 Task: Look for space in Bender, Moldova from 5th September, 2023 to 12th September, 2023 for 2 adults in price range Rs.10000 to Rs.15000.  With 1  bedroom having 1 bed and 1 bathroom. Property type can be house, flat, guest house, hotel. Booking option can be shelf check-in. Required host language is English.
Action: Mouse moved to (597, 88)
Screenshot: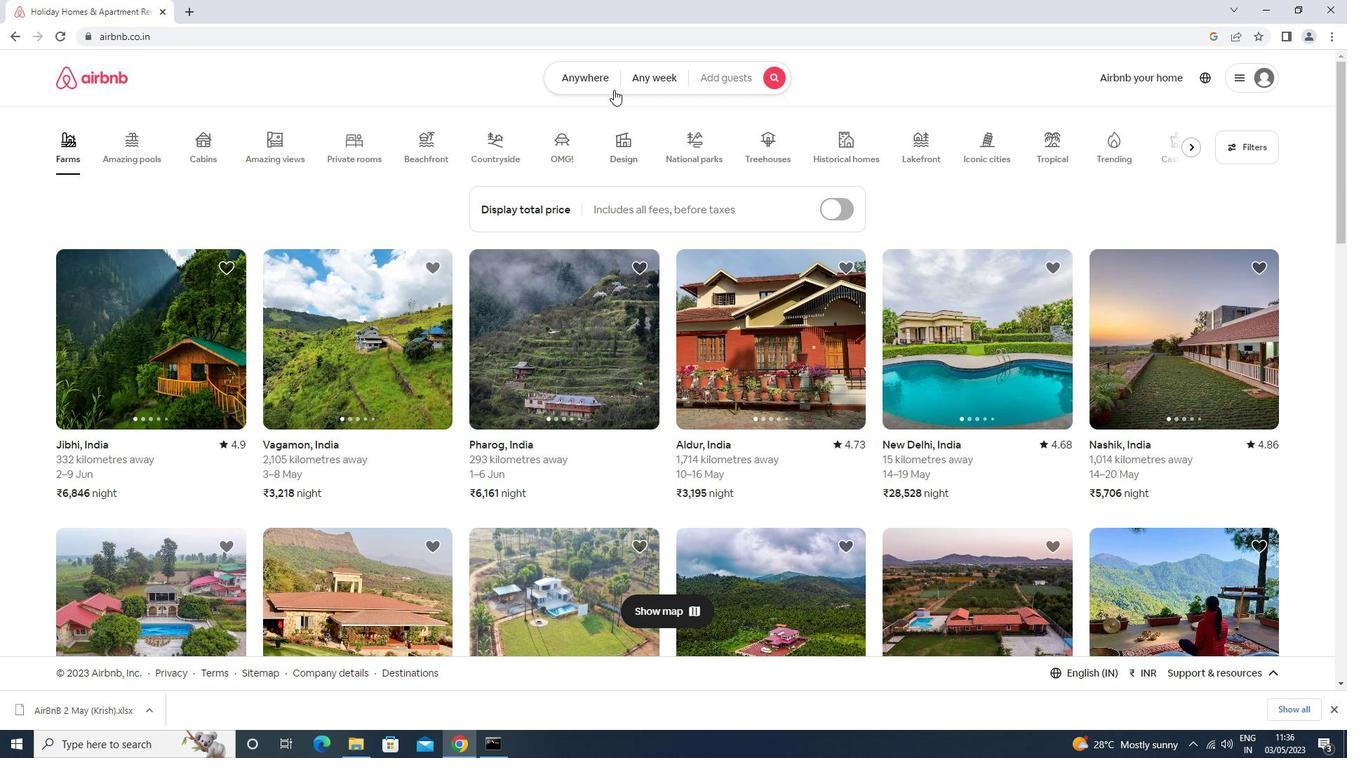 
Action: Mouse pressed left at (597, 88)
Screenshot: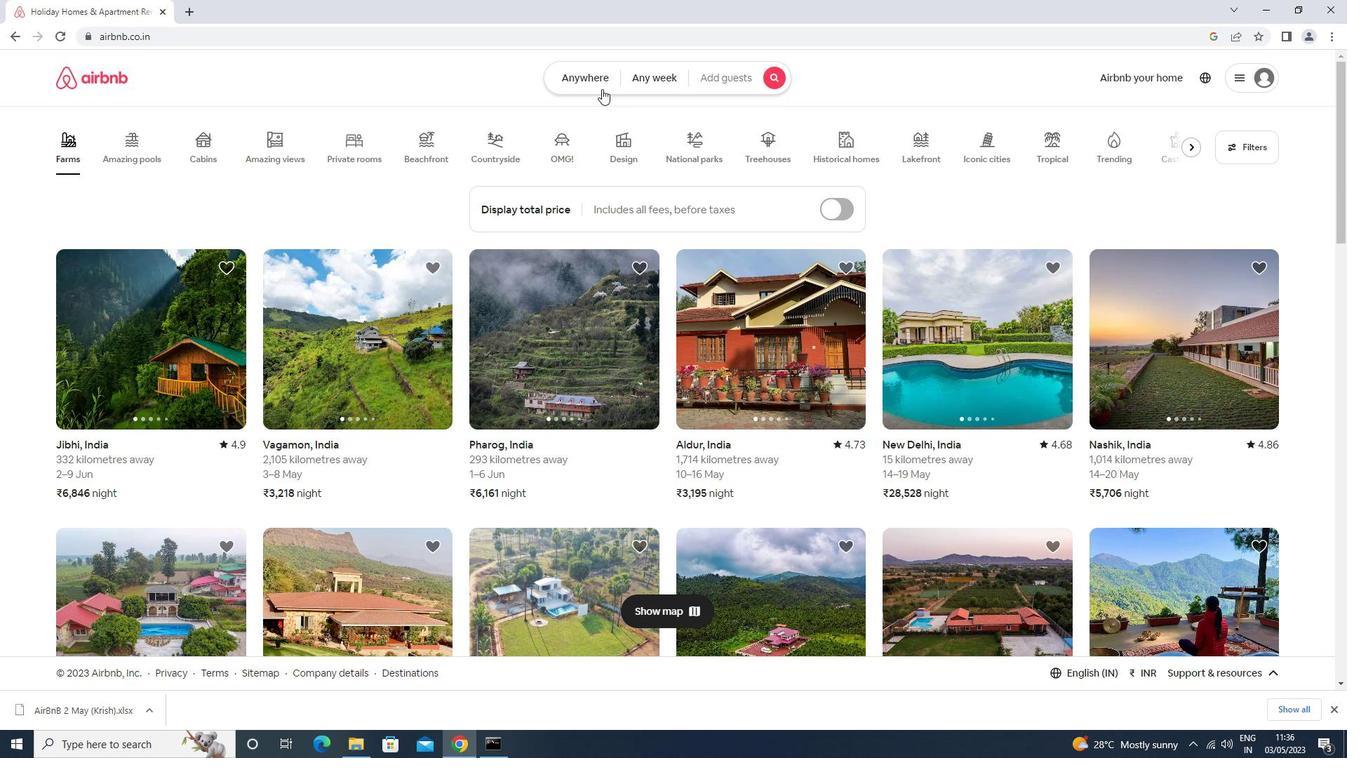 
Action: Mouse moved to (546, 128)
Screenshot: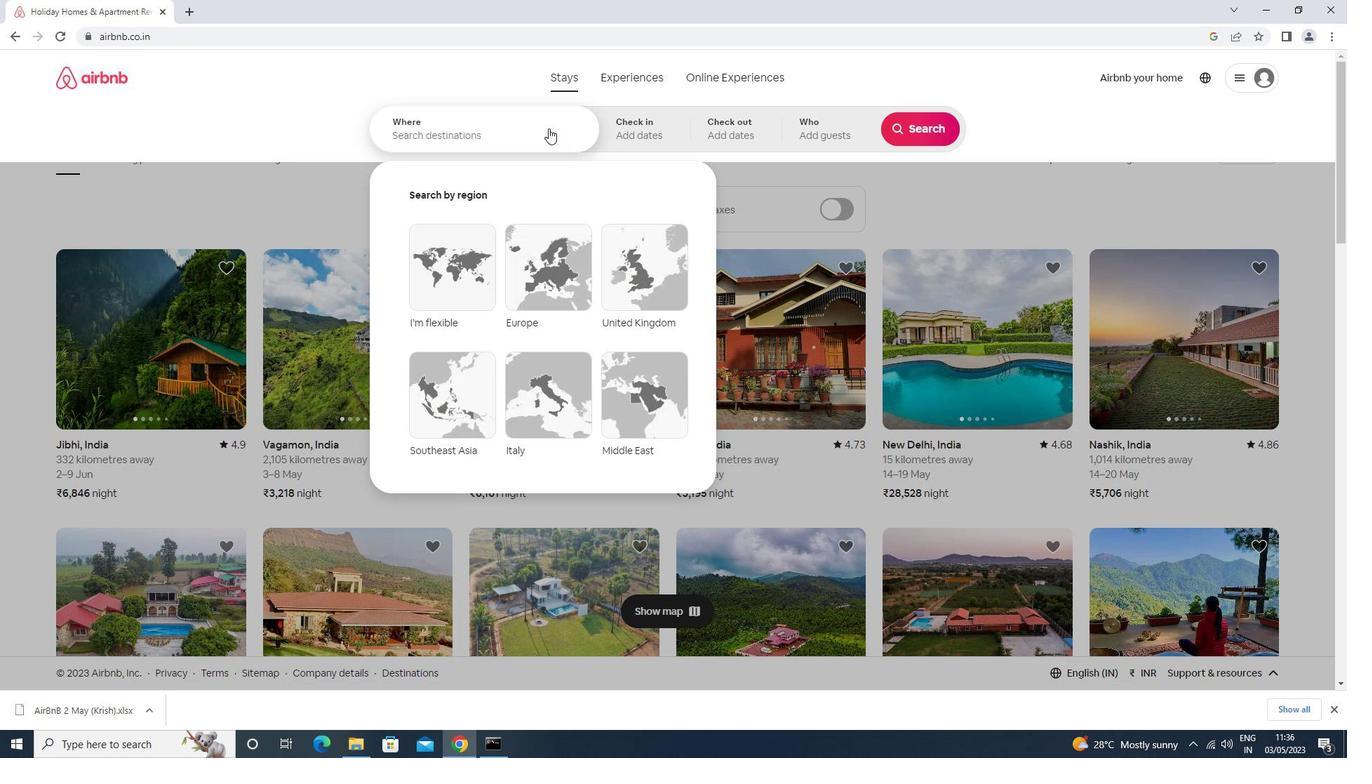 
Action: Mouse pressed left at (546, 128)
Screenshot: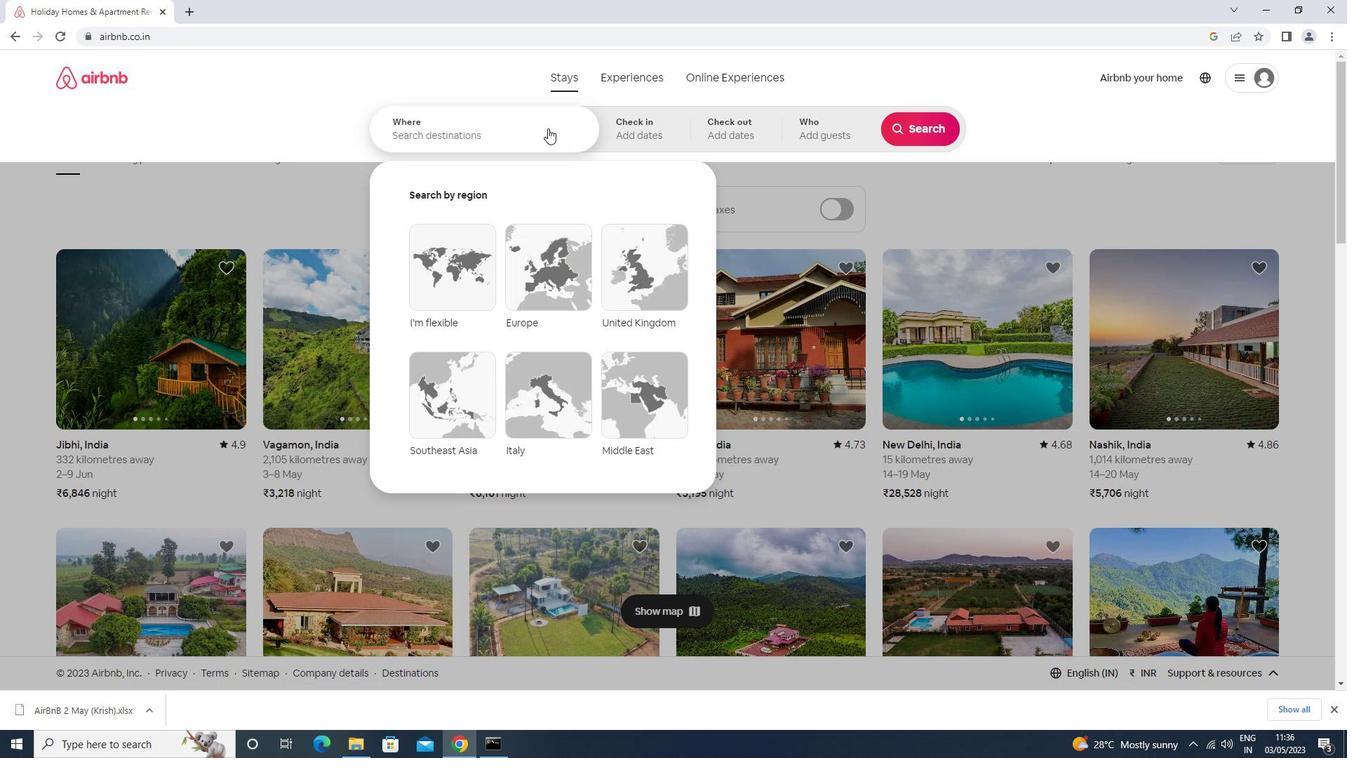 
Action: Mouse moved to (546, 134)
Screenshot: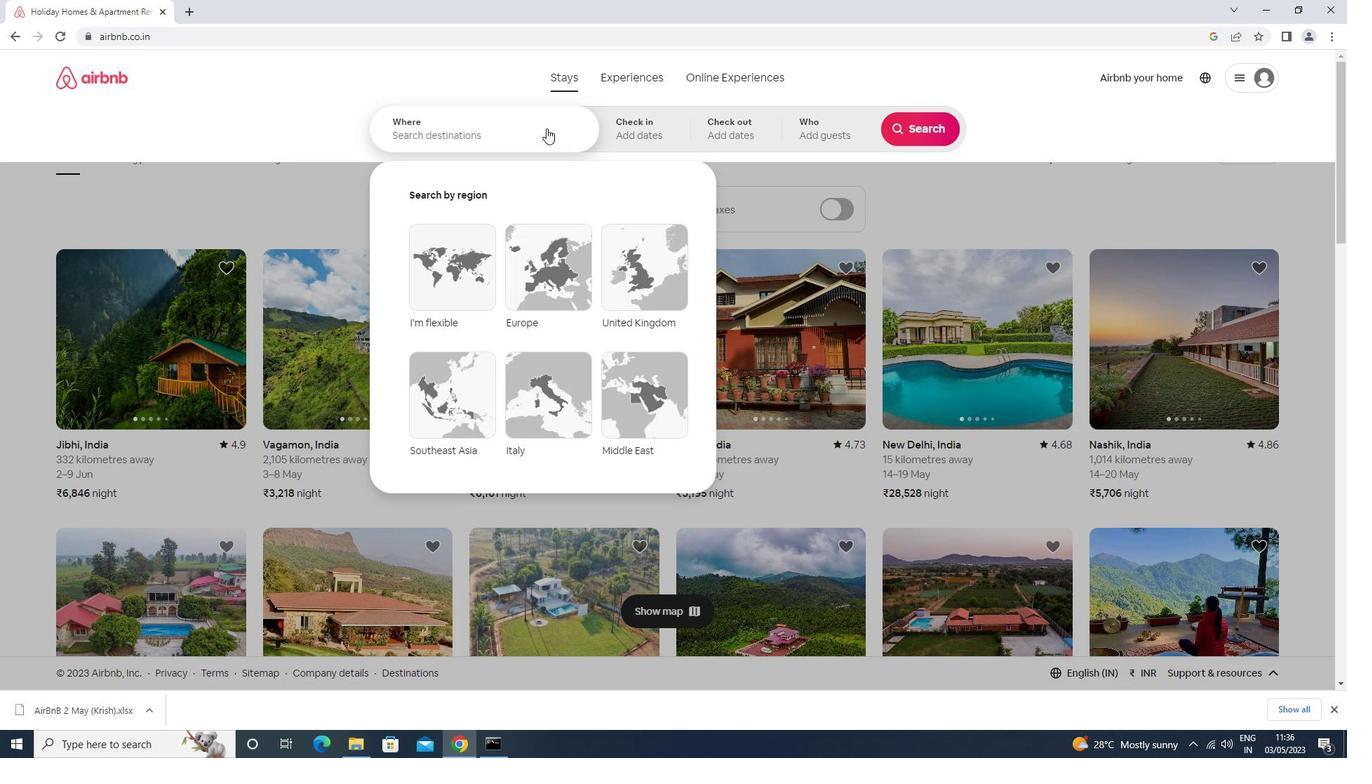 
Action: Key pressed b<Key.caps_lock>ender<Key.down><Key.down><Key.enter>
Screenshot: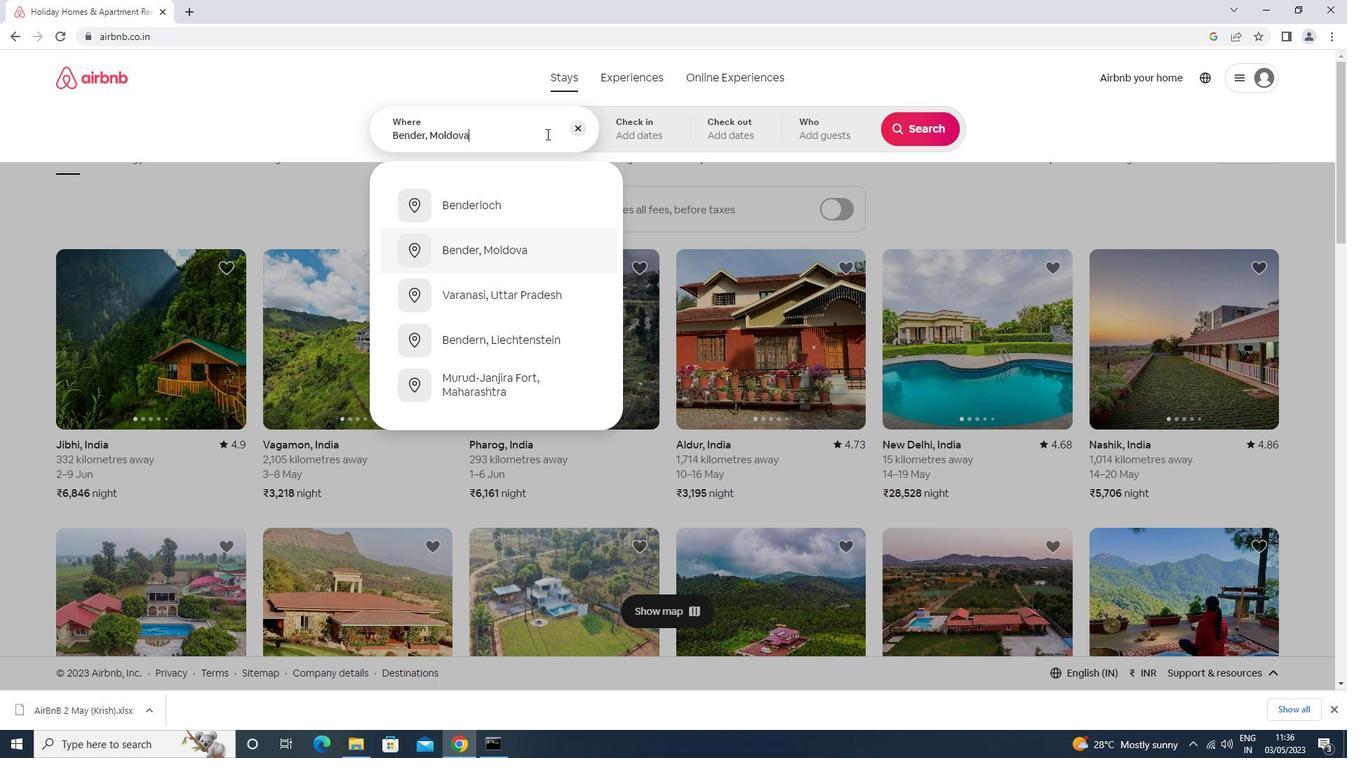 
Action: Mouse moved to (919, 239)
Screenshot: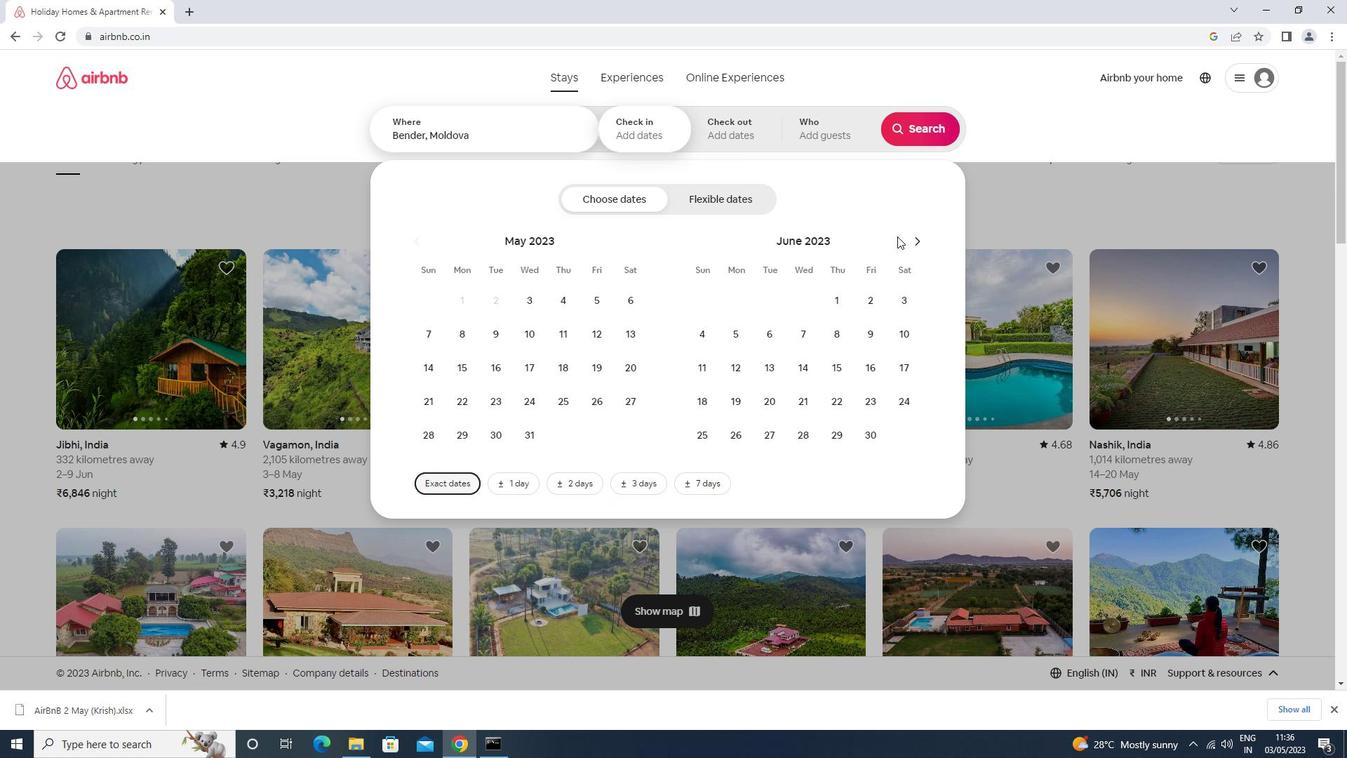 
Action: Mouse pressed left at (919, 239)
Screenshot: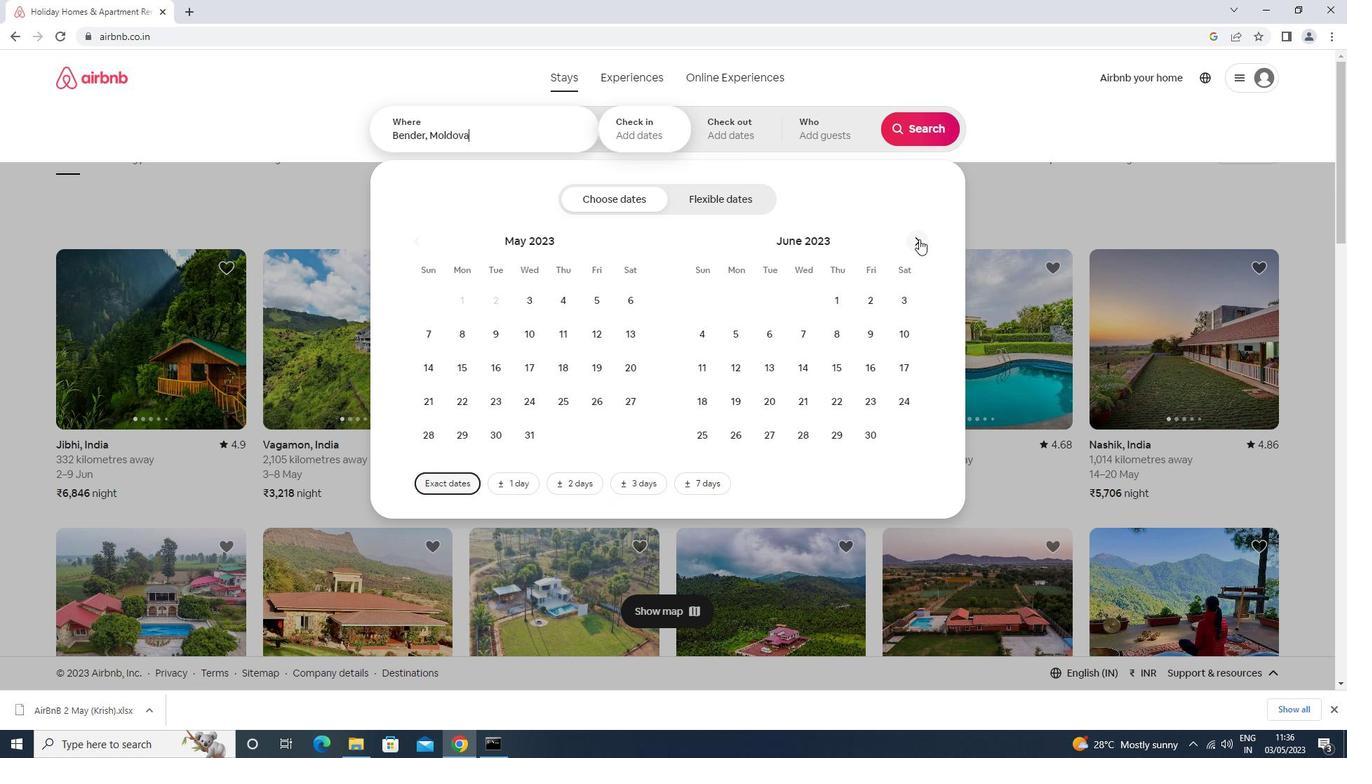 
Action: Mouse pressed left at (919, 239)
Screenshot: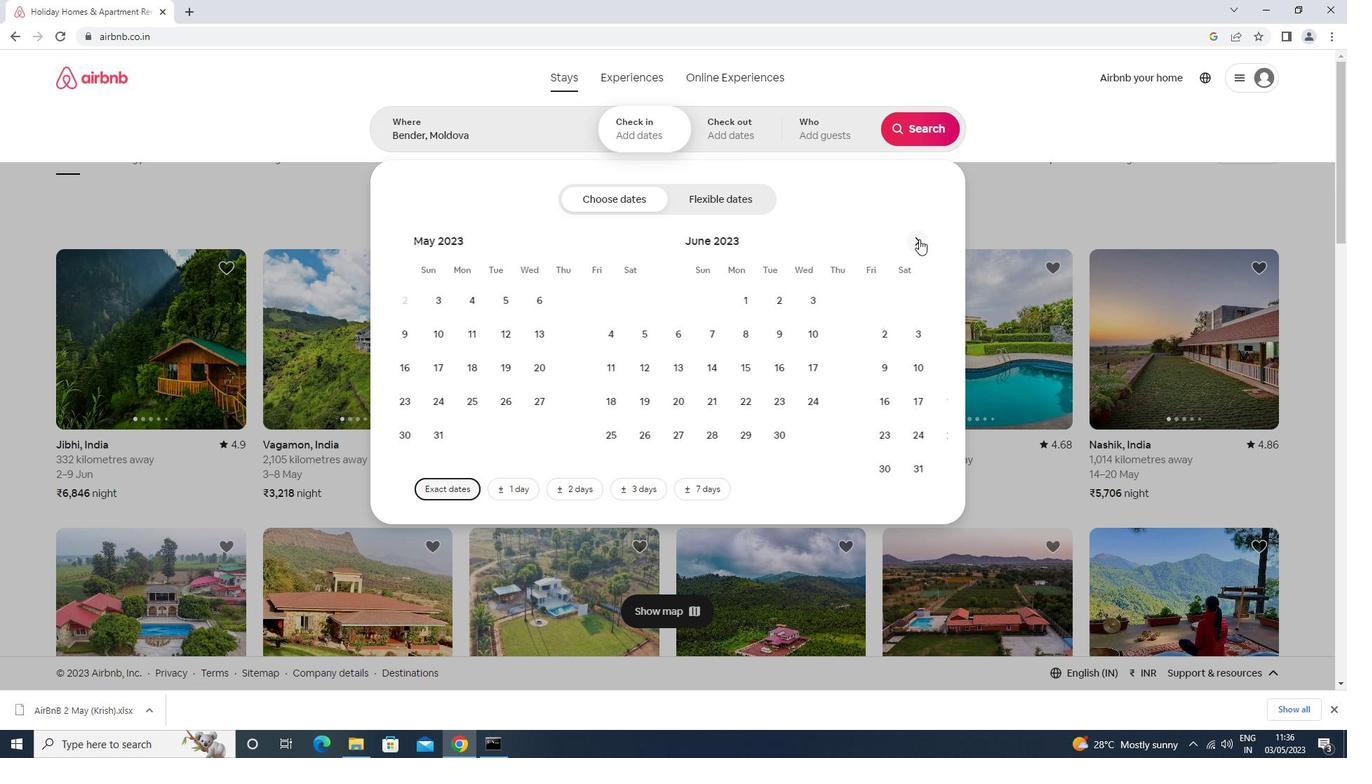 
Action: Mouse pressed left at (919, 239)
Screenshot: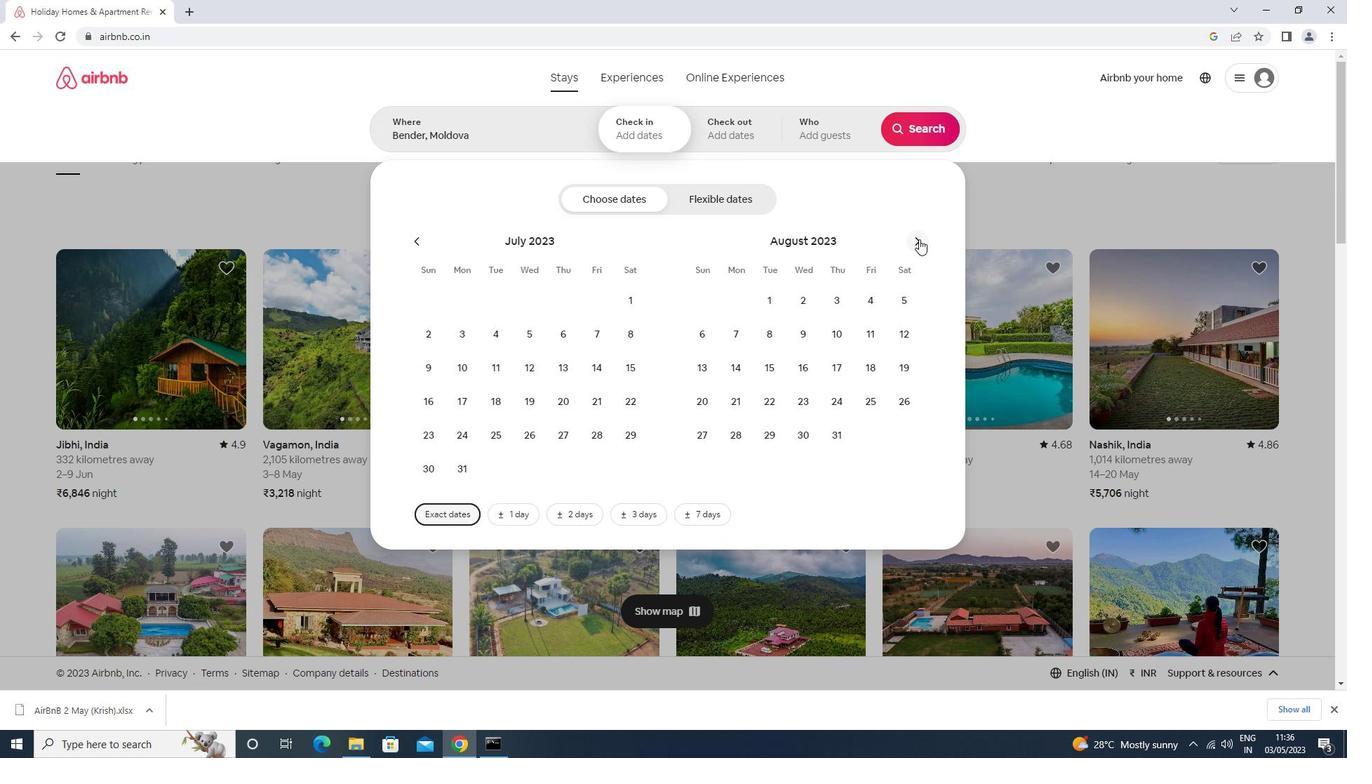 
Action: Mouse moved to (774, 335)
Screenshot: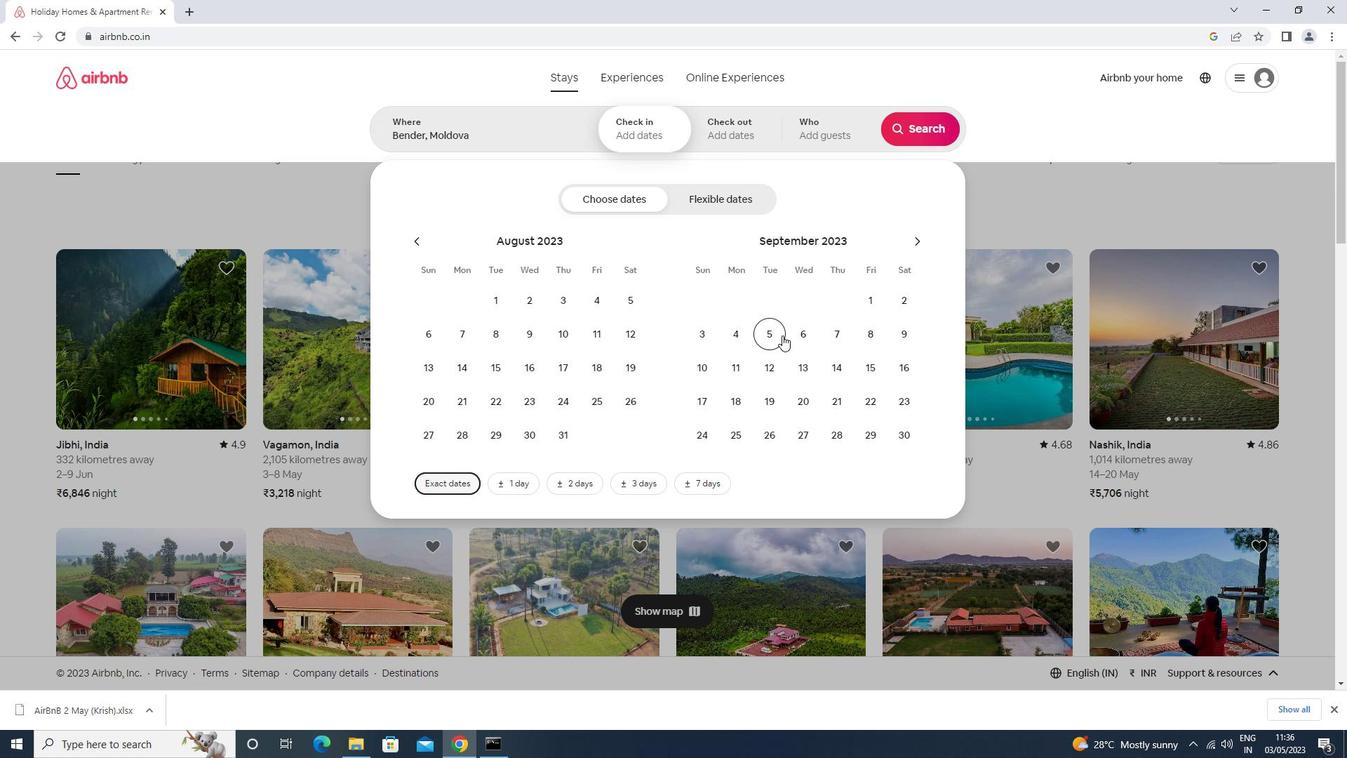 
Action: Mouse pressed left at (774, 335)
Screenshot: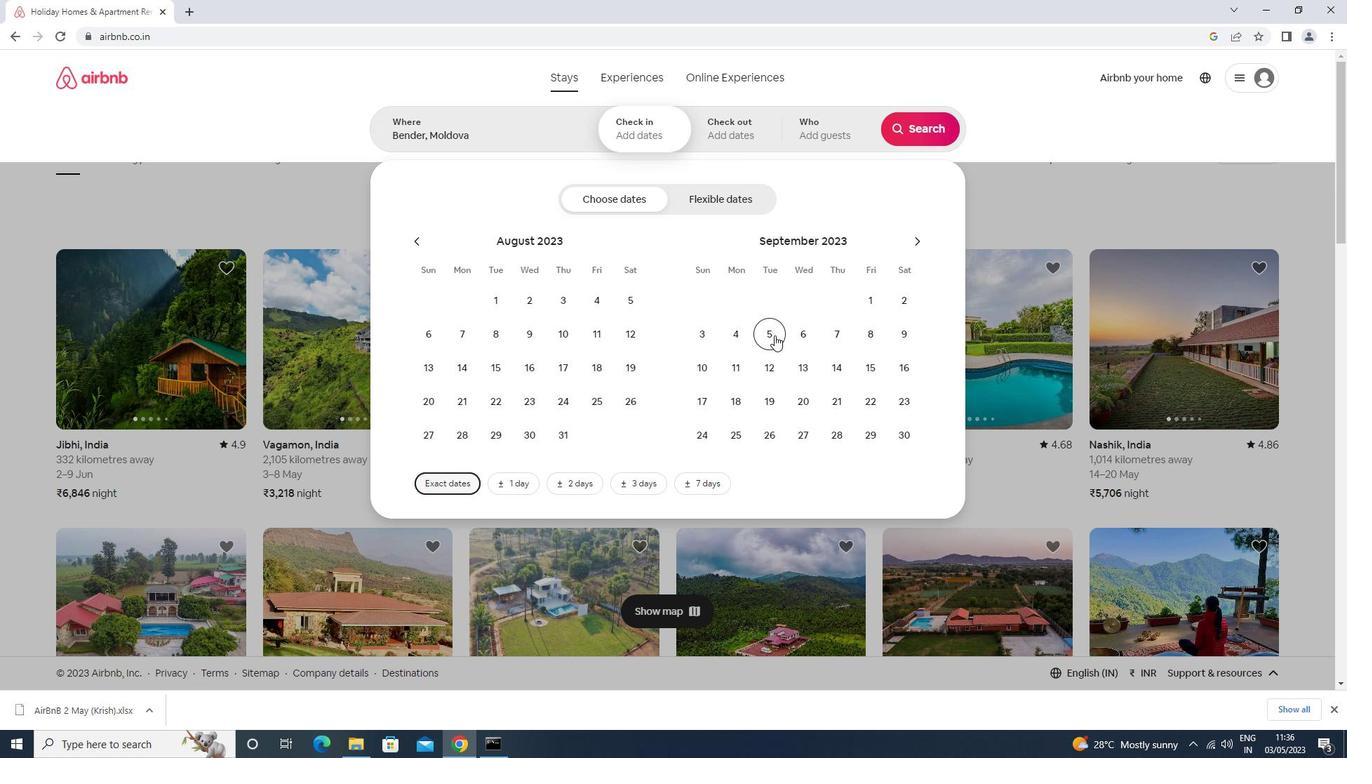 
Action: Mouse moved to (765, 364)
Screenshot: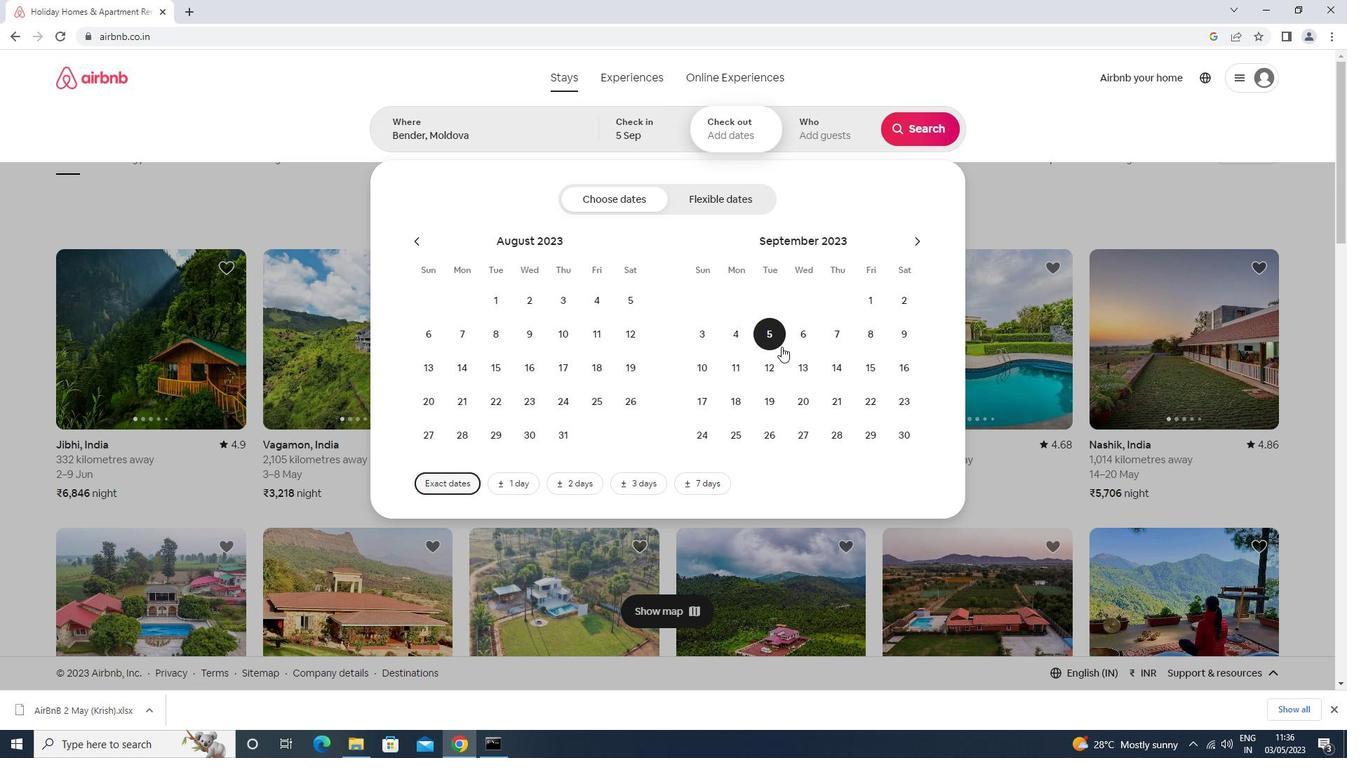 
Action: Mouse pressed left at (765, 364)
Screenshot: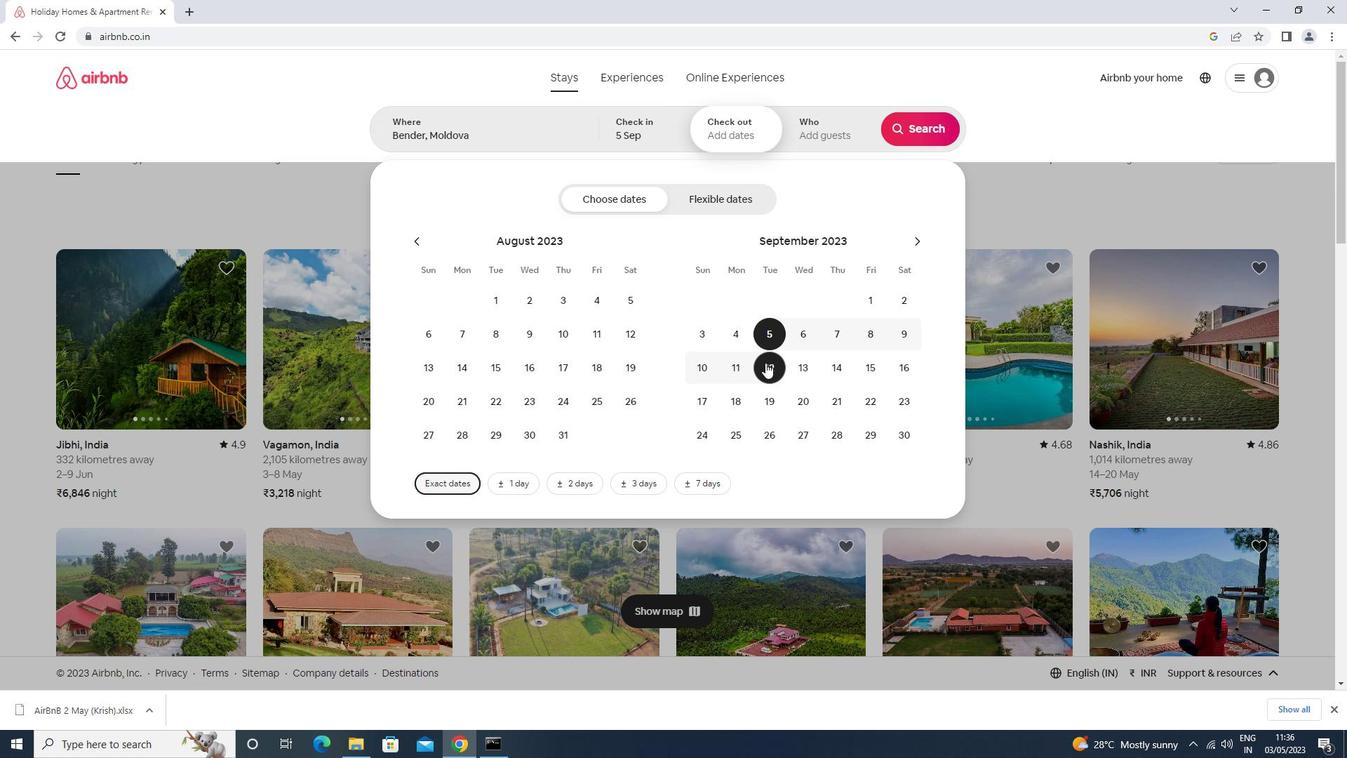 
Action: Mouse moved to (812, 141)
Screenshot: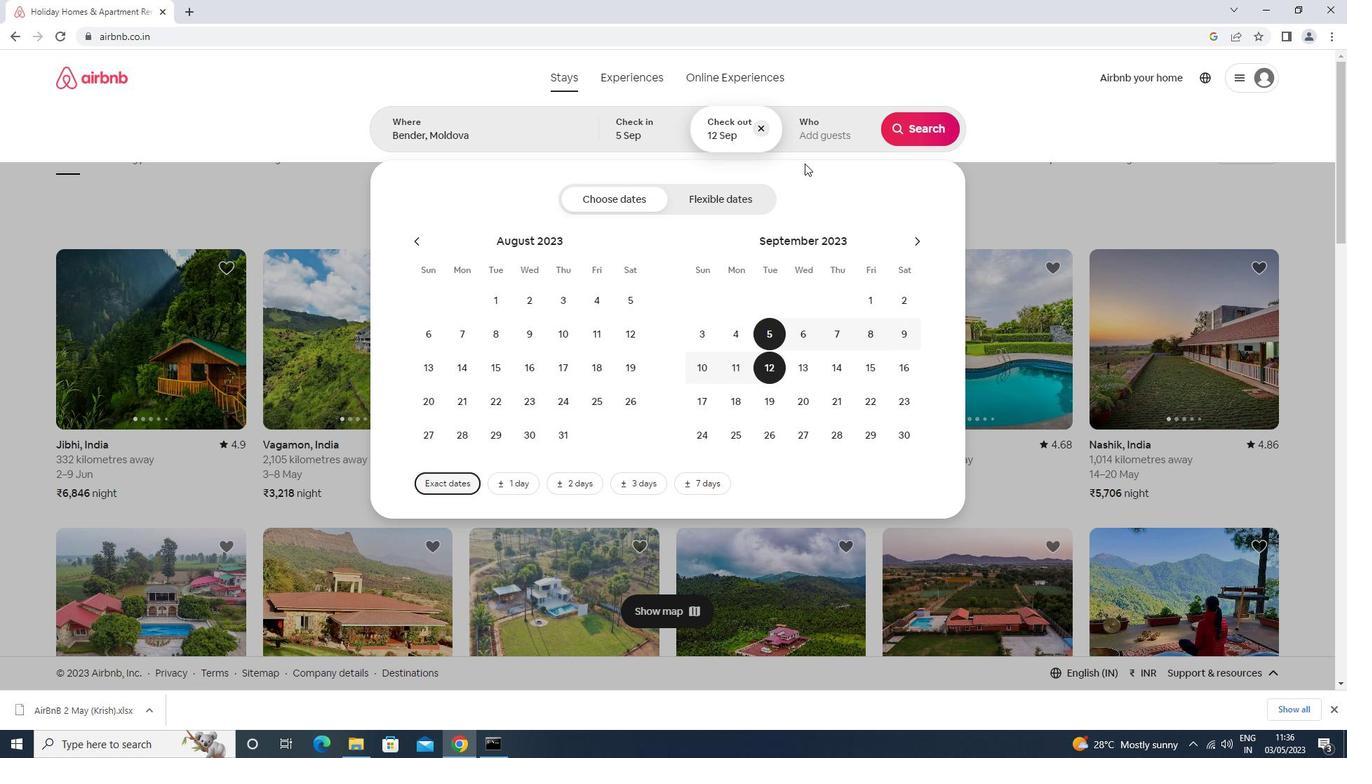 
Action: Mouse pressed left at (812, 141)
Screenshot: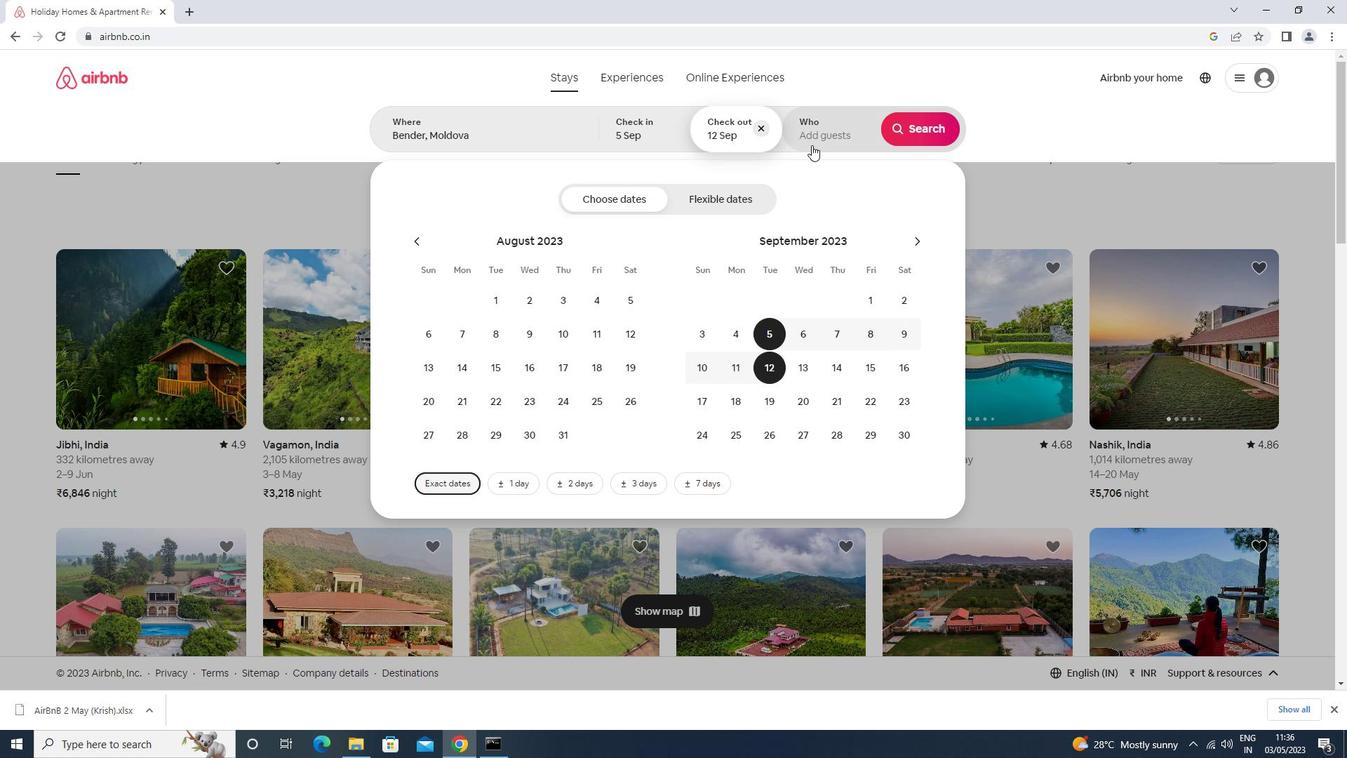 
Action: Mouse moved to (920, 202)
Screenshot: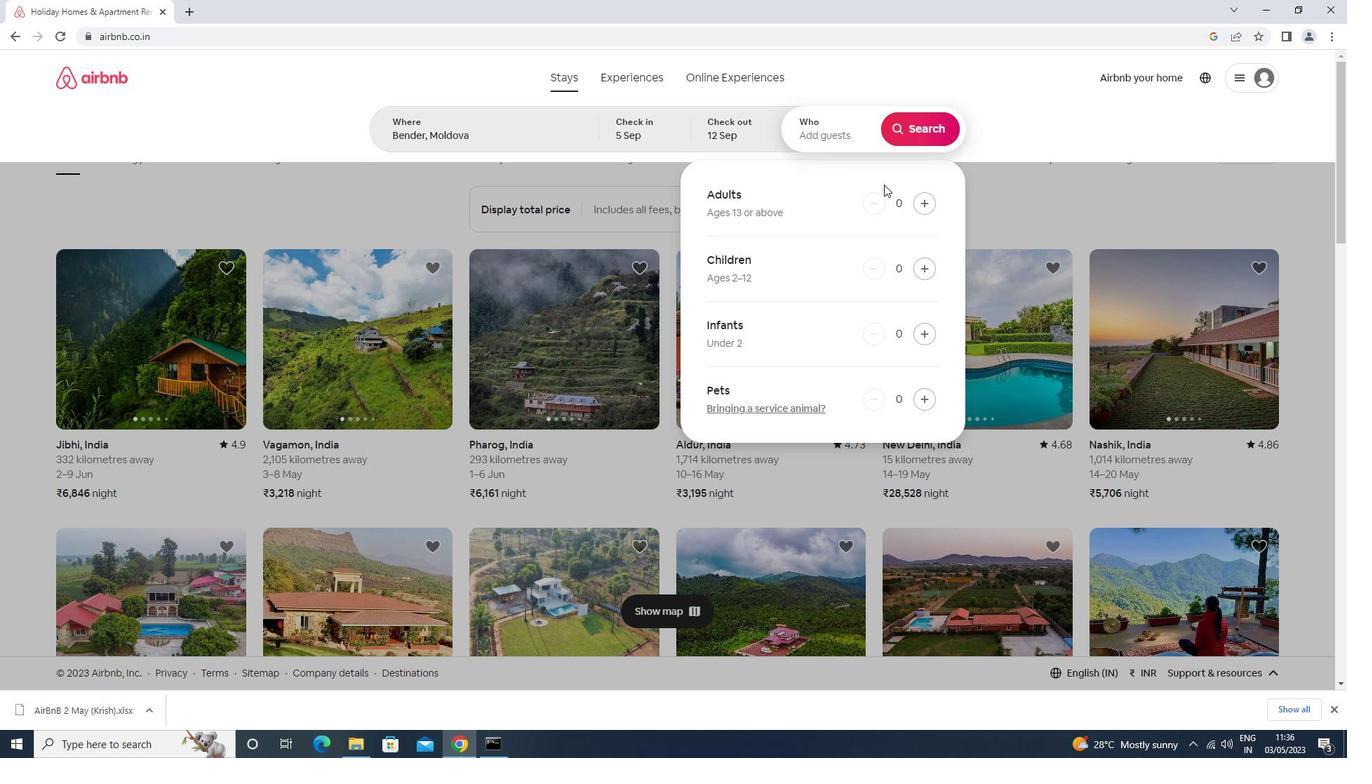 
Action: Mouse pressed left at (920, 202)
Screenshot: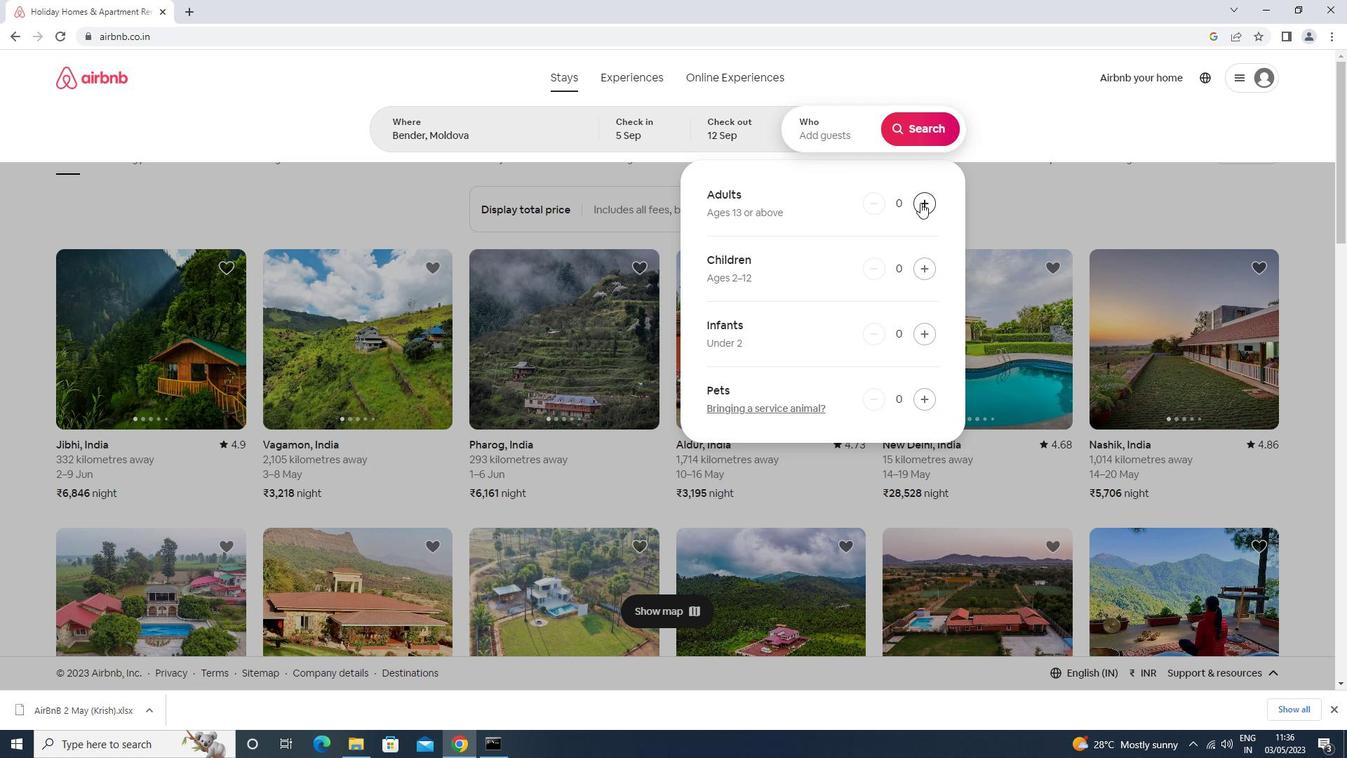 
Action: Mouse pressed left at (920, 202)
Screenshot: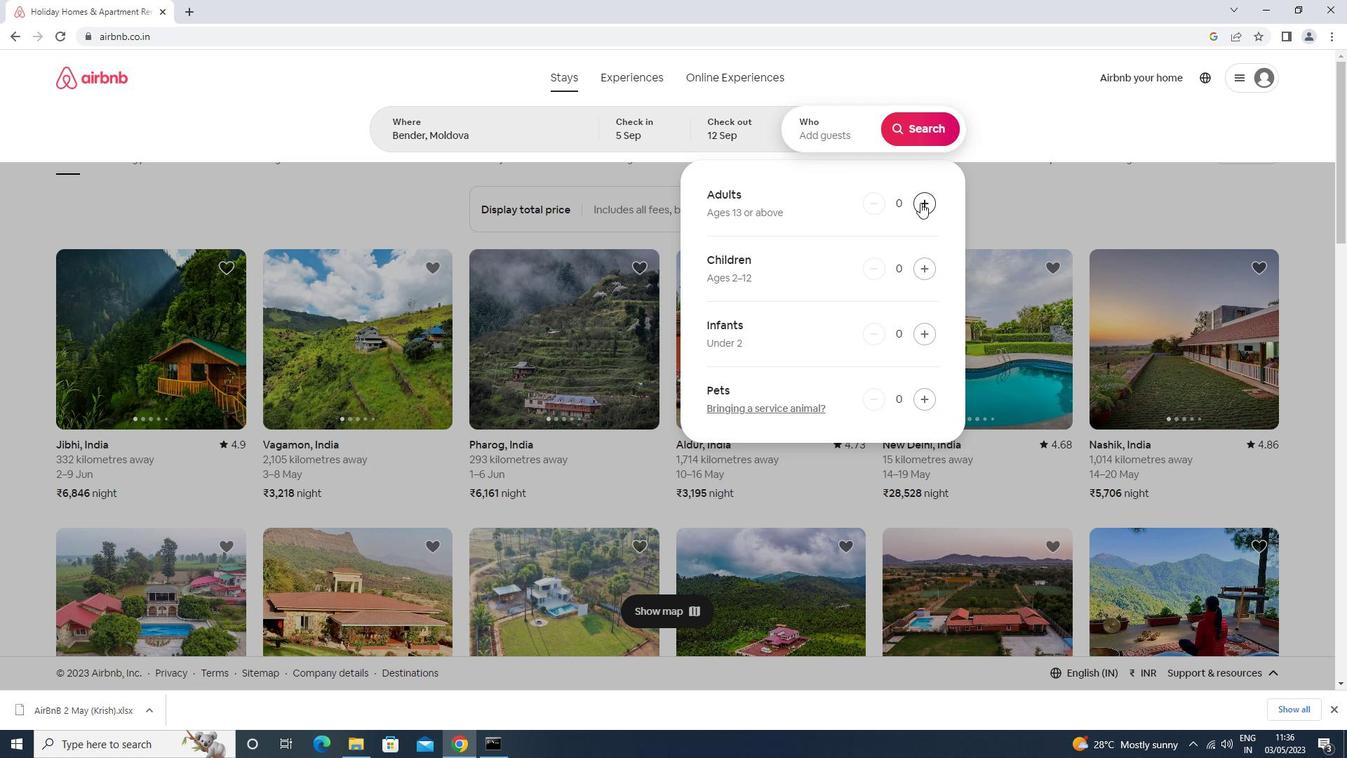
Action: Mouse moved to (920, 126)
Screenshot: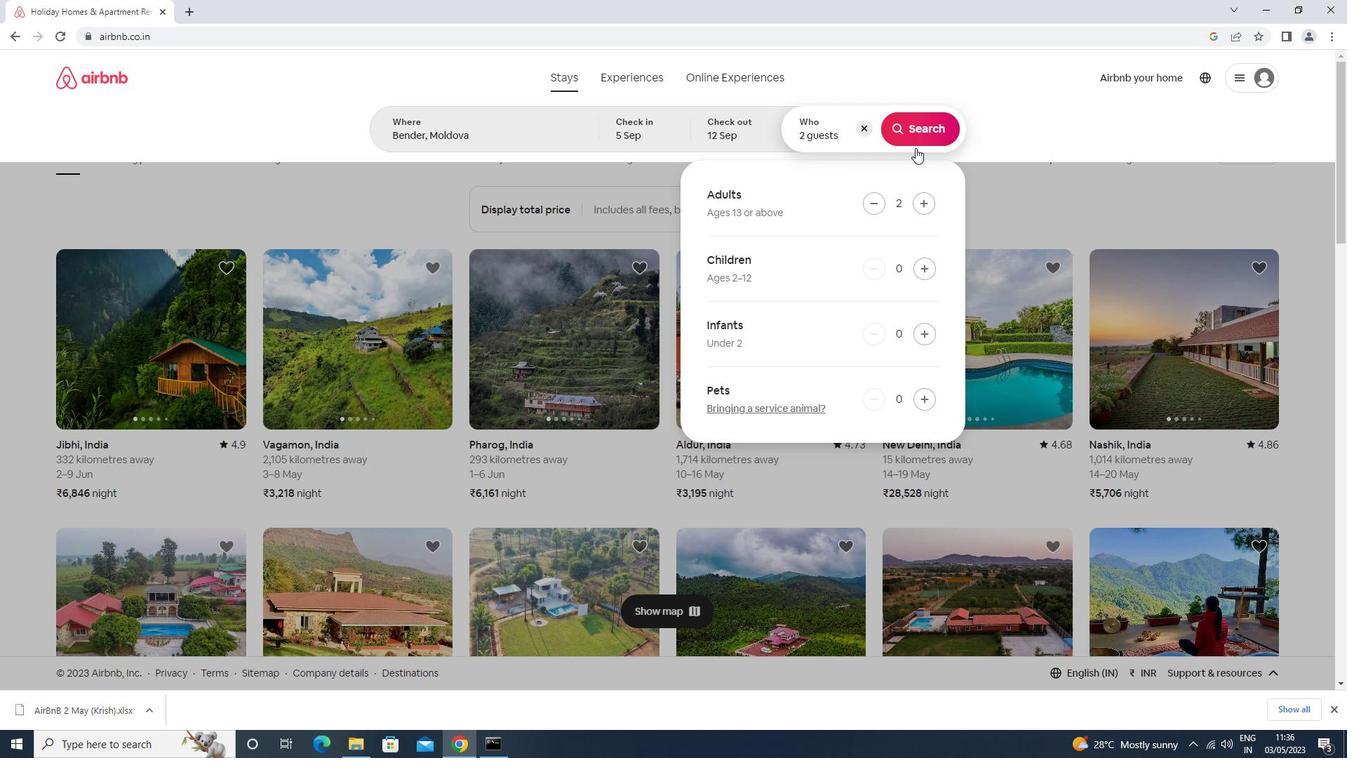
Action: Mouse pressed left at (920, 126)
Screenshot: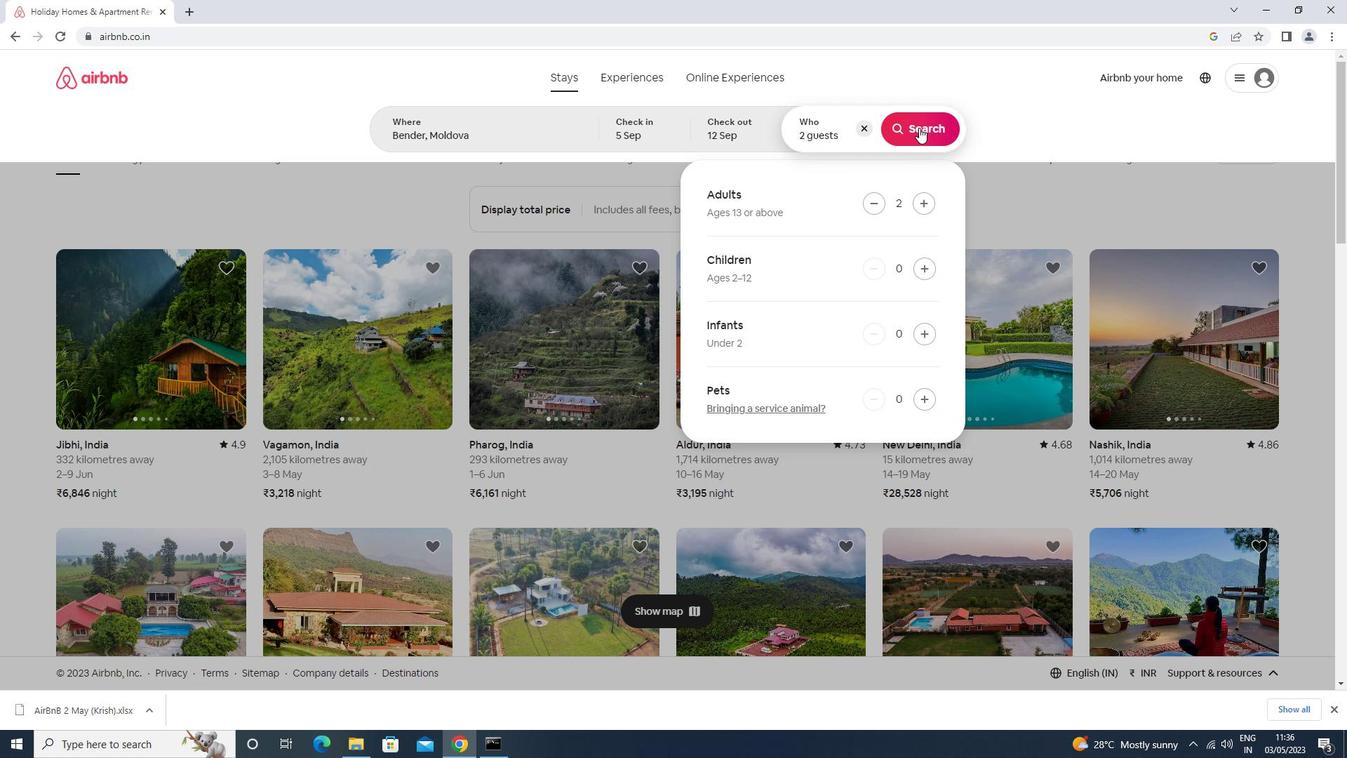 
Action: Mouse moved to (1288, 136)
Screenshot: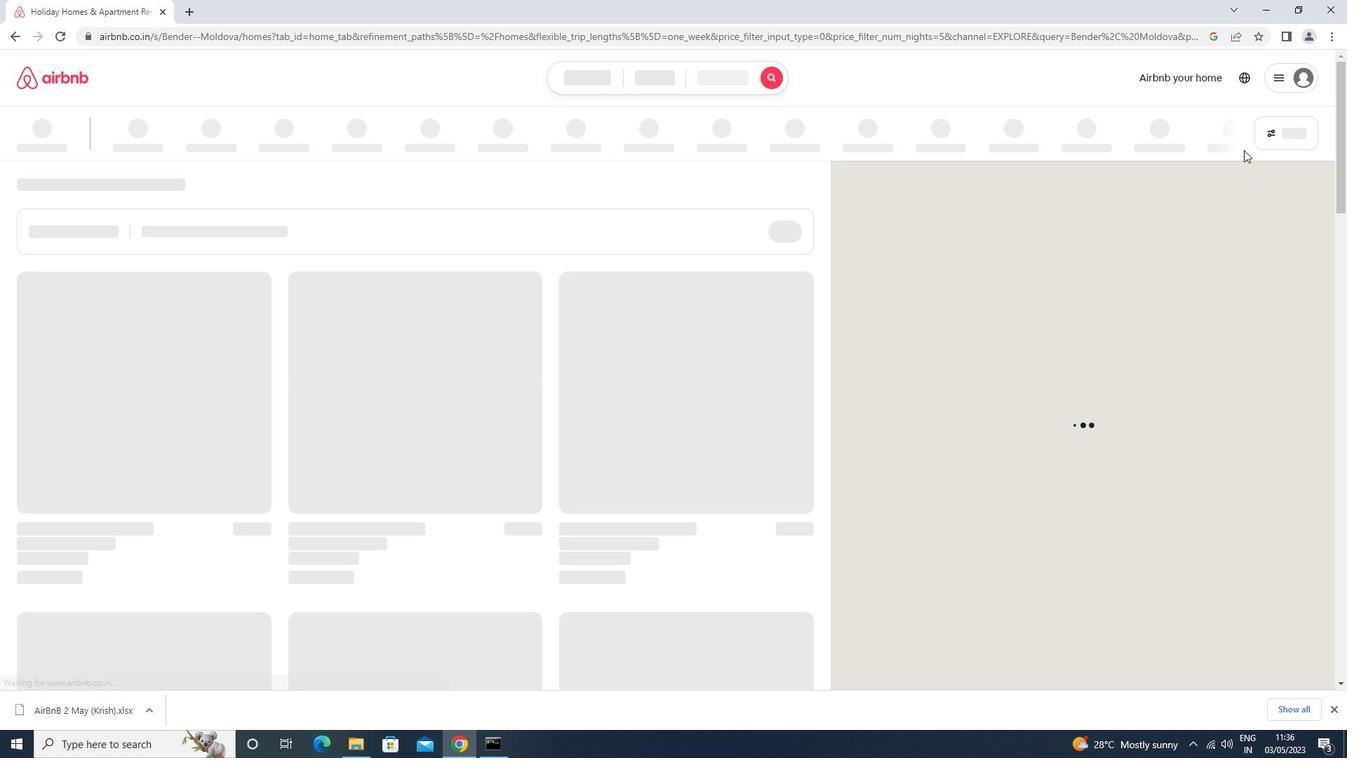 
Action: Mouse pressed left at (1288, 136)
Screenshot: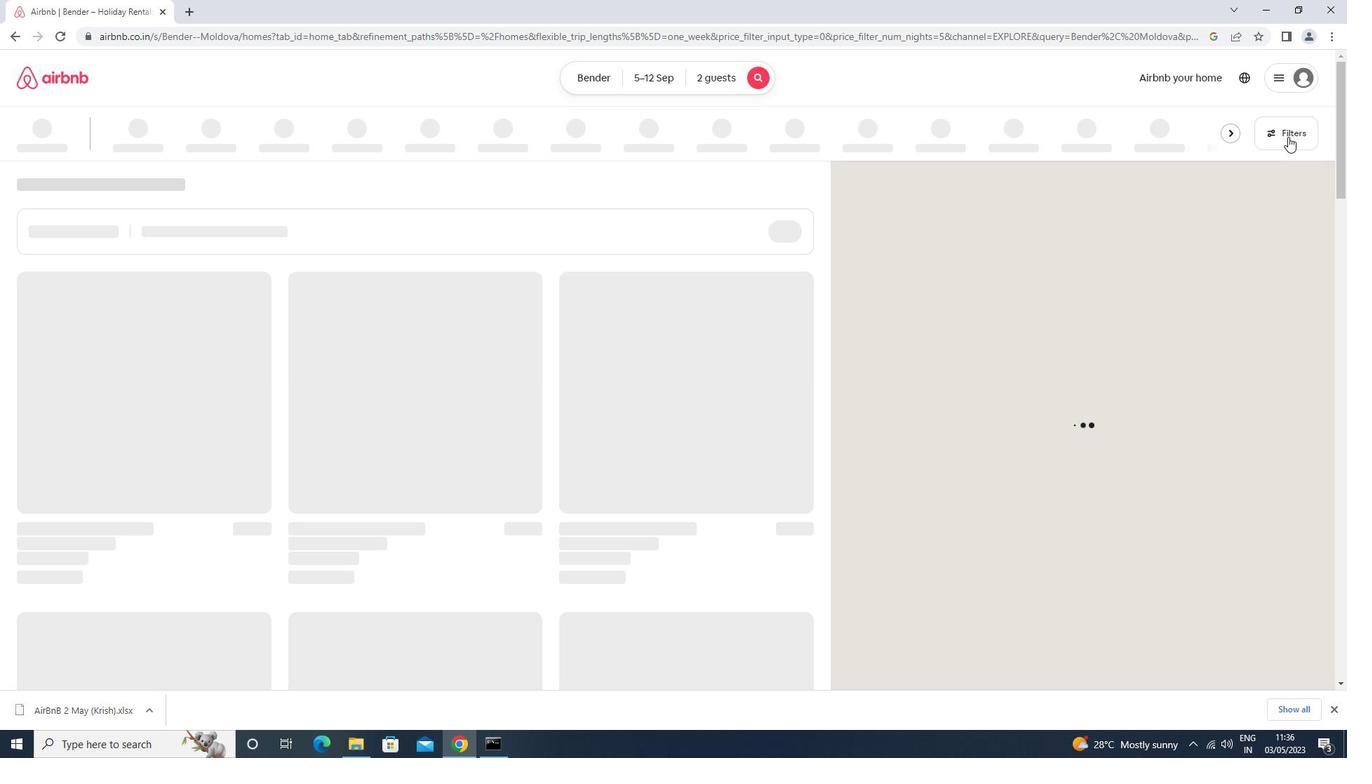 
Action: Mouse moved to (544, 319)
Screenshot: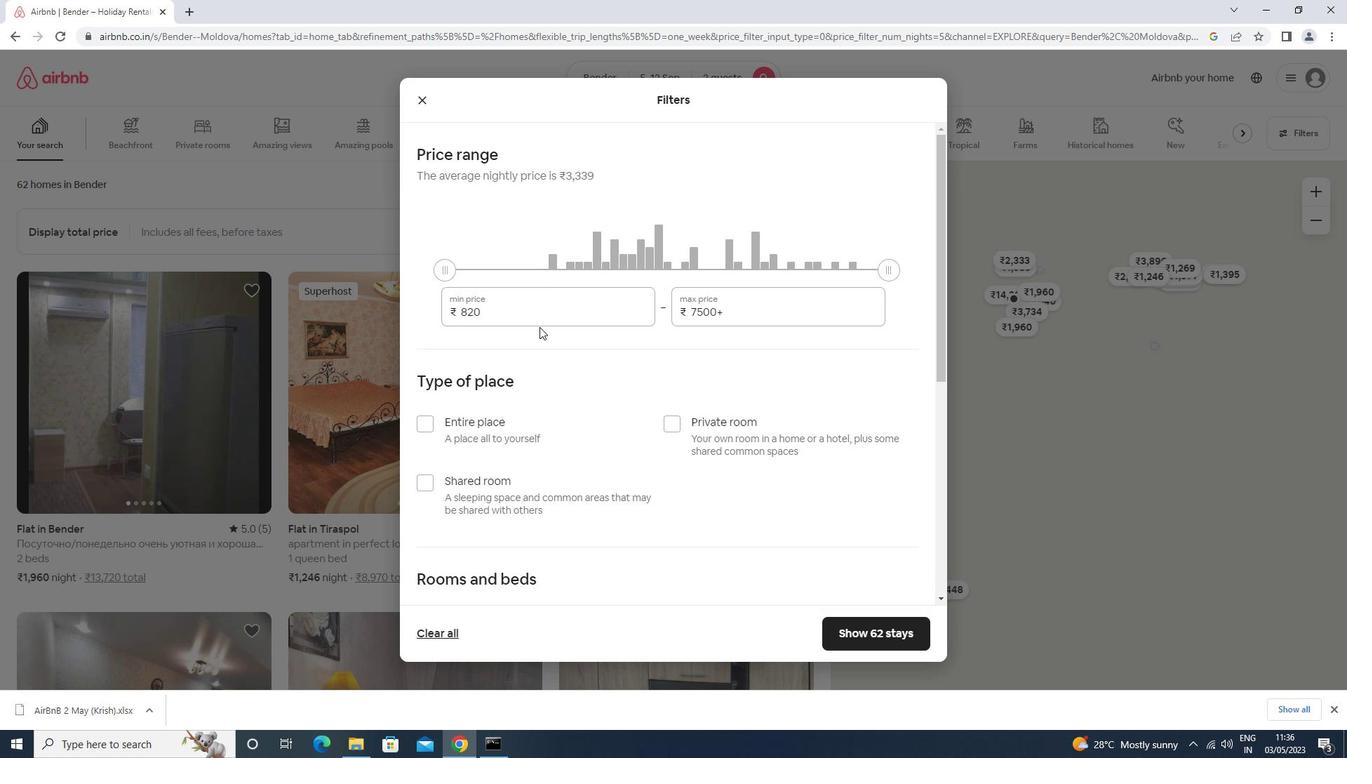 
Action: Mouse pressed left at (544, 319)
Screenshot: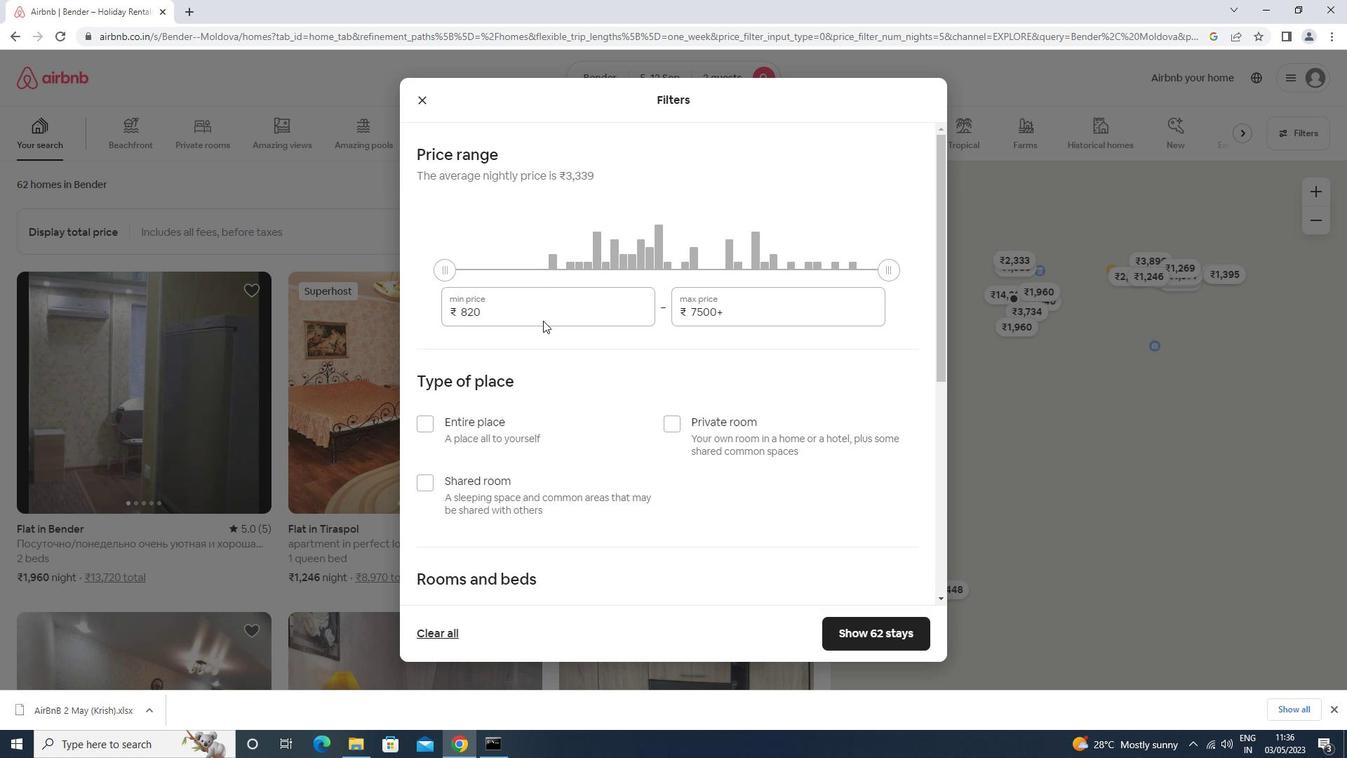 
Action: Mouse moved to (546, 314)
Screenshot: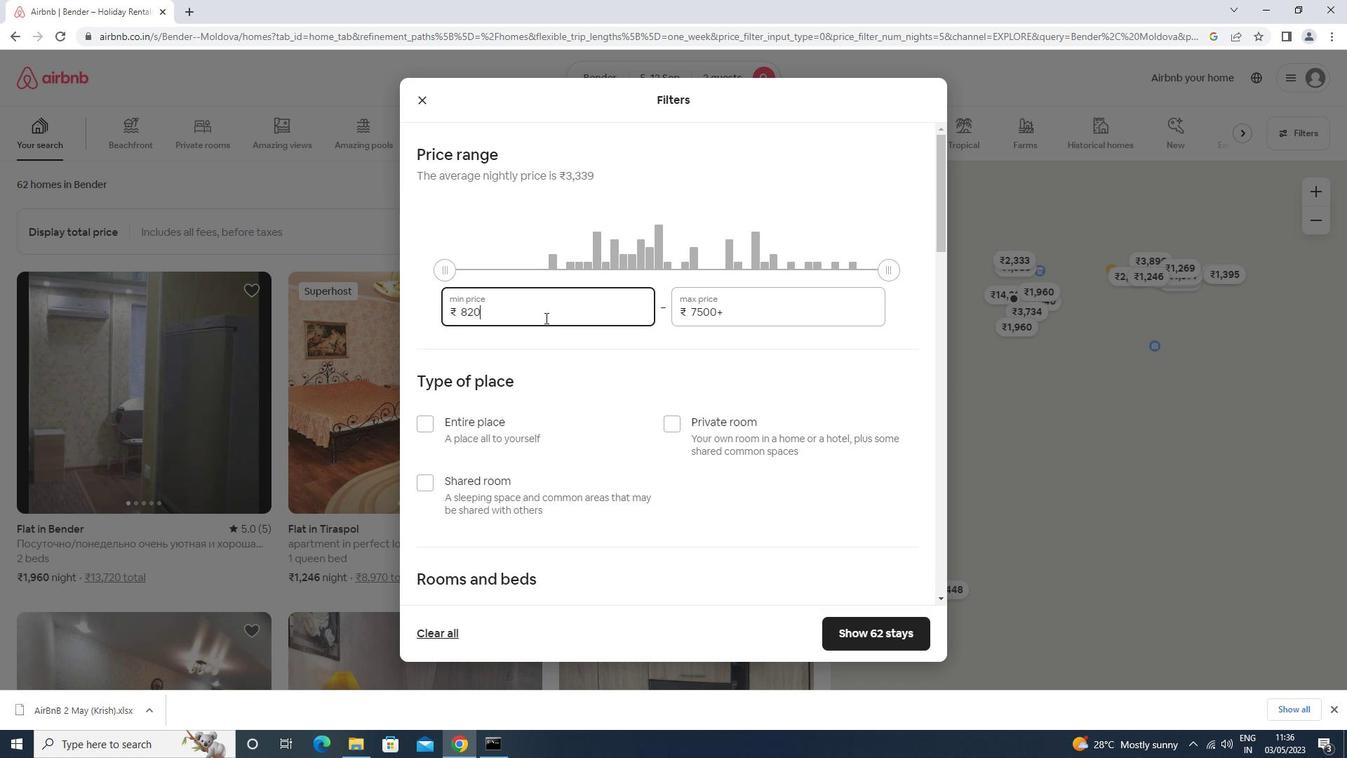
Action: Key pressed <Key.backspace><Key.backspace><Key.backspace><Key.backspace><Key.backspace><Key.backspace><Key.backspace><Key.backspace><Key.backspace><Key.backspace><Key.backspace>10000<Key.tab>15000
Screenshot: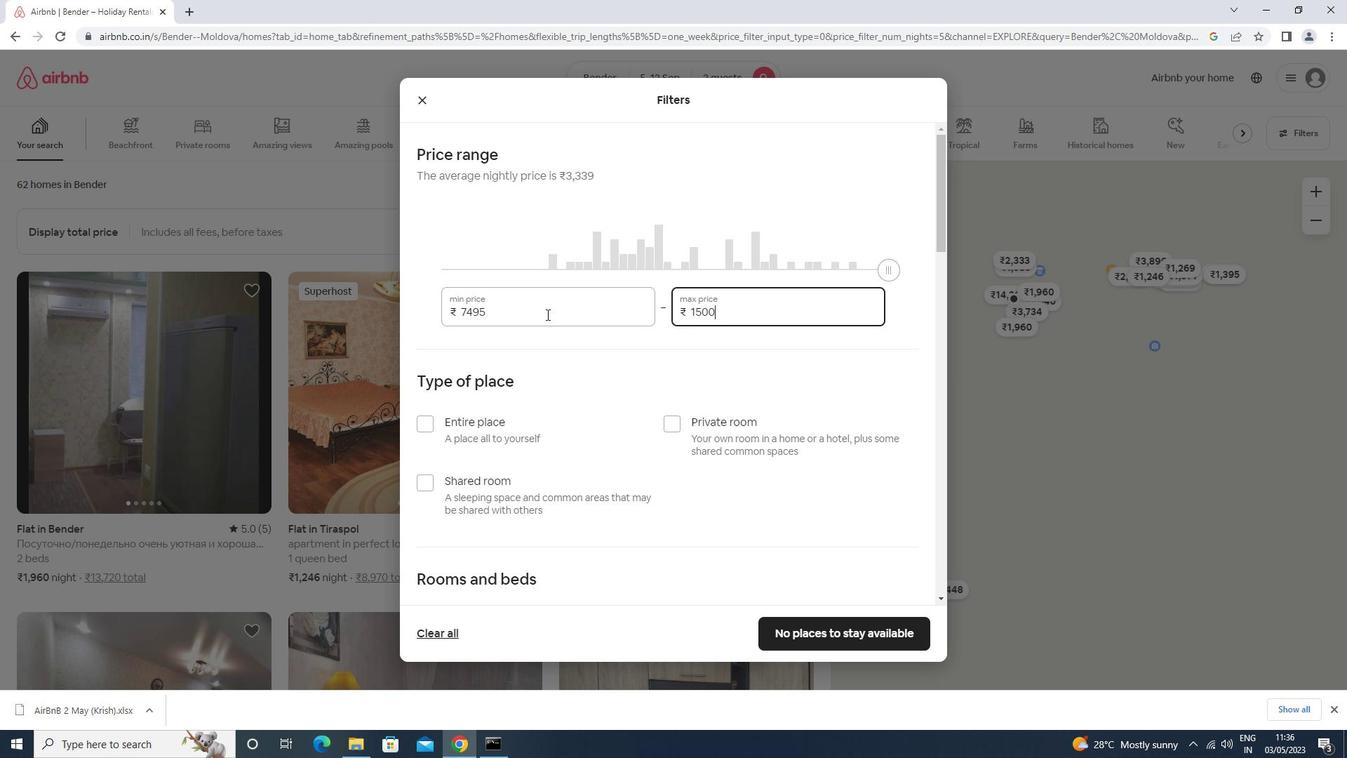 
Action: Mouse moved to (535, 320)
Screenshot: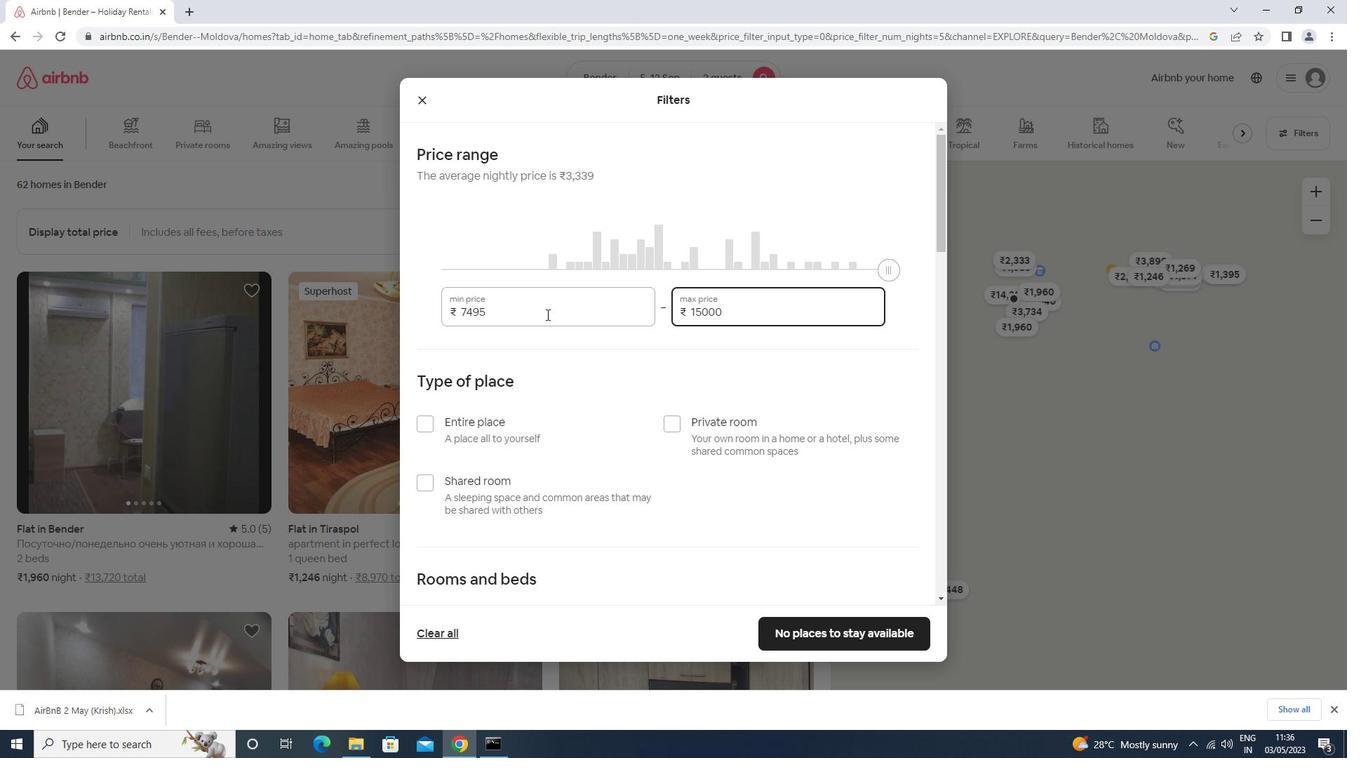 
Action: Mouse scrolled (535, 320) with delta (0, 0)
Screenshot: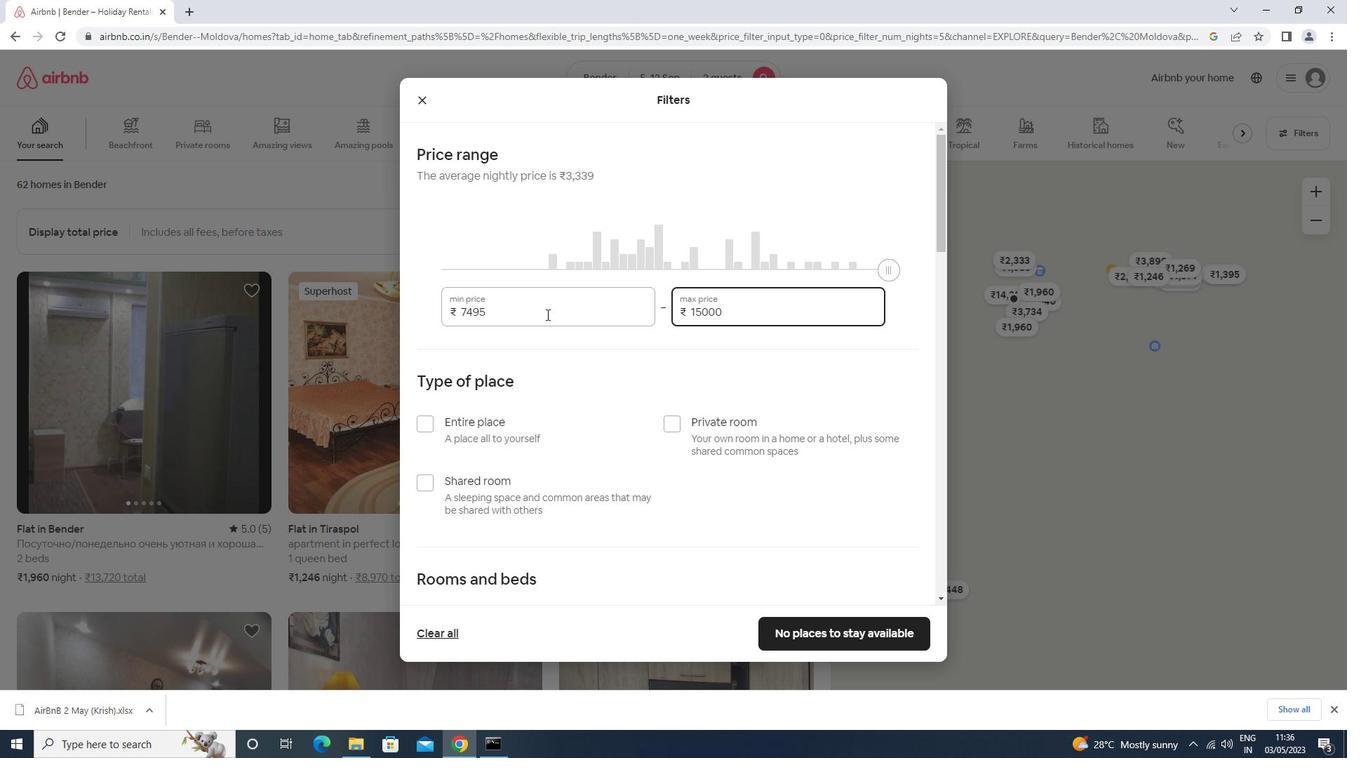 
Action: Mouse scrolled (535, 320) with delta (0, 0)
Screenshot: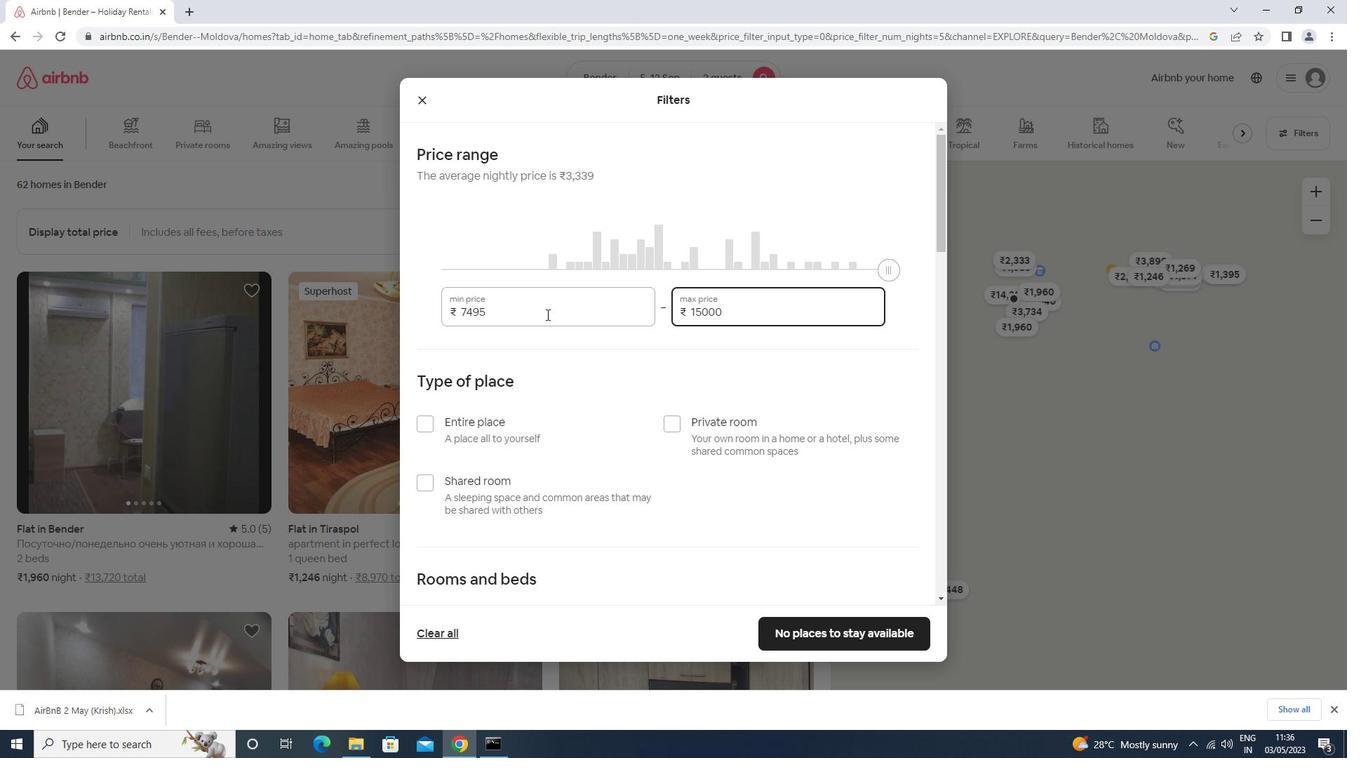 
Action: Mouse scrolled (535, 320) with delta (0, 0)
Screenshot: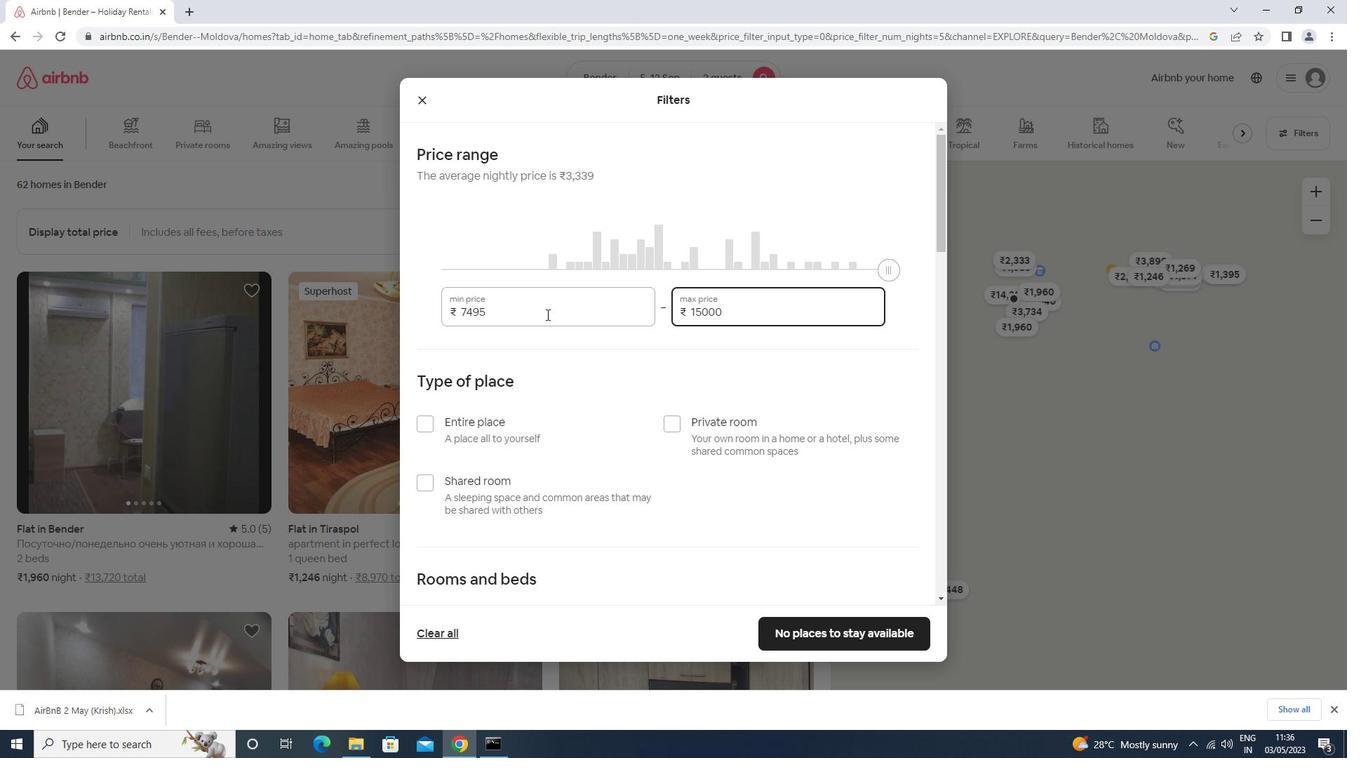 
Action: Mouse moved to (535, 325)
Screenshot: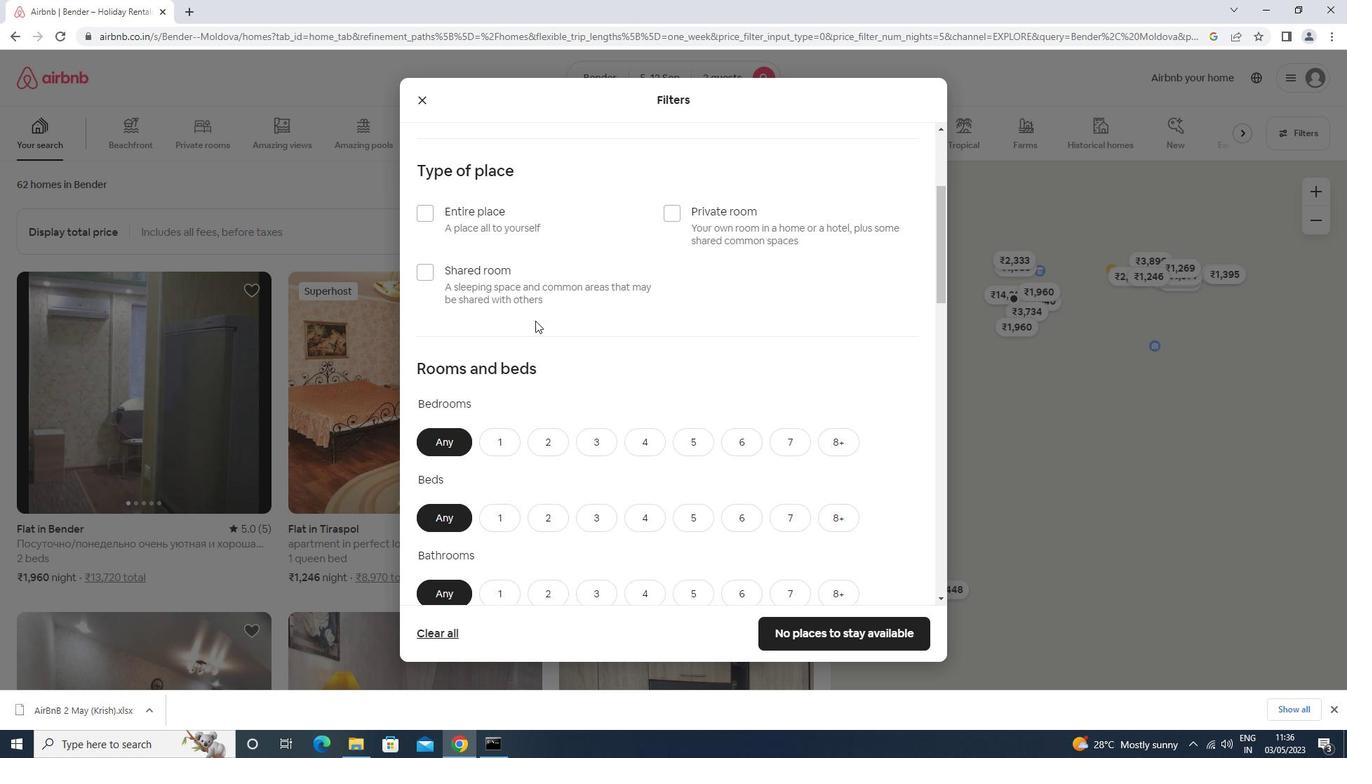 
Action: Mouse scrolled (535, 324) with delta (0, 0)
Screenshot: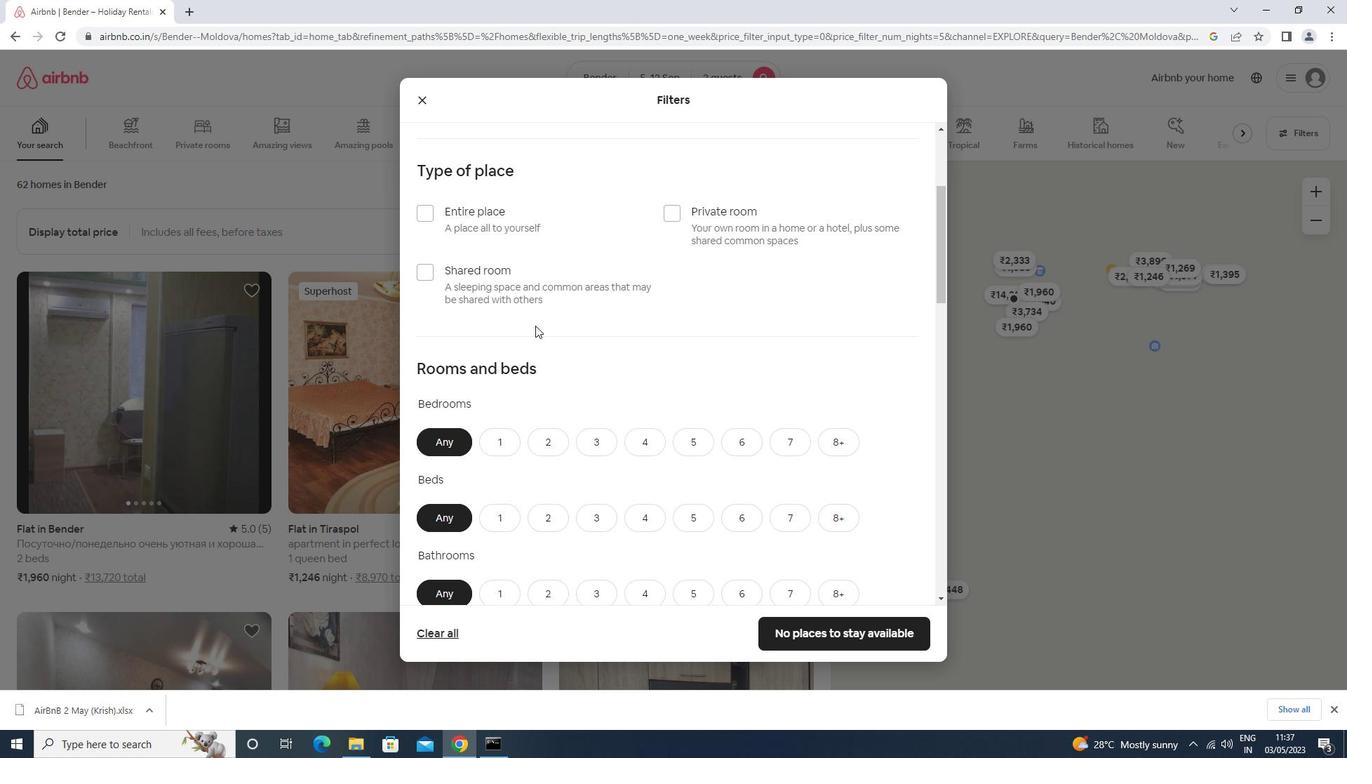 
Action: Mouse scrolled (535, 324) with delta (0, 0)
Screenshot: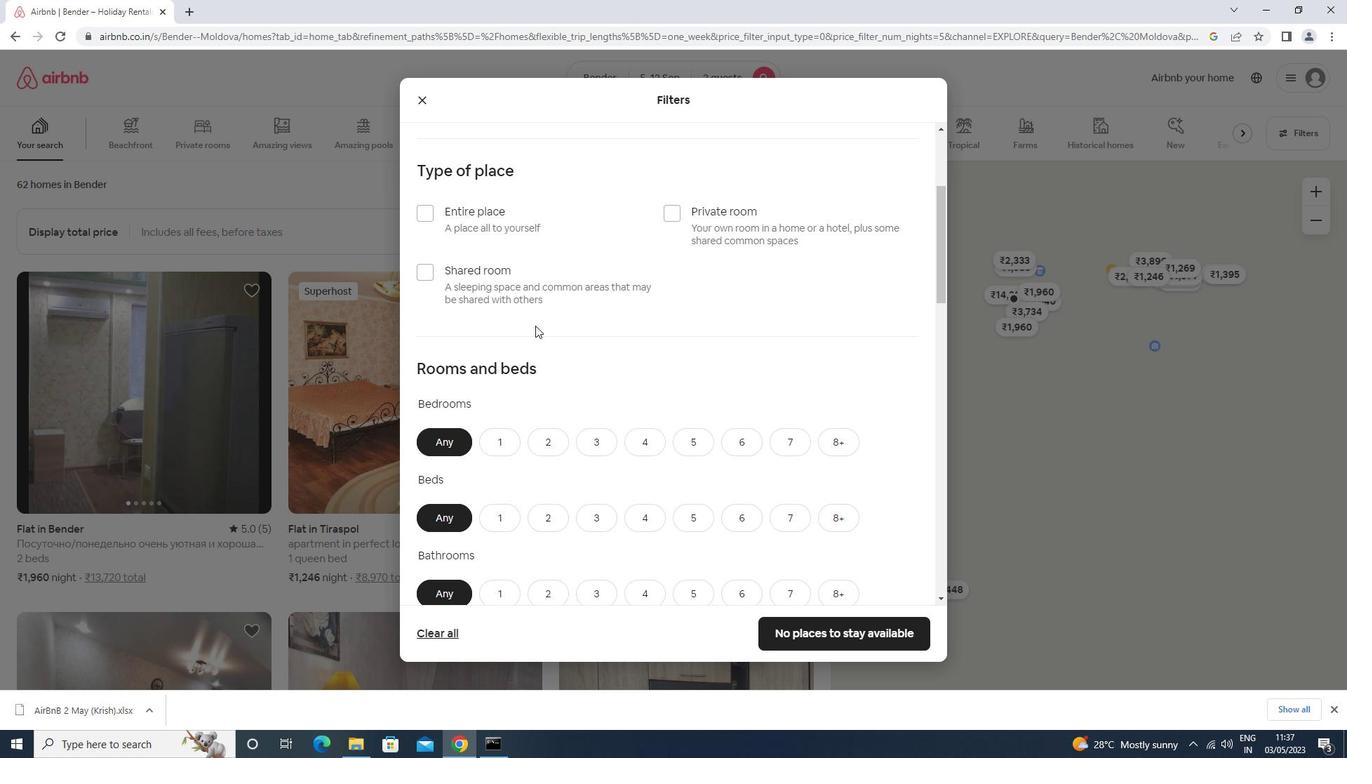
Action: Mouse moved to (501, 309)
Screenshot: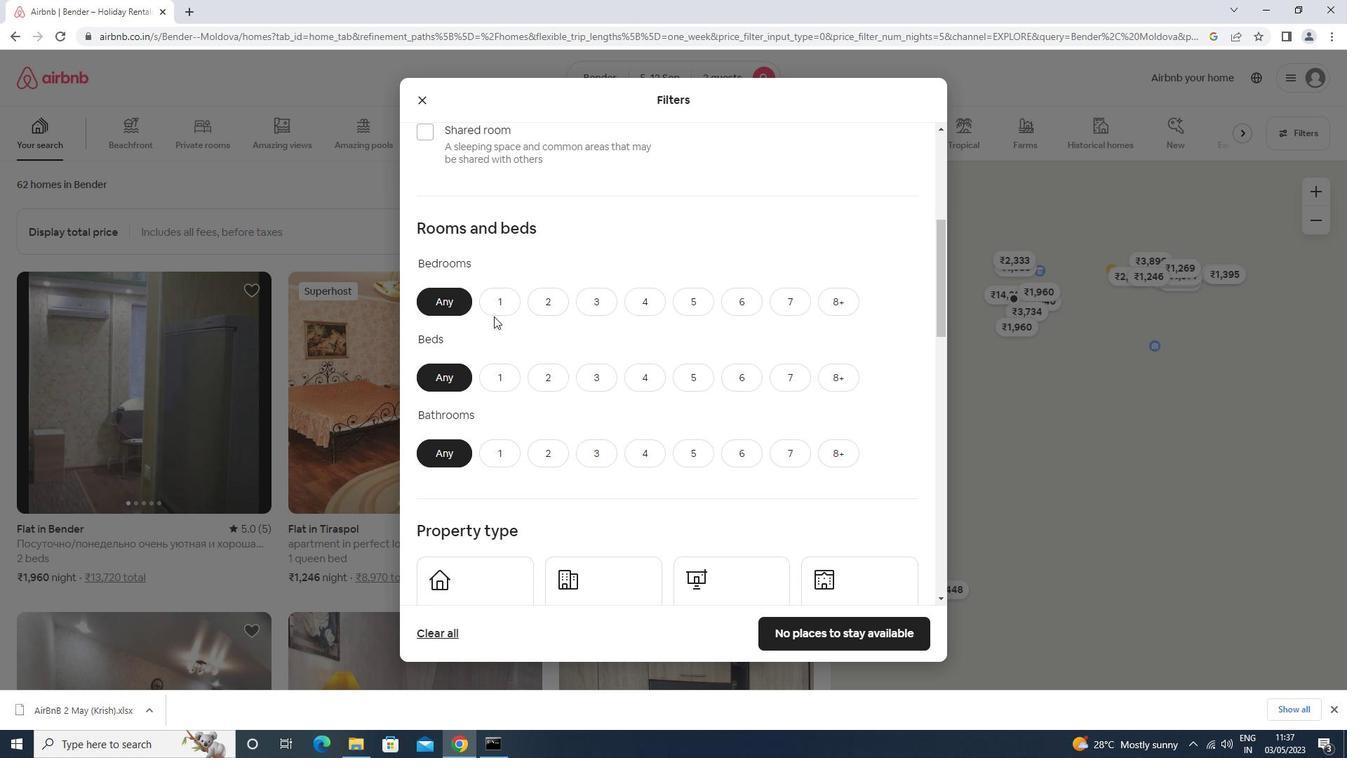 
Action: Mouse pressed left at (501, 309)
Screenshot: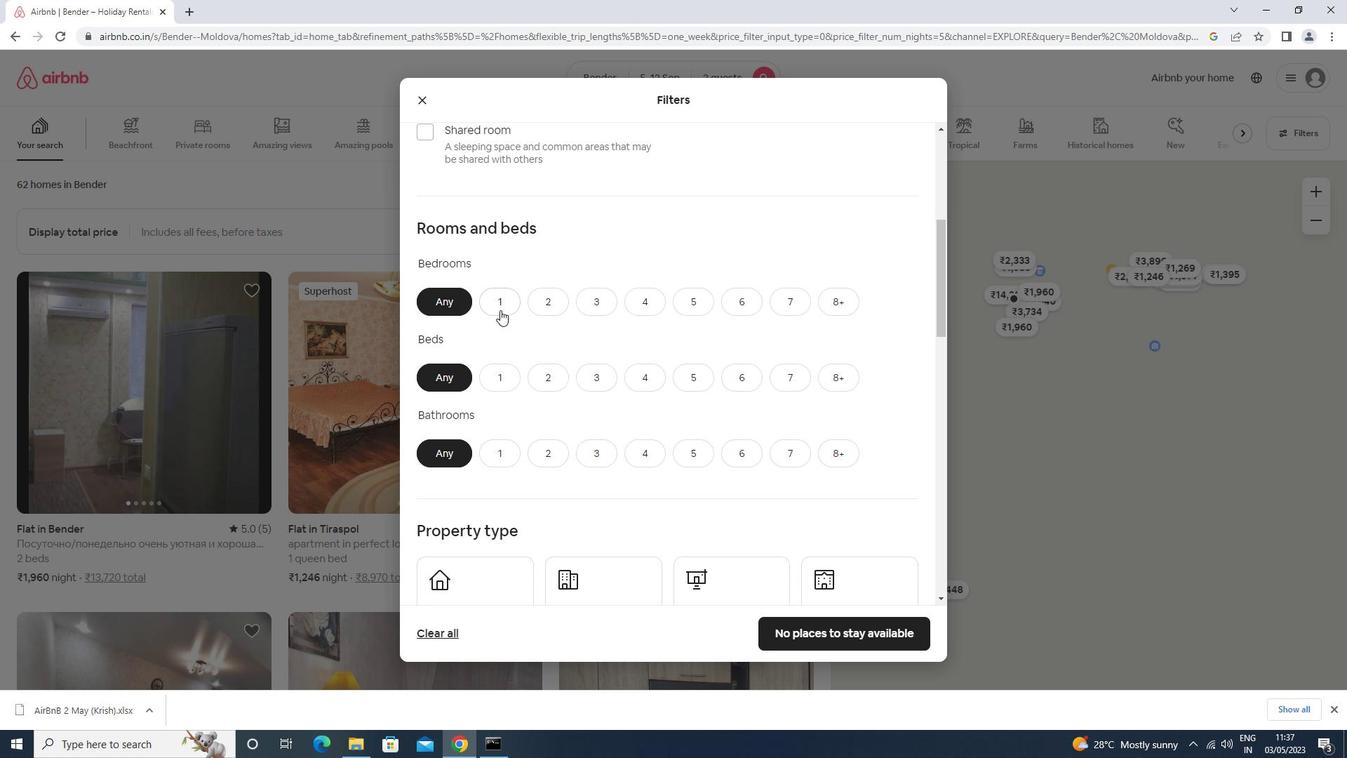 
Action: Mouse moved to (505, 383)
Screenshot: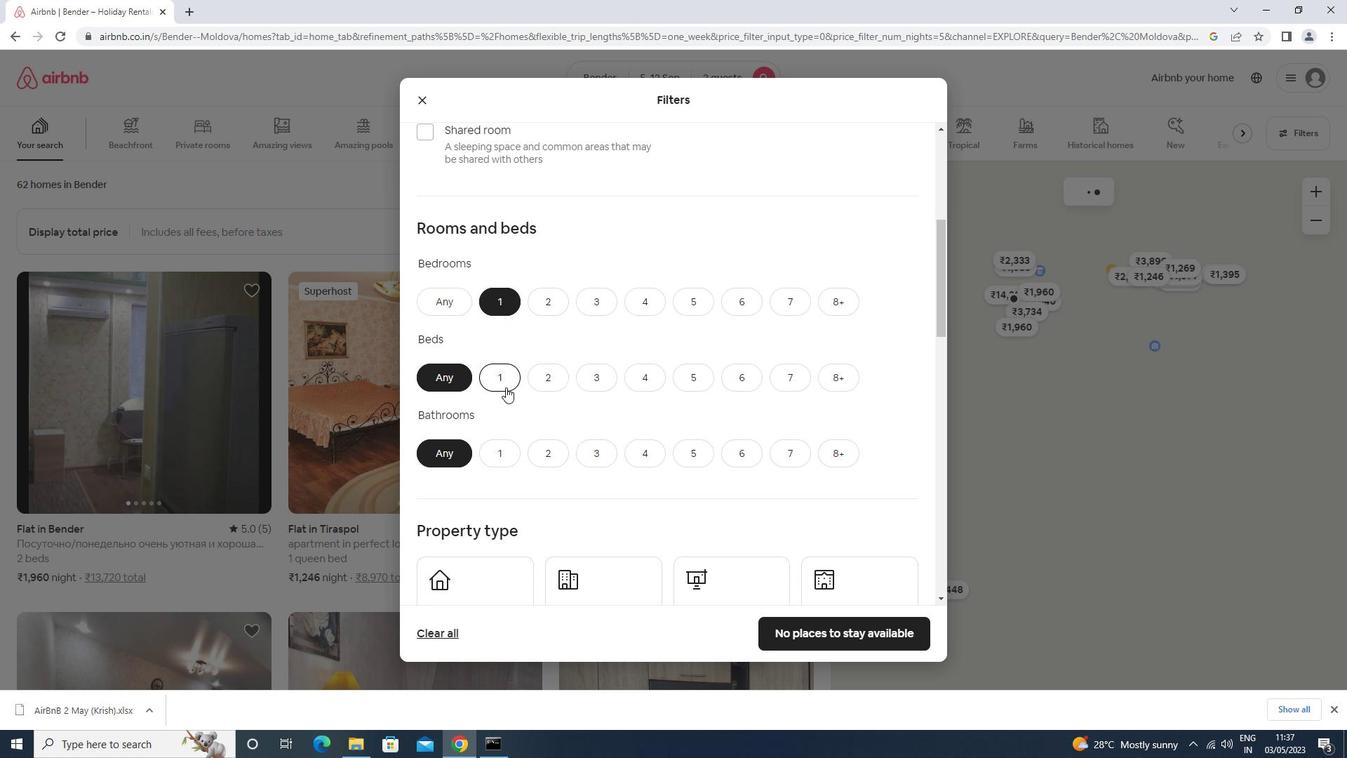 
Action: Mouse pressed left at (505, 383)
Screenshot: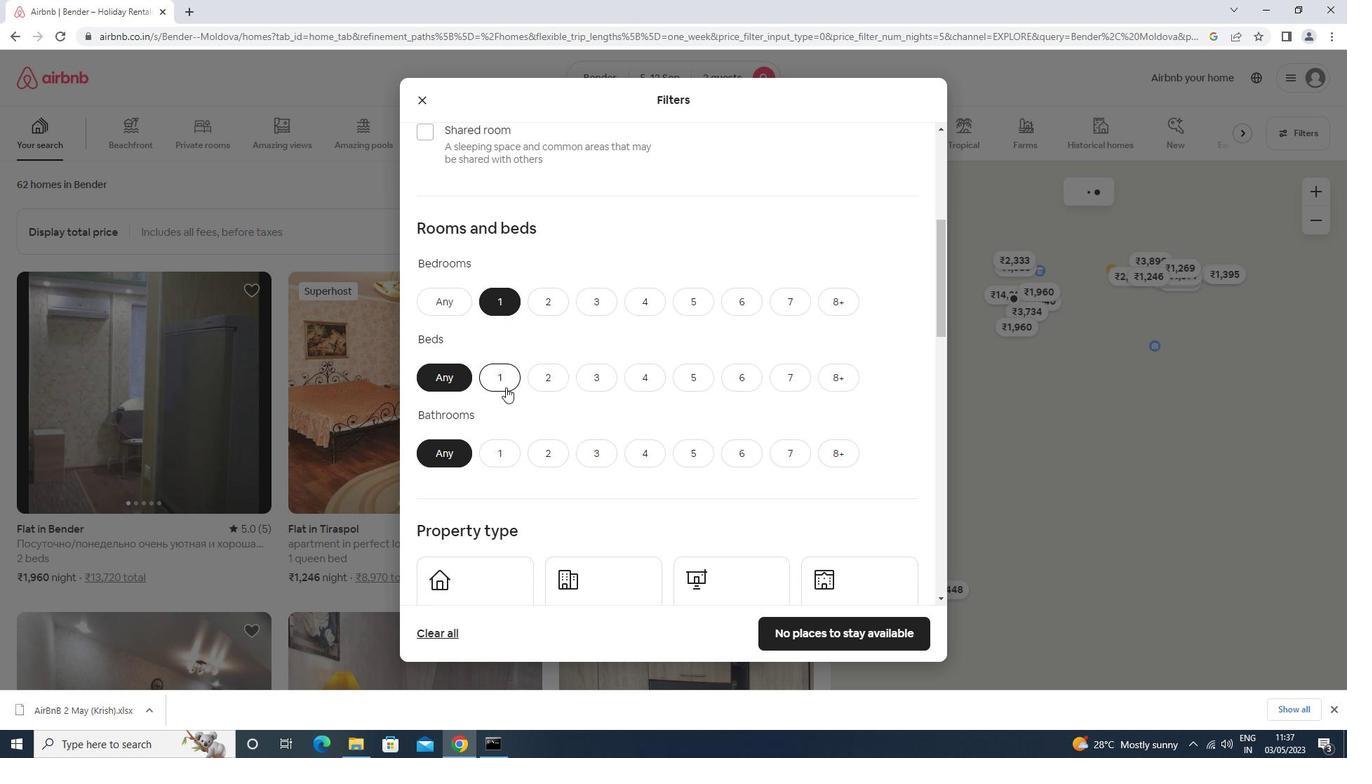 
Action: Mouse moved to (490, 449)
Screenshot: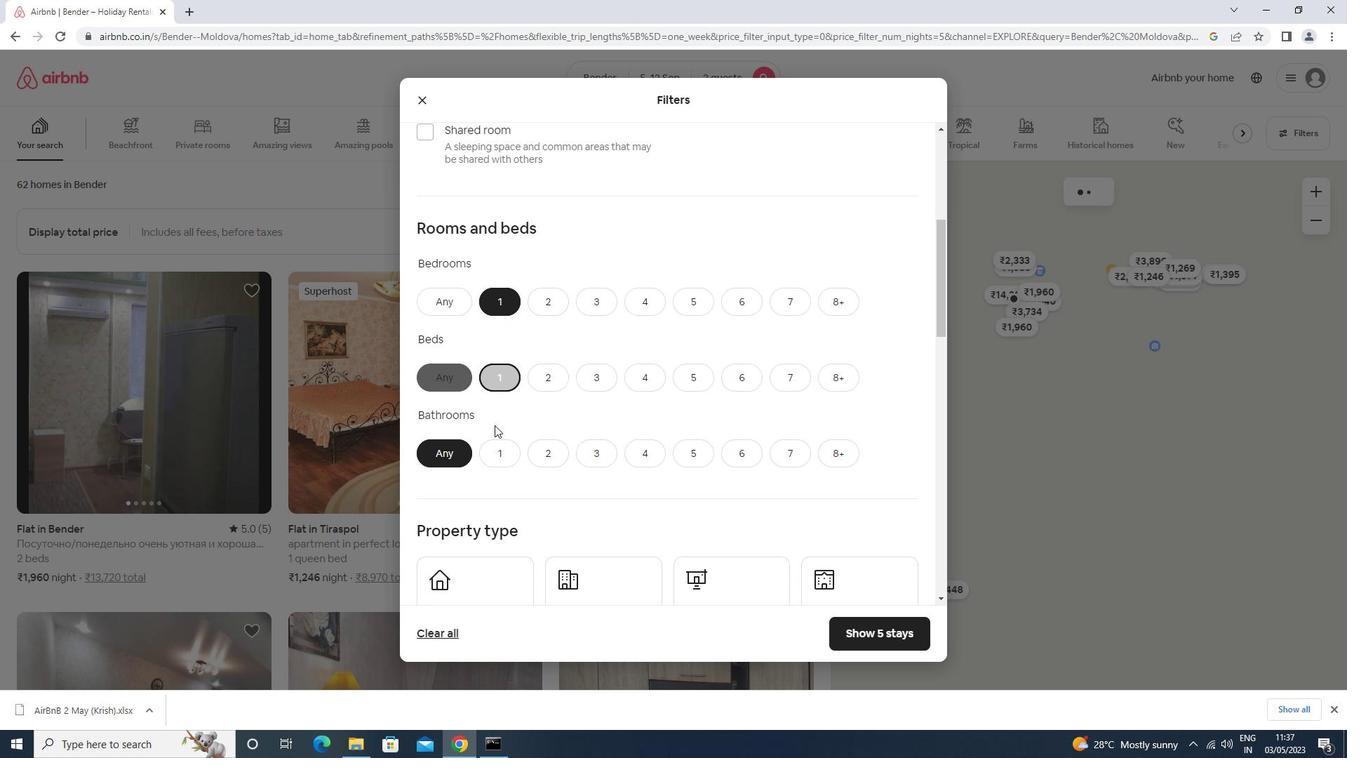 
Action: Mouse pressed left at (490, 449)
Screenshot: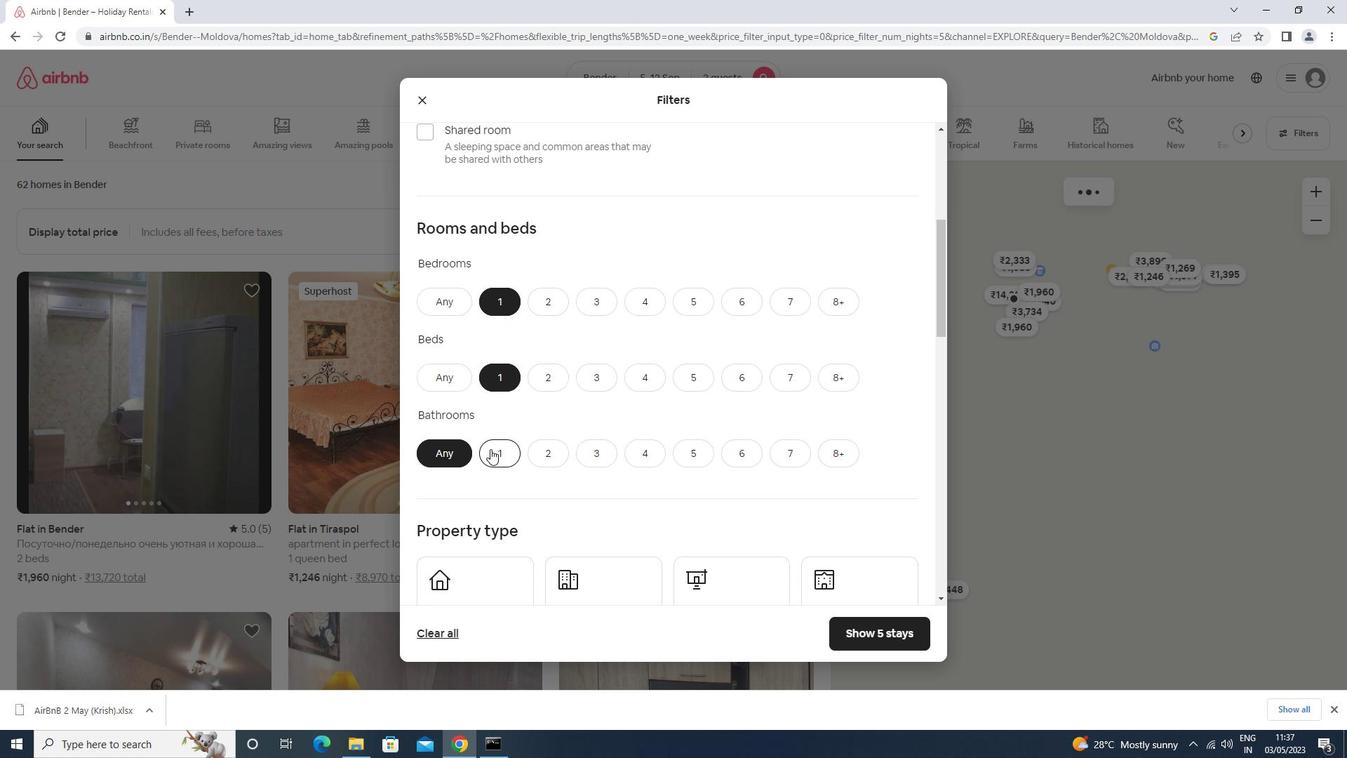 
Action: Mouse scrolled (490, 448) with delta (0, 0)
Screenshot: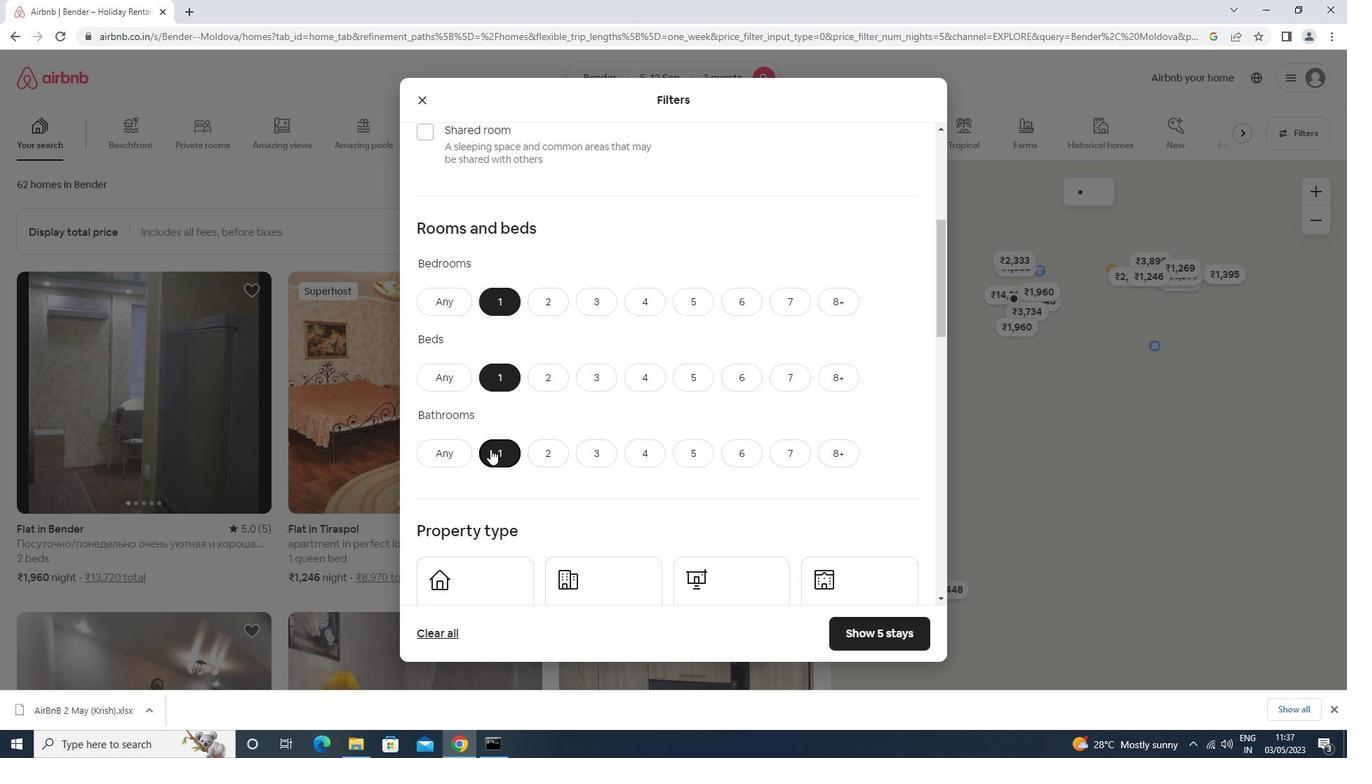 
Action: Mouse scrolled (490, 448) with delta (0, 0)
Screenshot: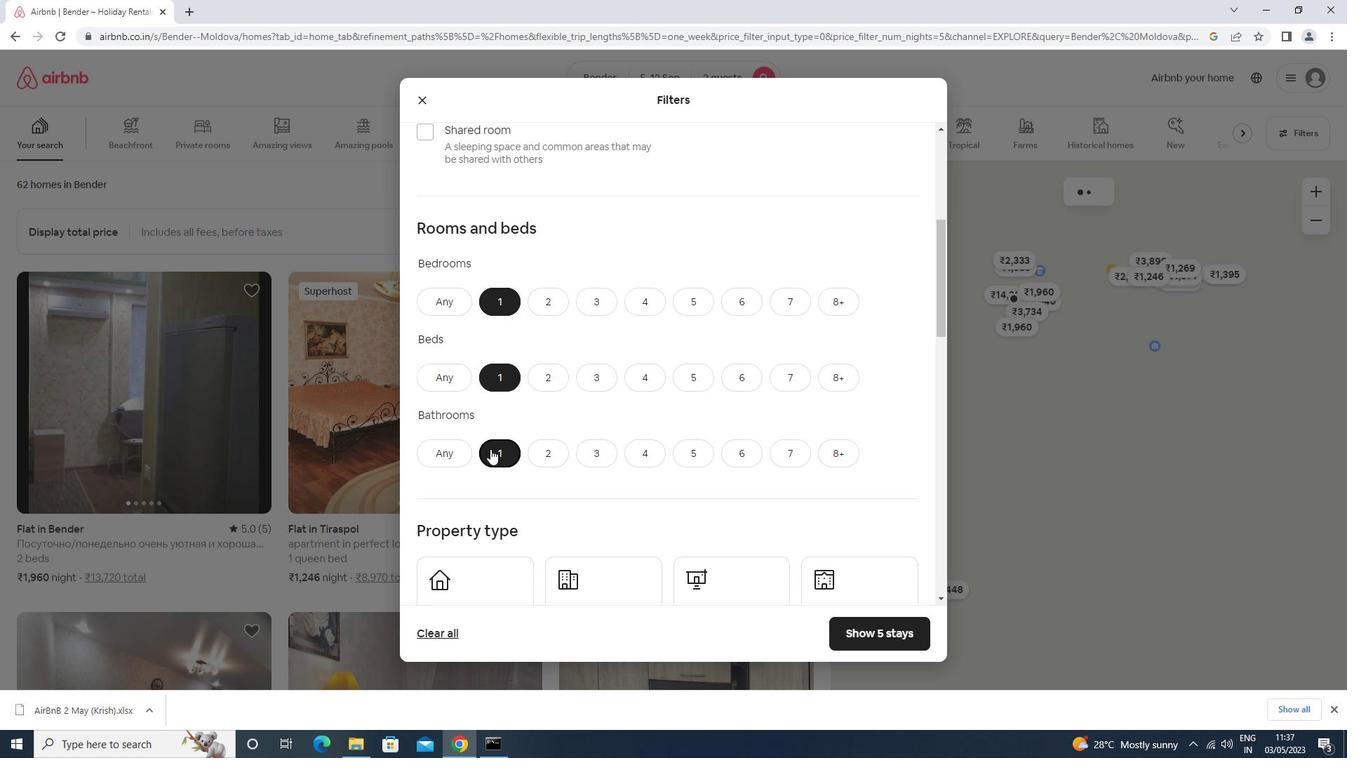 
Action: Mouse moved to (455, 472)
Screenshot: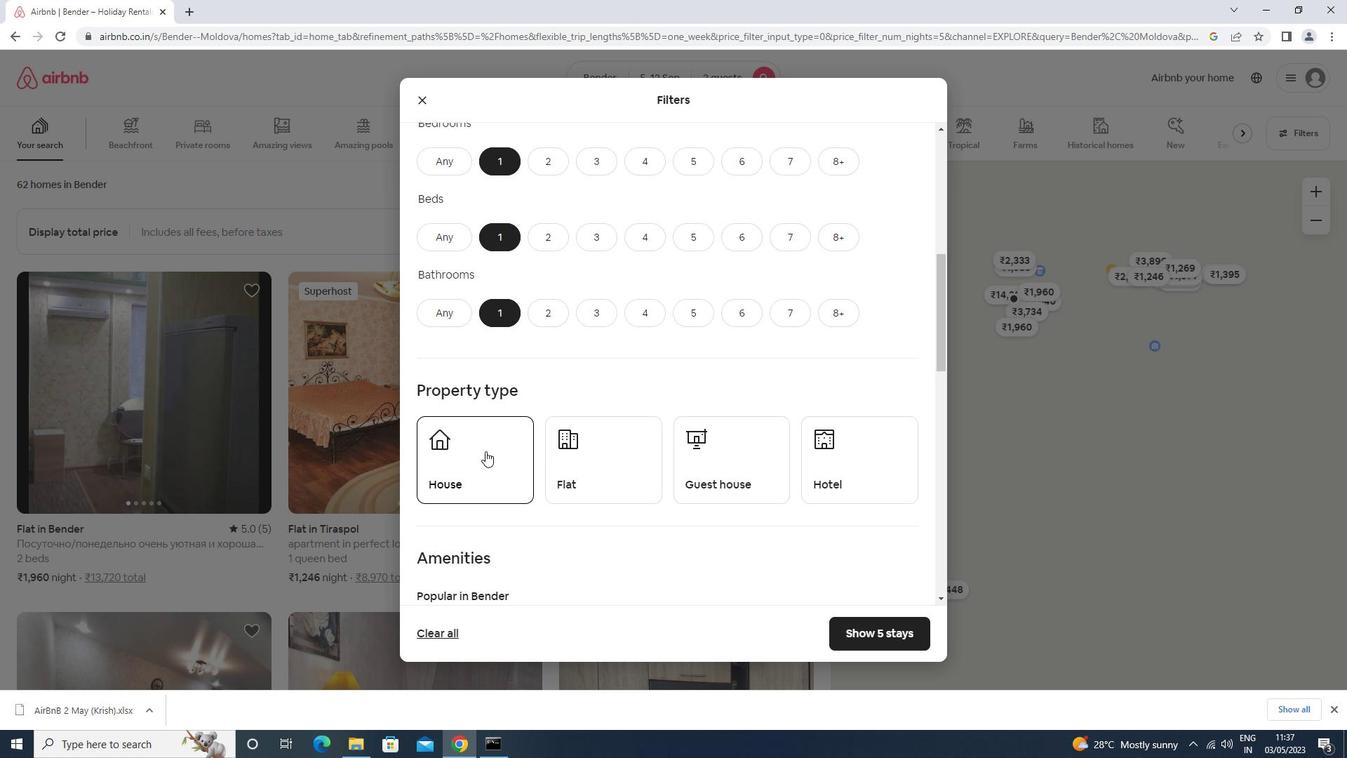 
Action: Mouse pressed left at (455, 472)
Screenshot: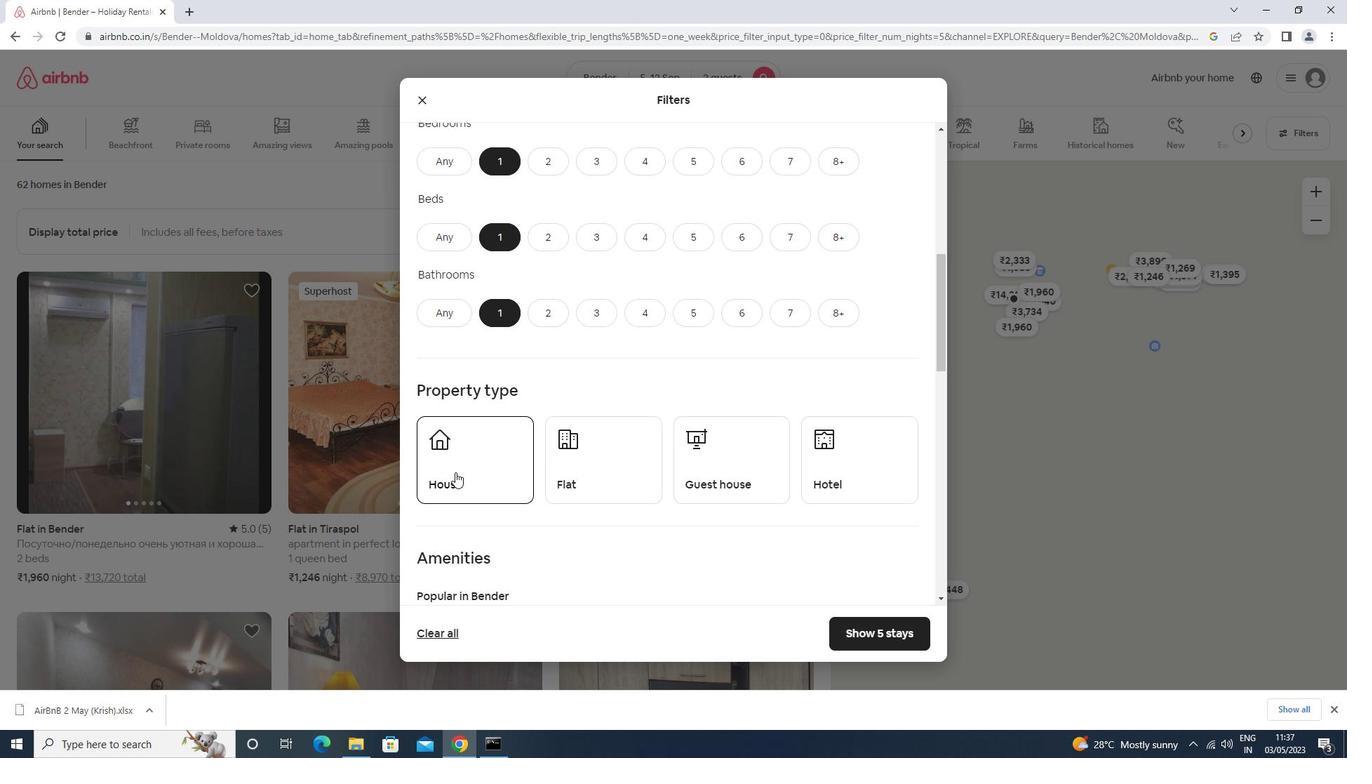 
Action: Mouse moved to (580, 487)
Screenshot: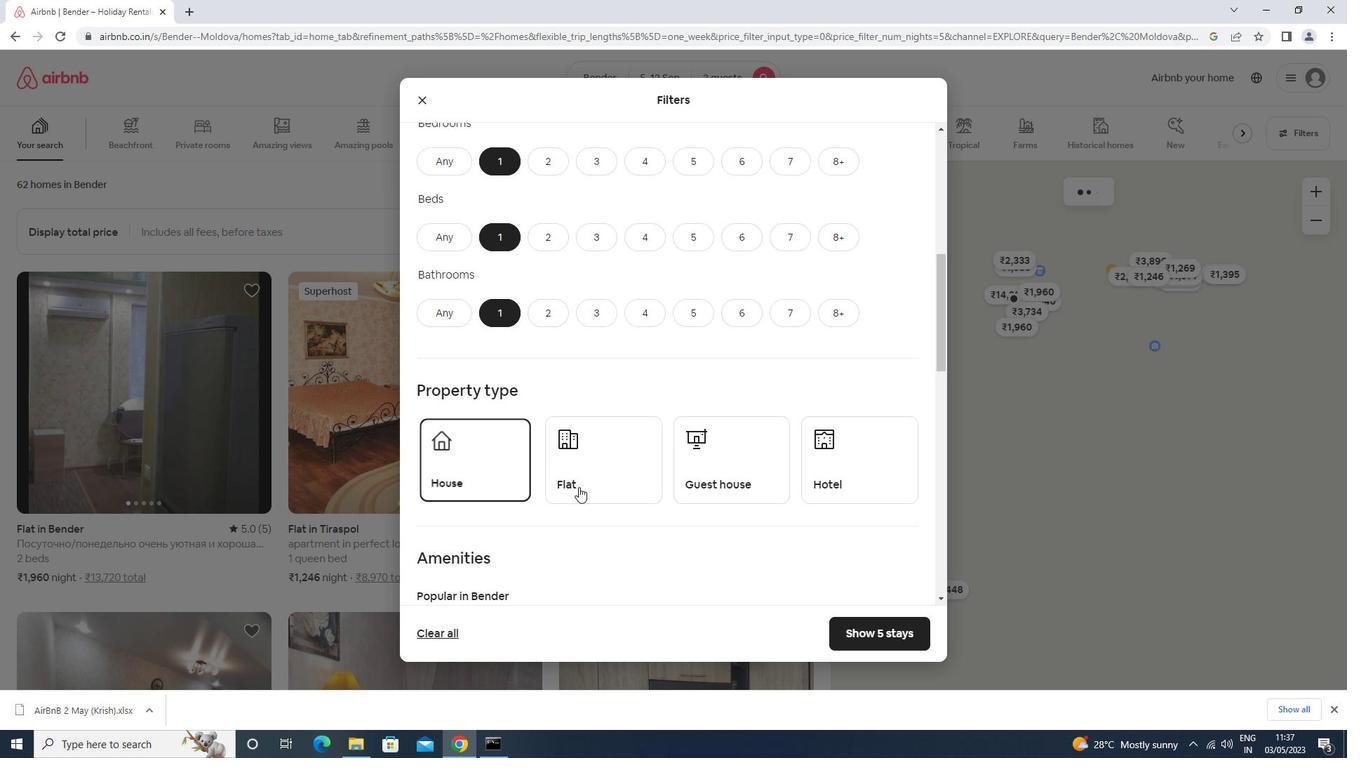 
Action: Mouse pressed left at (580, 487)
Screenshot: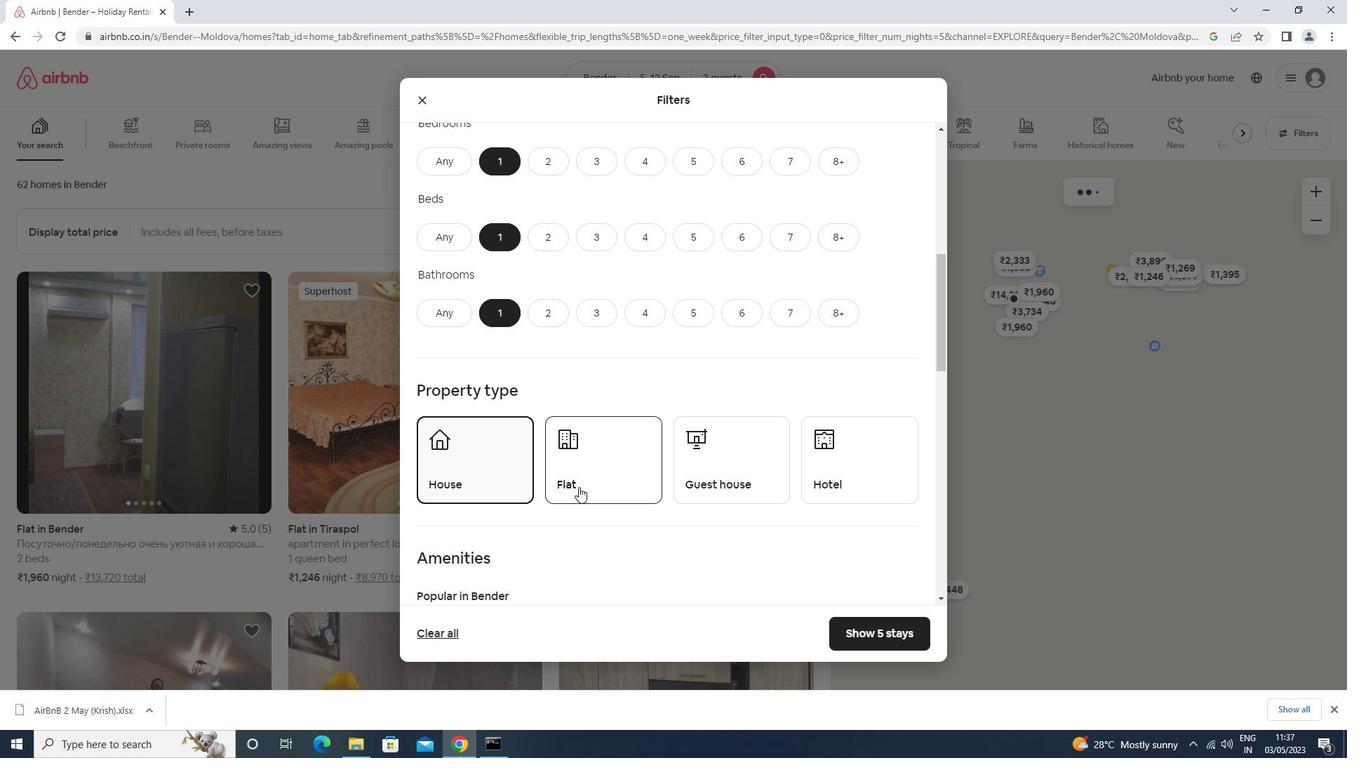 
Action: Mouse moved to (711, 466)
Screenshot: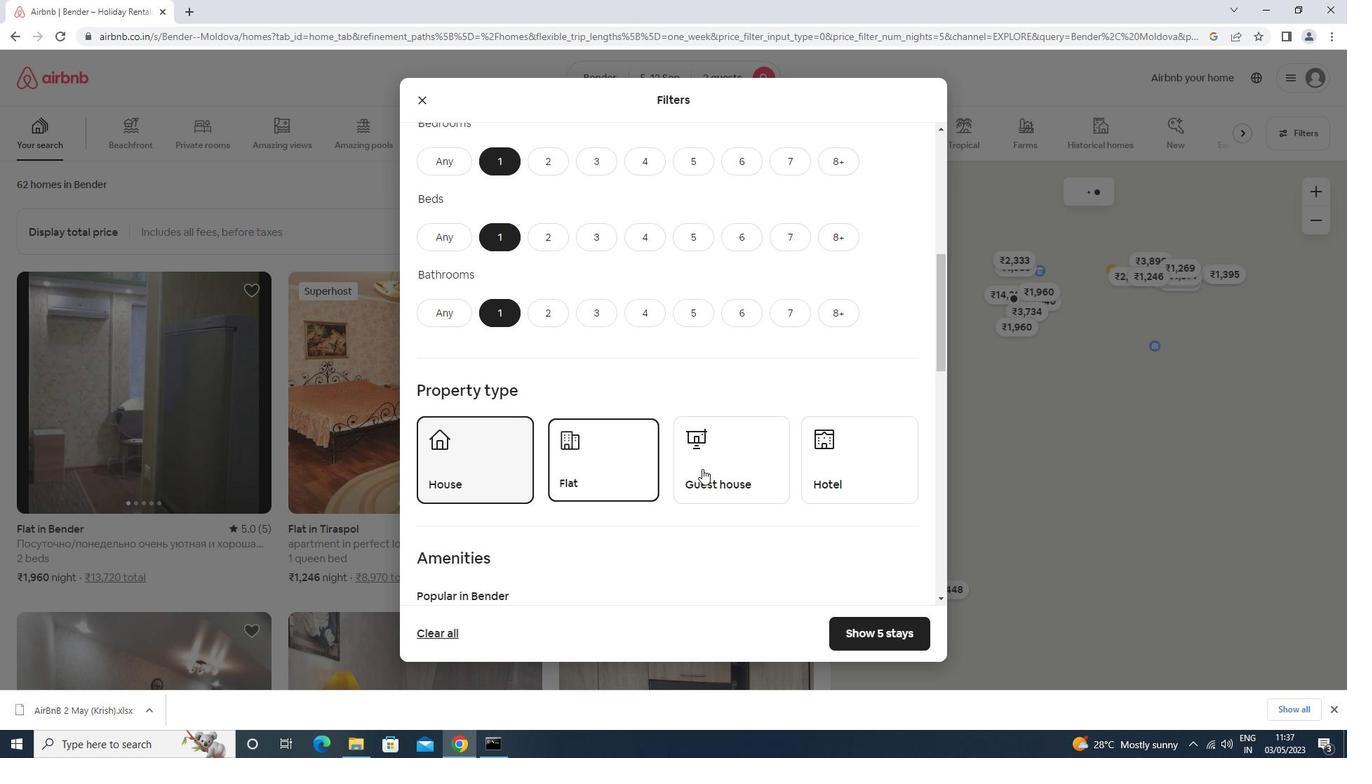 
Action: Mouse pressed left at (711, 466)
Screenshot: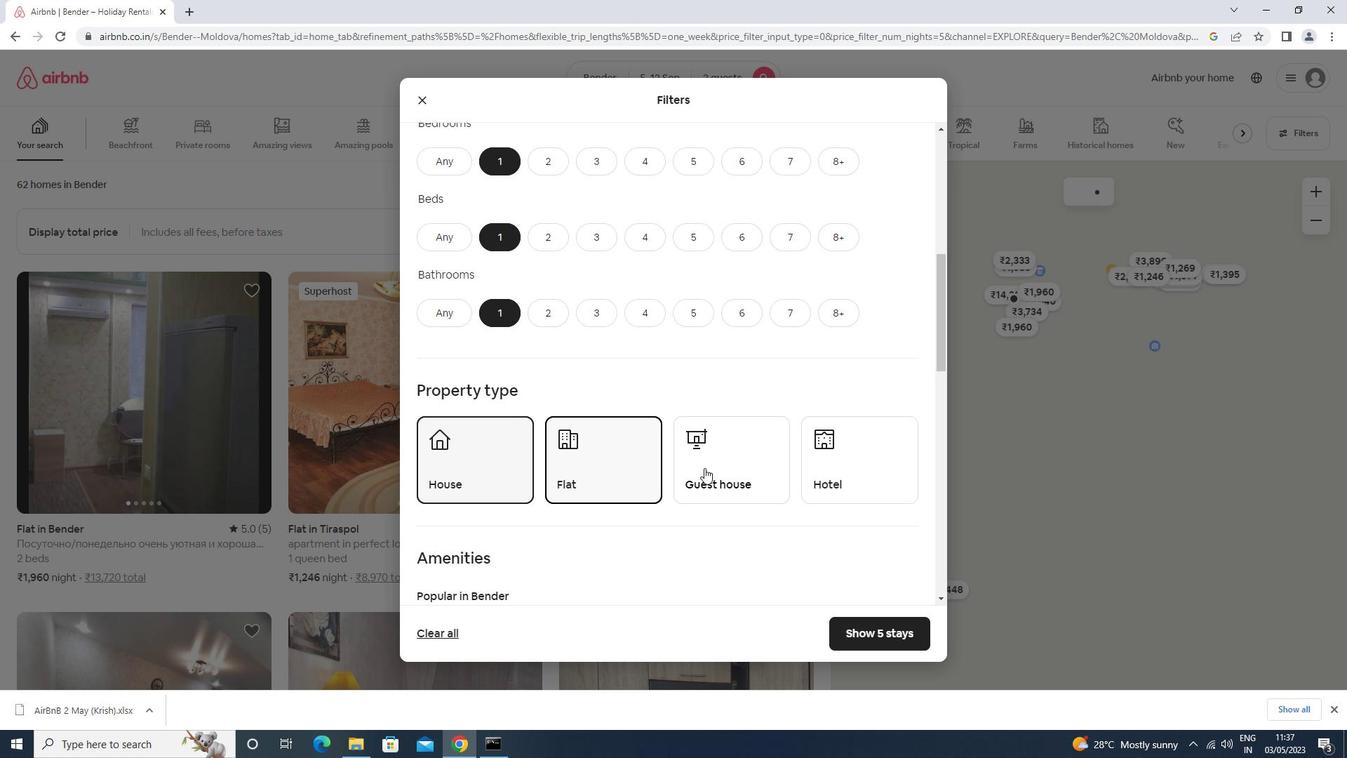 
Action: Mouse moved to (831, 448)
Screenshot: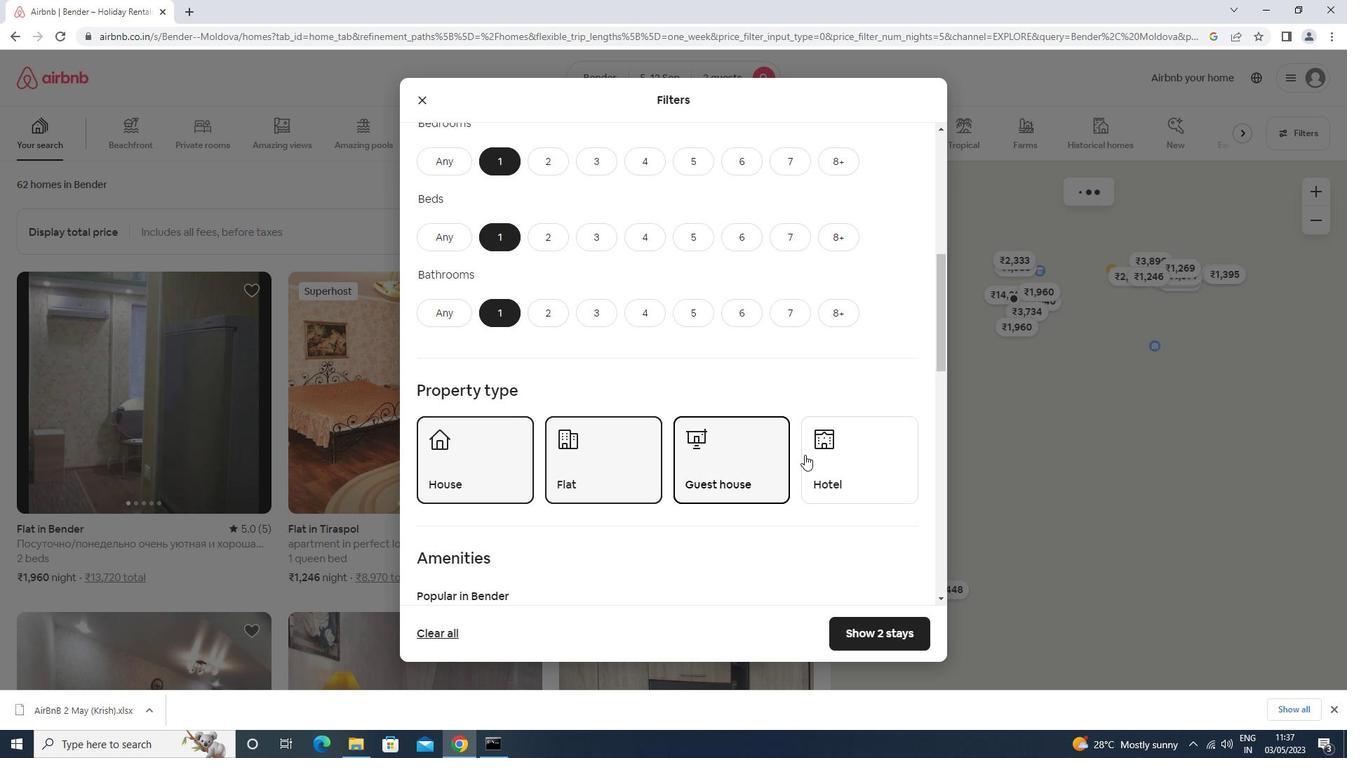 
Action: Mouse pressed left at (831, 448)
Screenshot: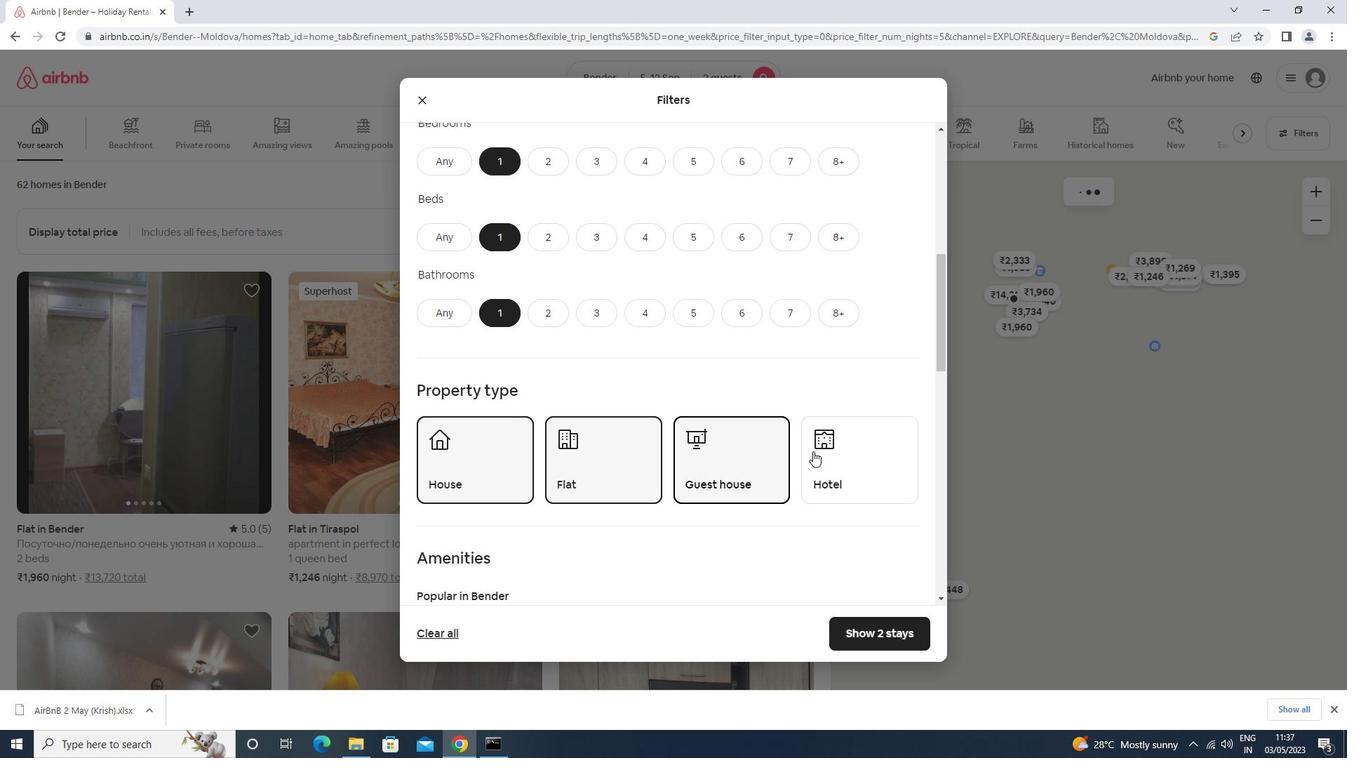 
Action: Mouse moved to (807, 440)
Screenshot: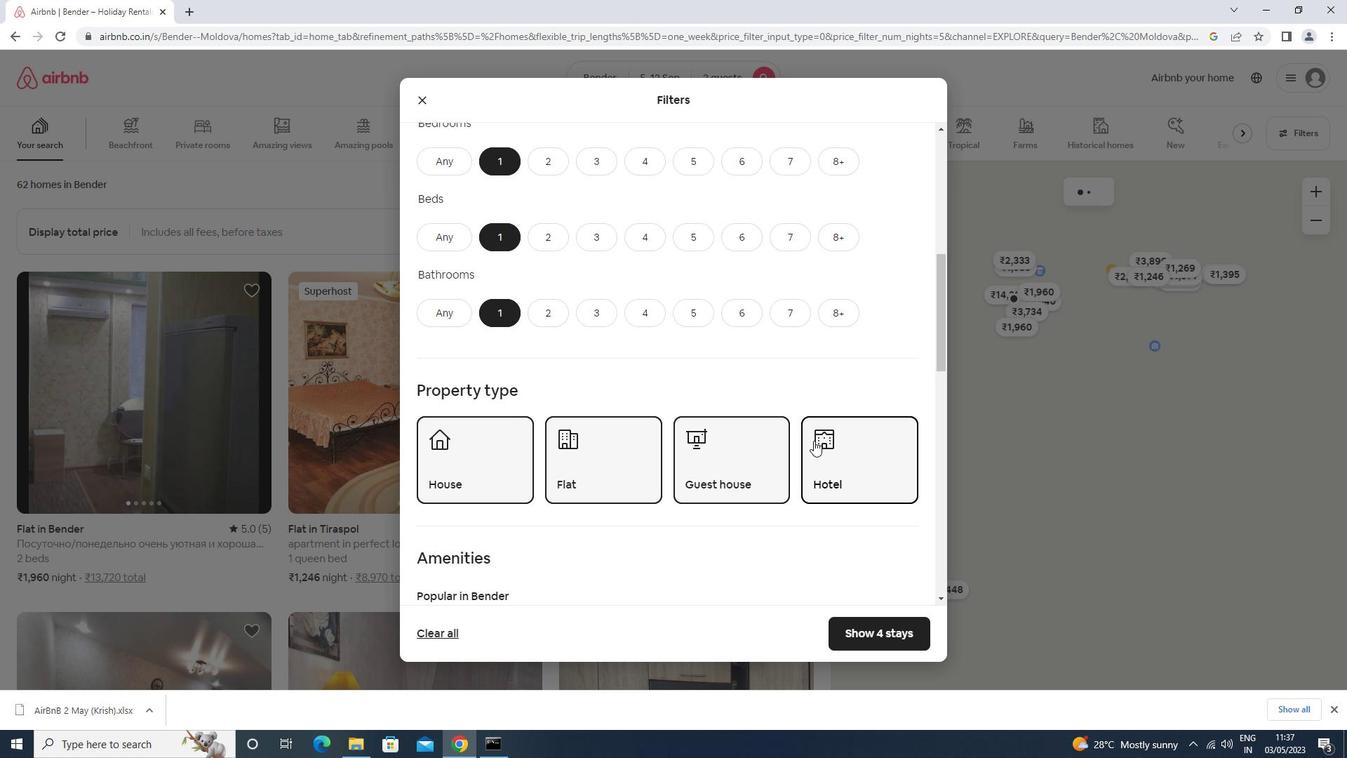 
Action: Mouse scrolled (807, 439) with delta (0, 0)
Screenshot: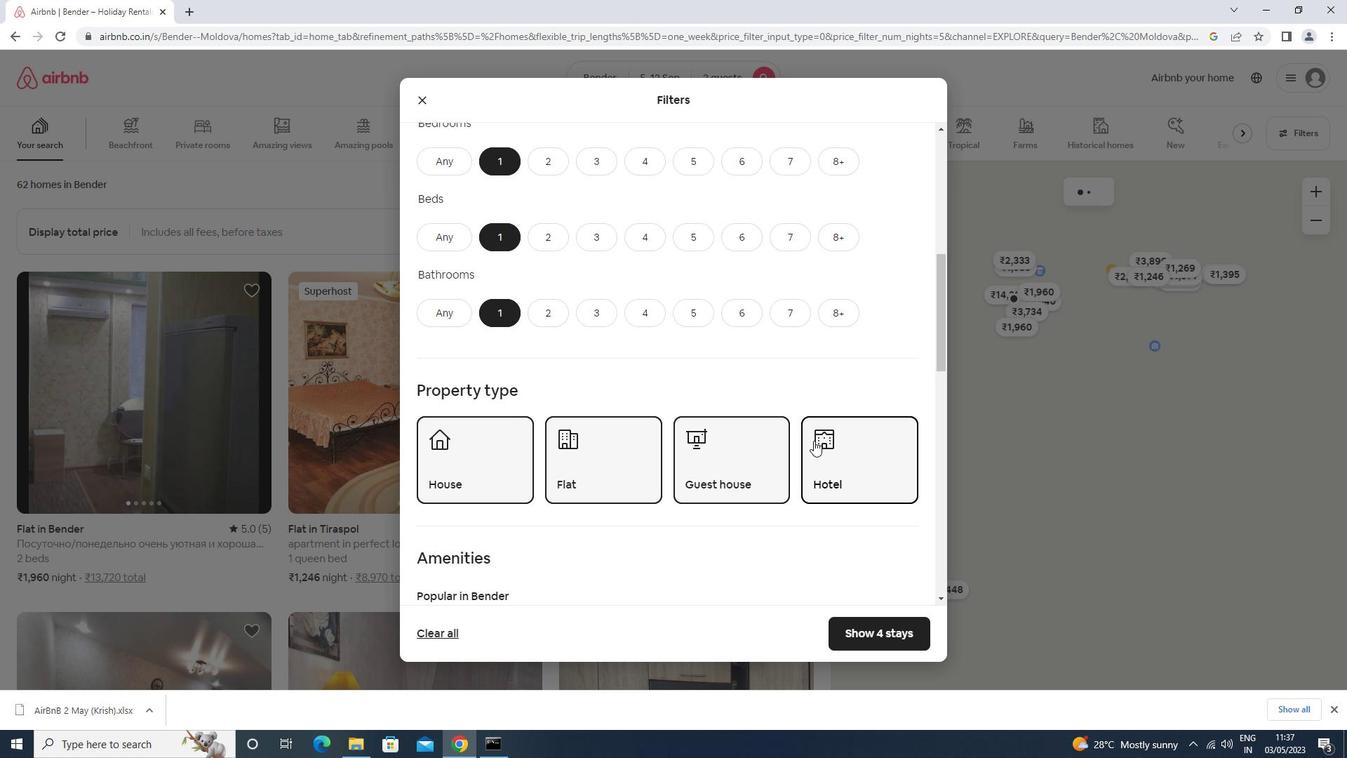
Action: Mouse moved to (806, 440)
Screenshot: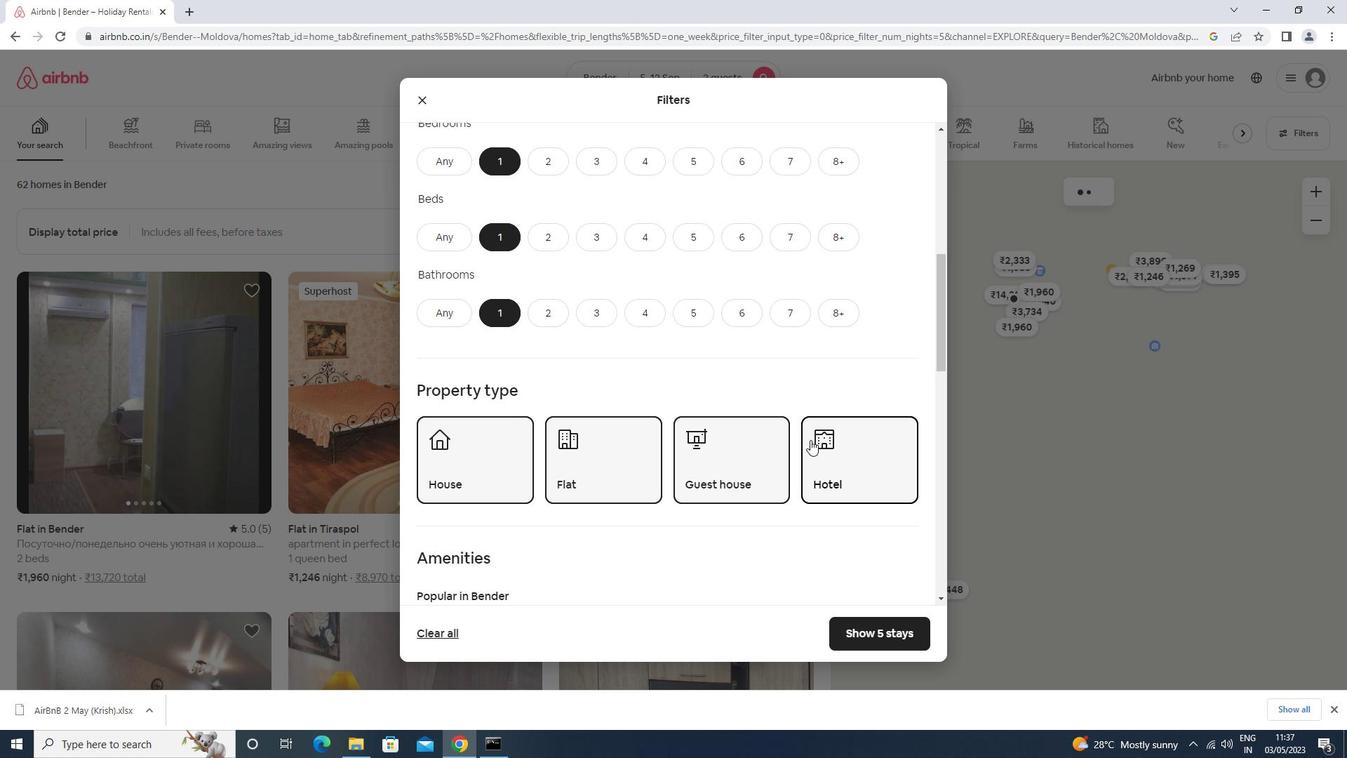 
Action: Mouse scrolled (806, 440) with delta (0, 0)
Screenshot: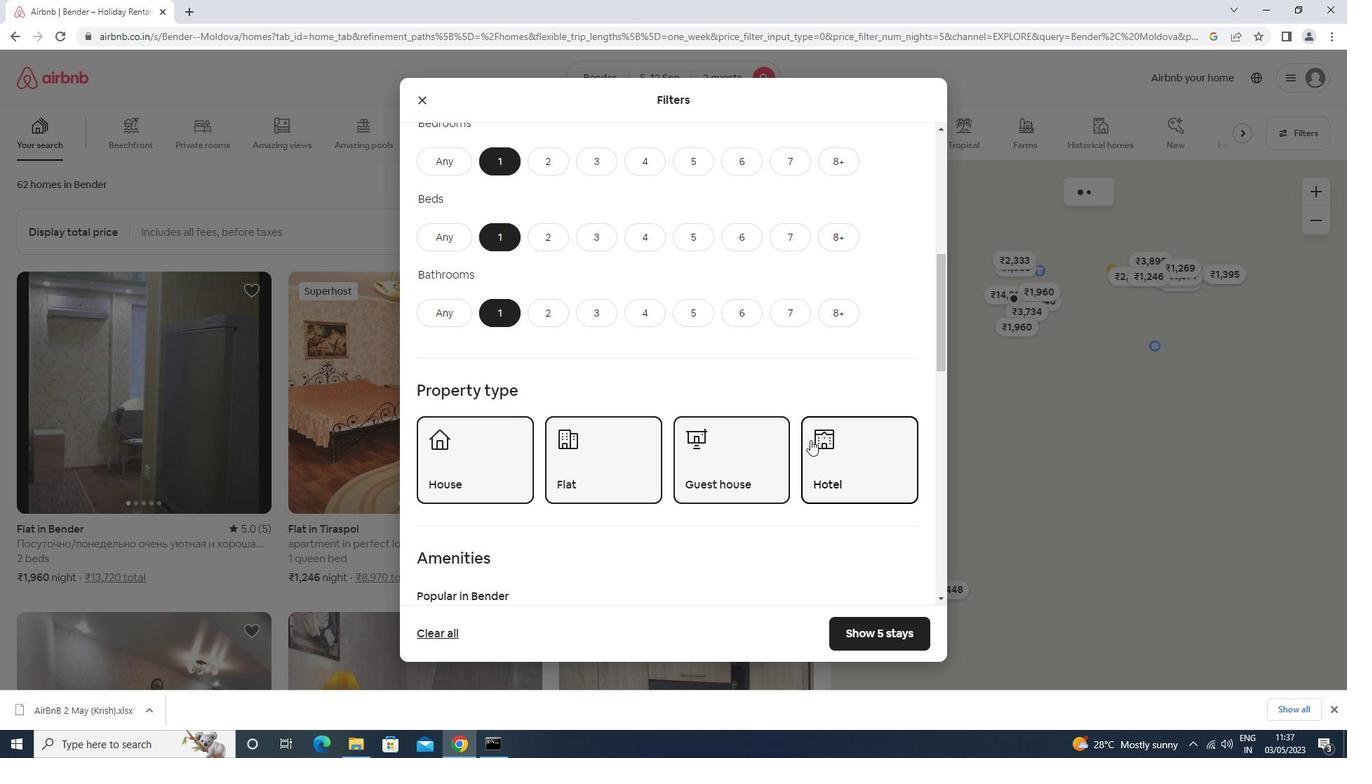
Action: Mouse moved to (806, 441)
Screenshot: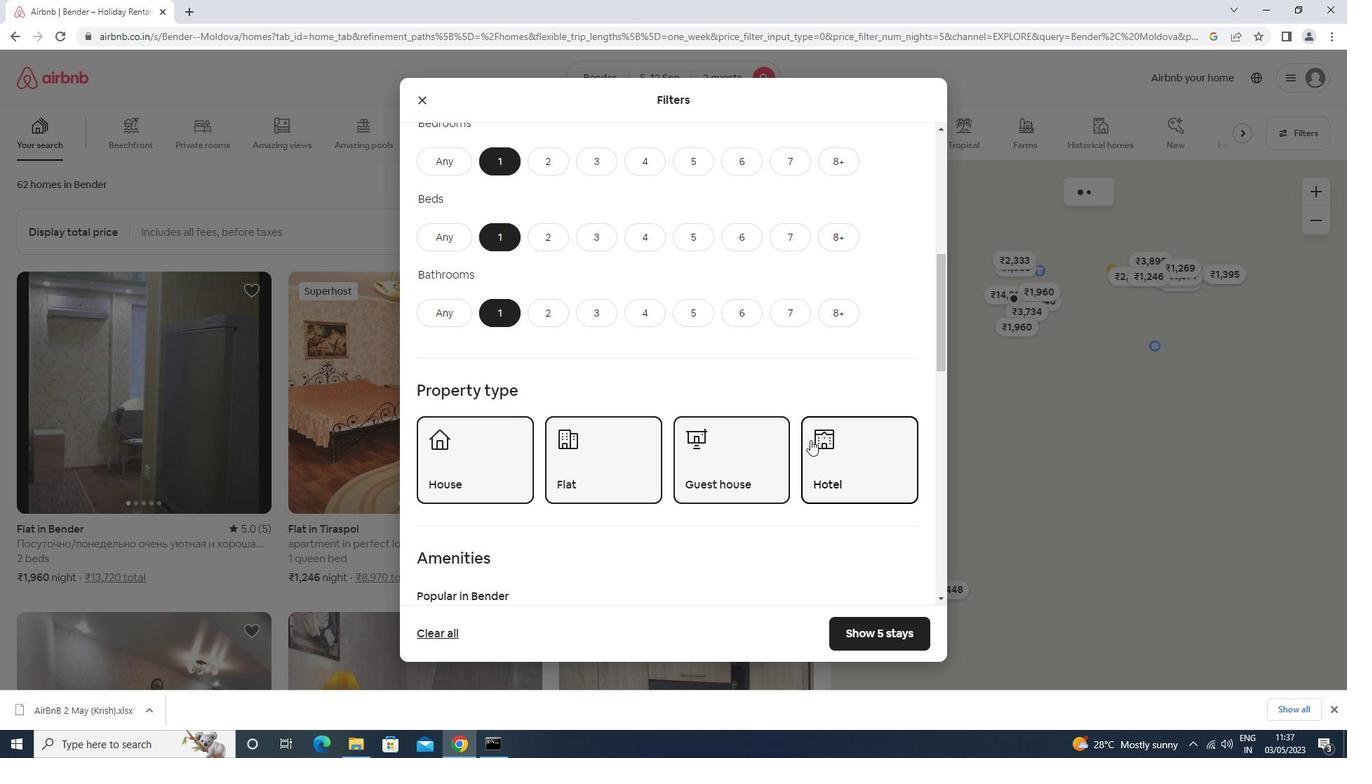 
Action: Mouse scrolled (806, 440) with delta (0, 0)
Screenshot: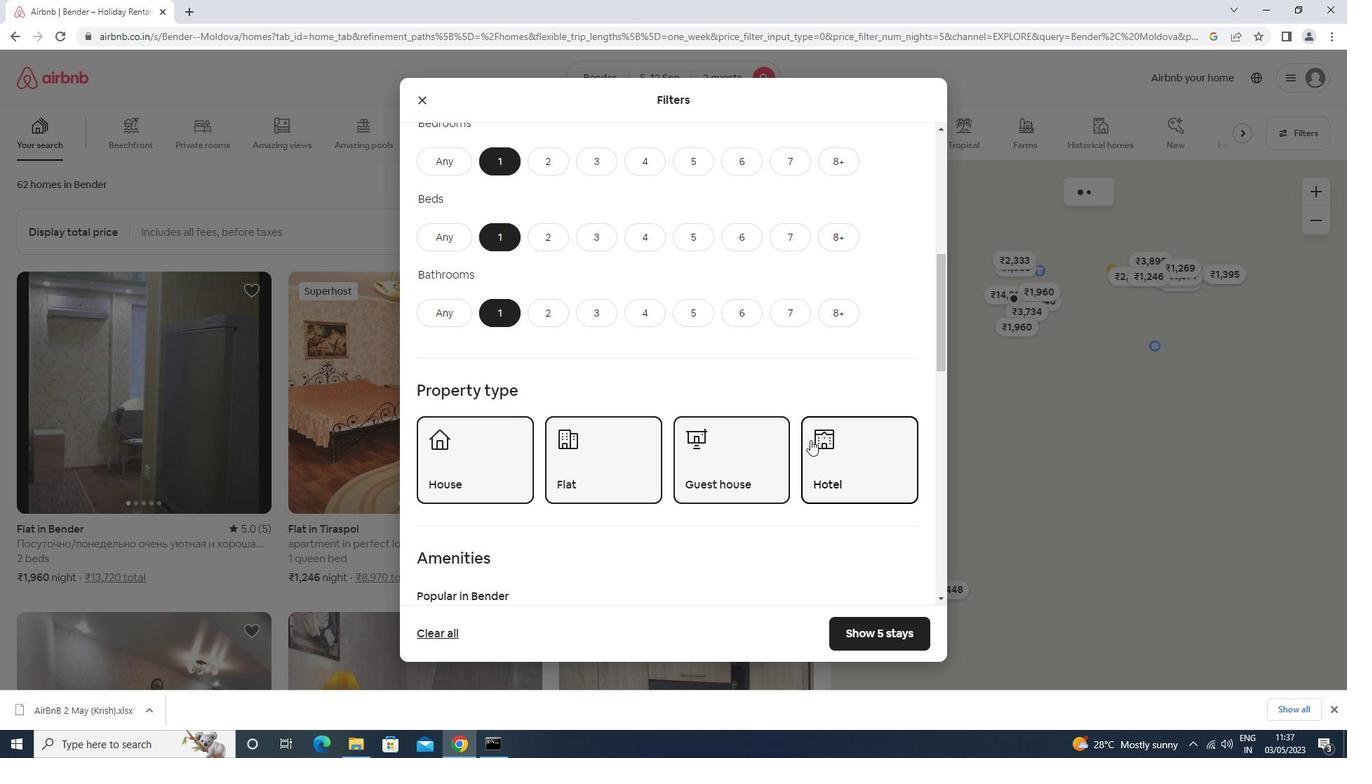 
Action: Mouse moved to (805, 441)
Screenshot: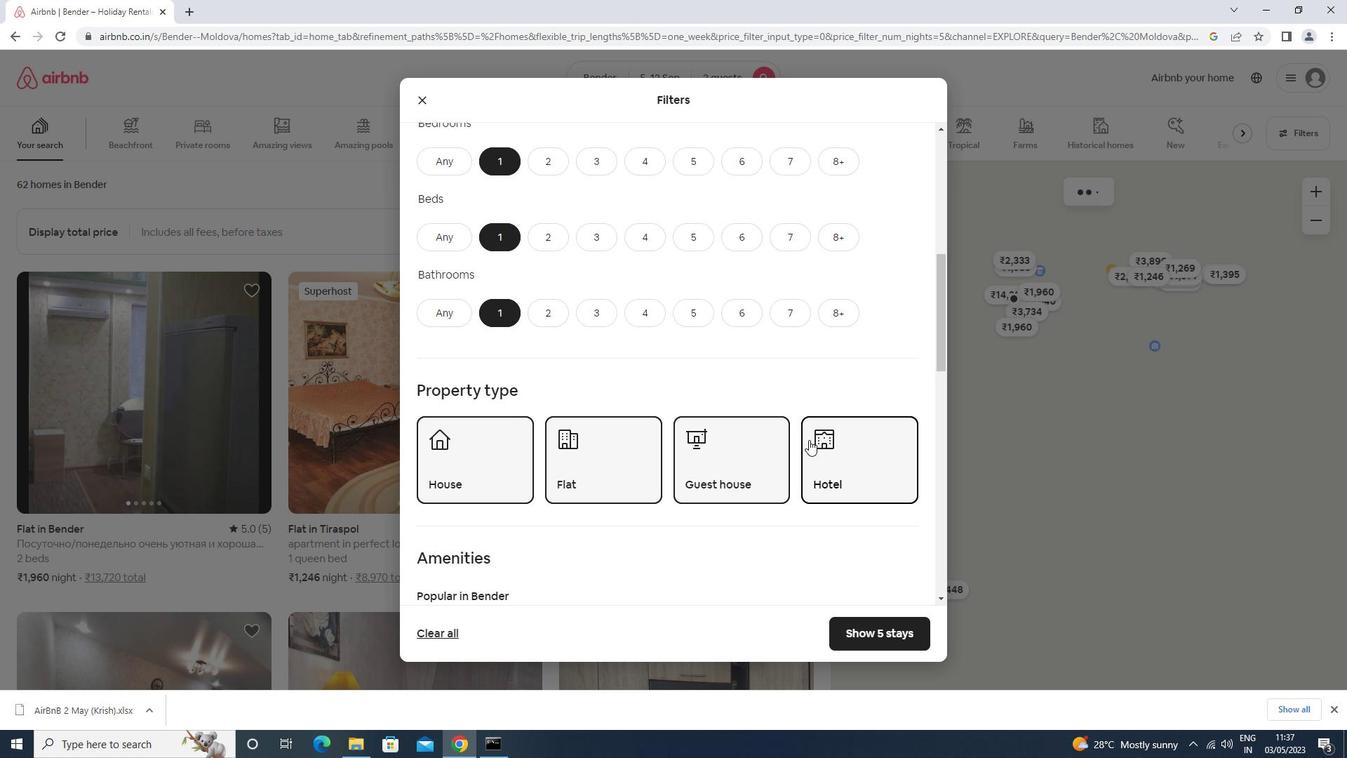 
Action: Mouse scrolled (805, 440) with delta (0, 0)
Screenshot: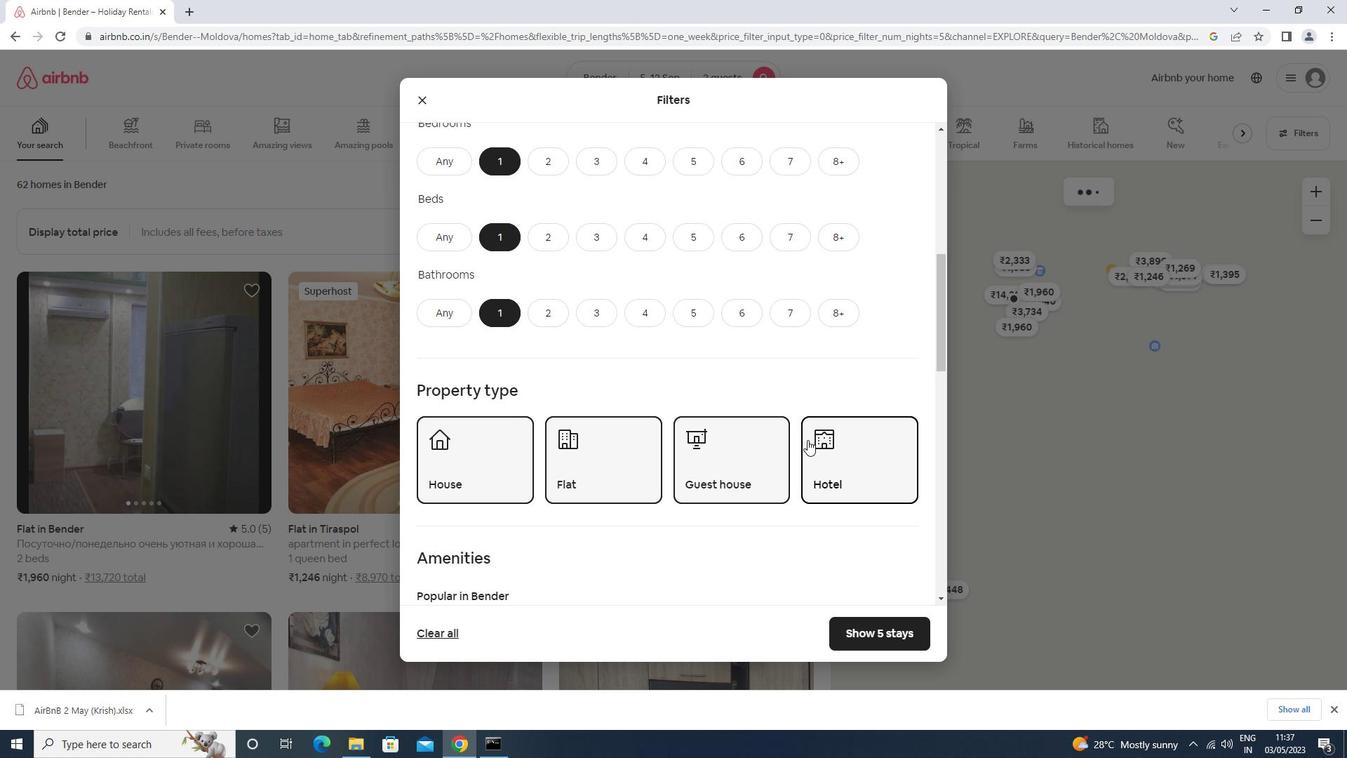 
Action: Mouse moved to (804, 442)
Screenshot: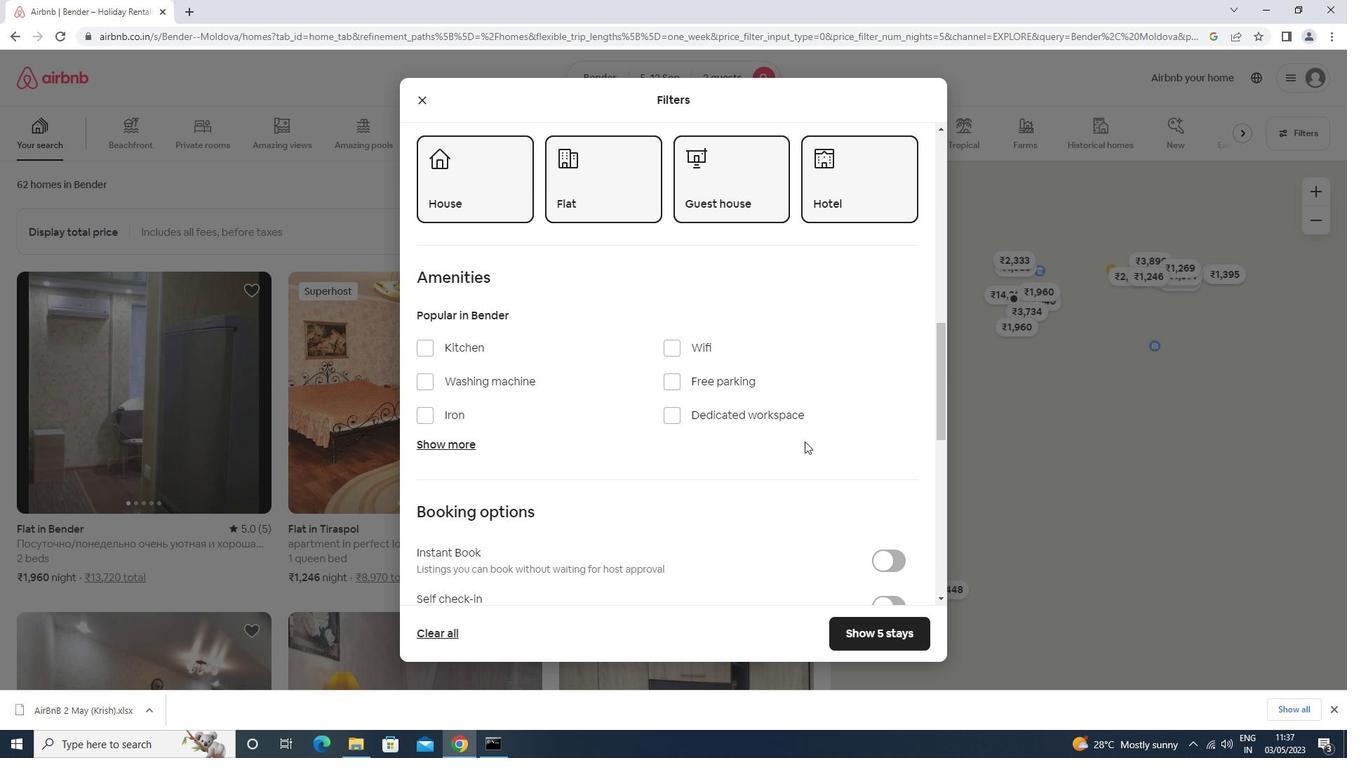 
Action: Mouse scrolled (804, 441) with delta (0, 0)
Screenshot: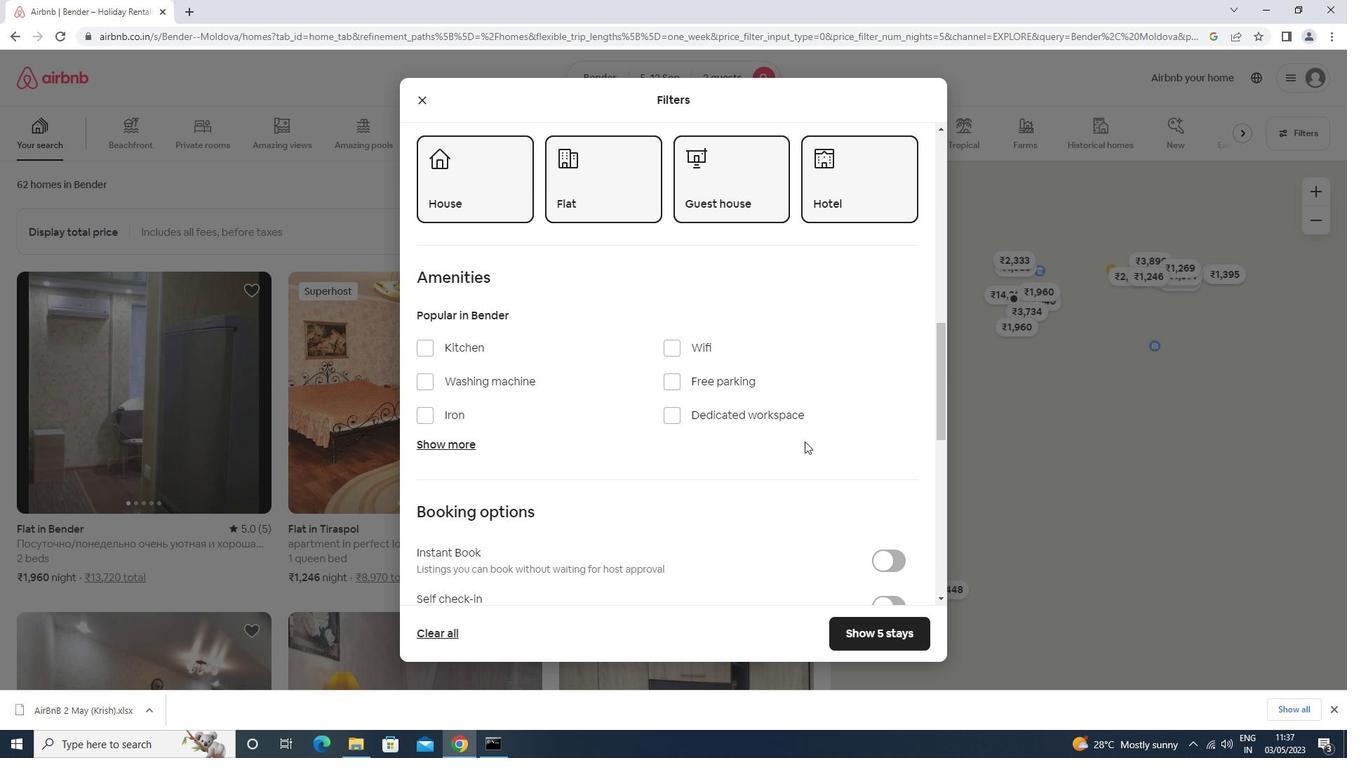 
Action: Mouse moved to (803, 442)
Screenshot: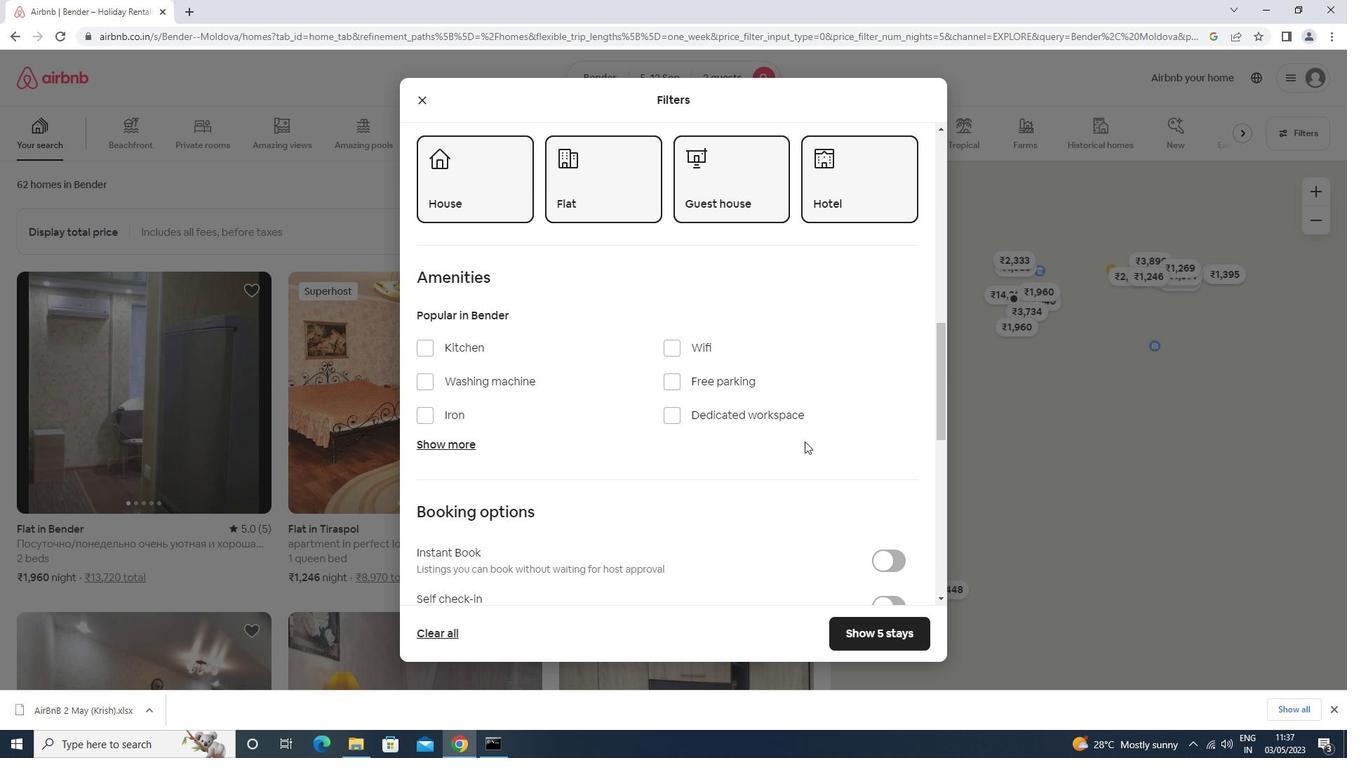 
Action: Mouse scrolled (803, 441) with delta (0, 0)
Screenshot: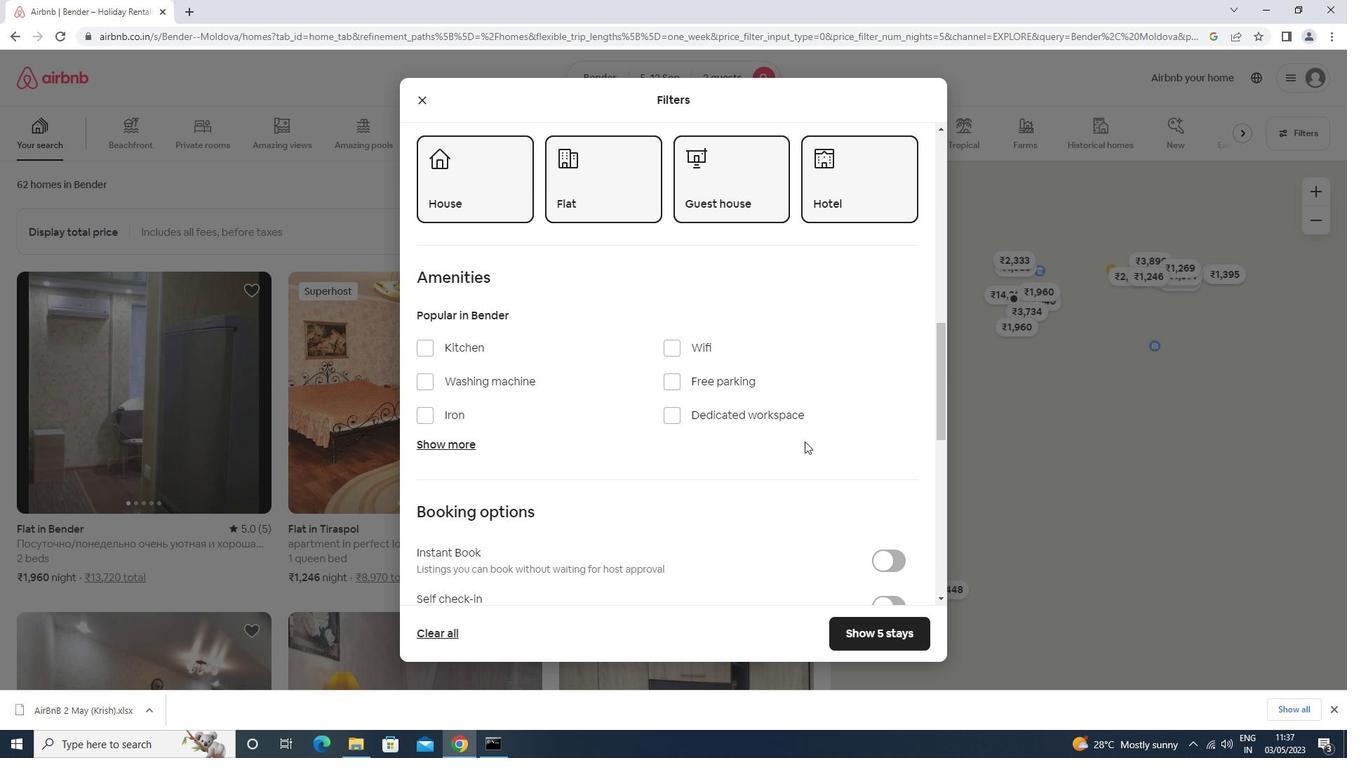 
Action: Mouse moved to (802, 442)
Screenshot: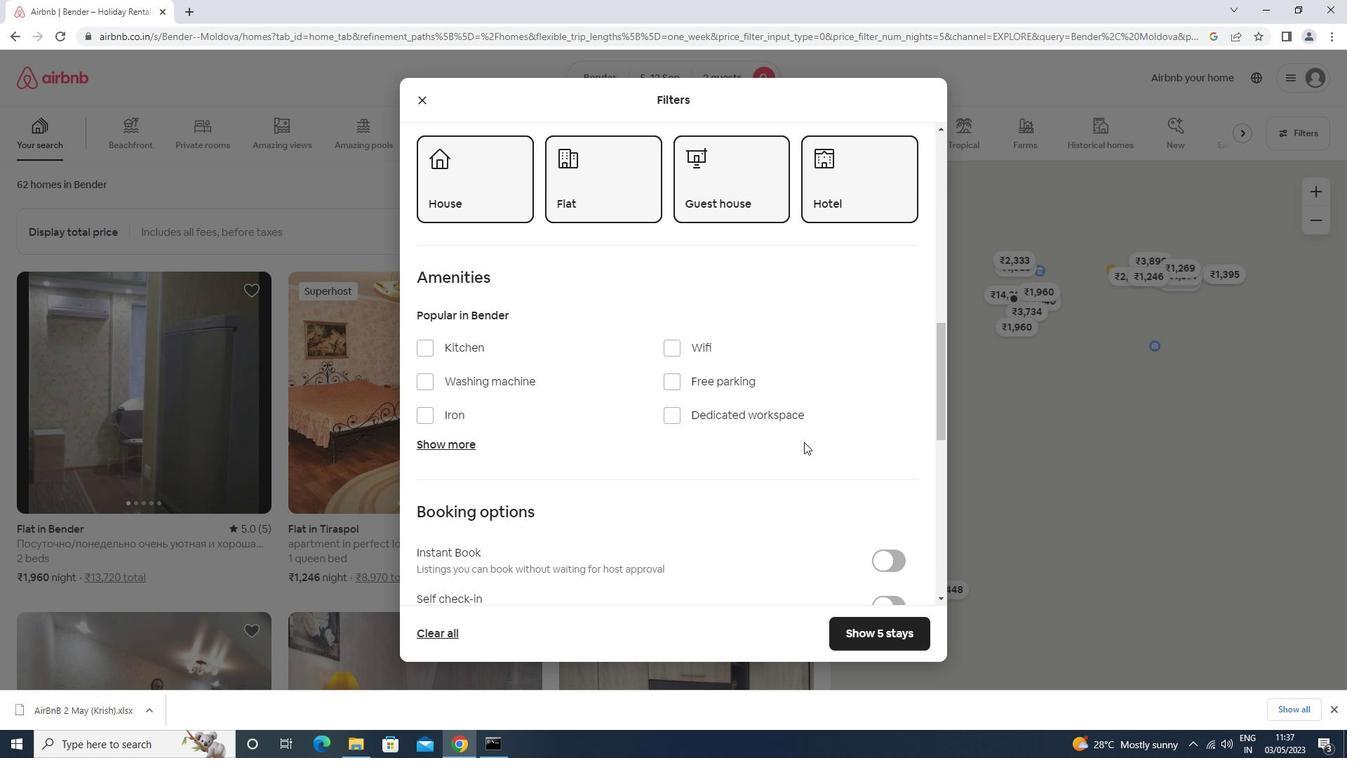 
Action: Mouse scrolled (802, 442) with delta (0, 0)
Screenshot: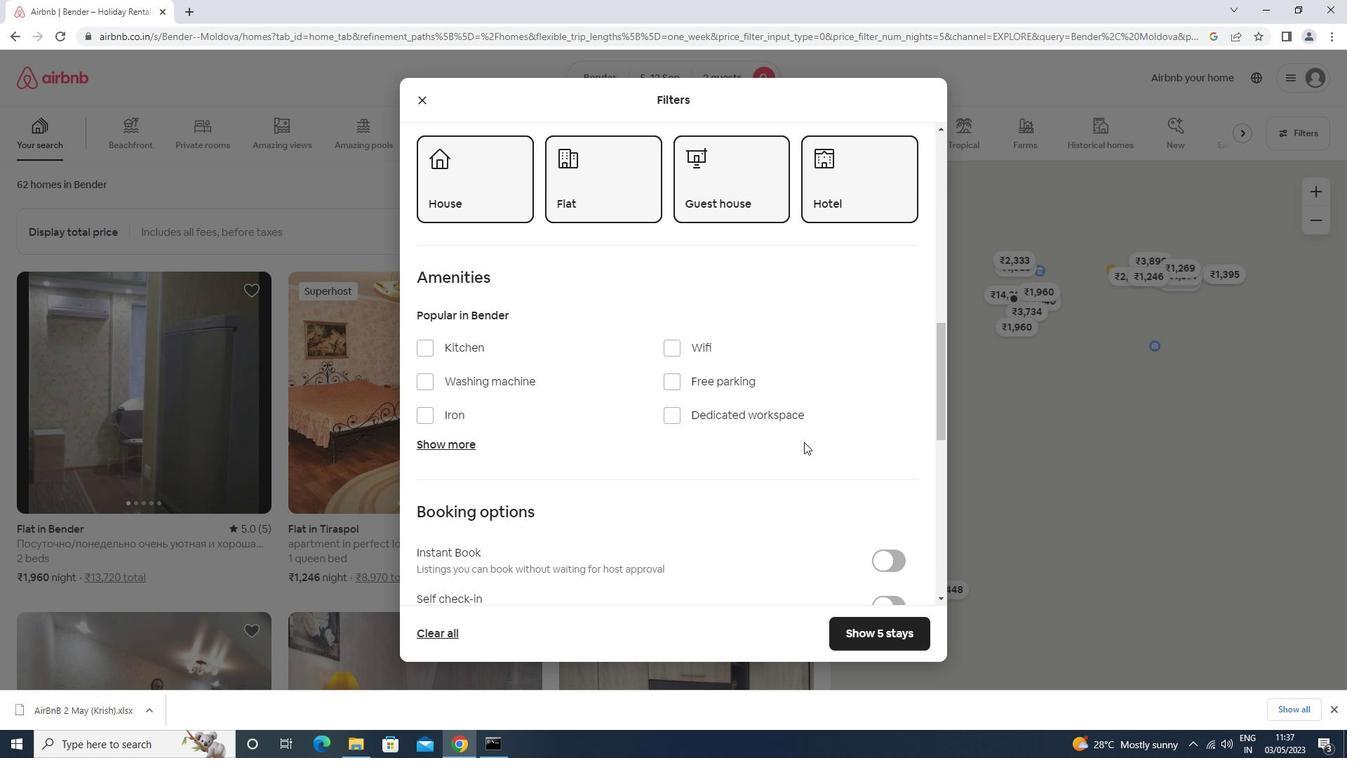 
Action: Mouse moved to (878, 394)
Screenshot: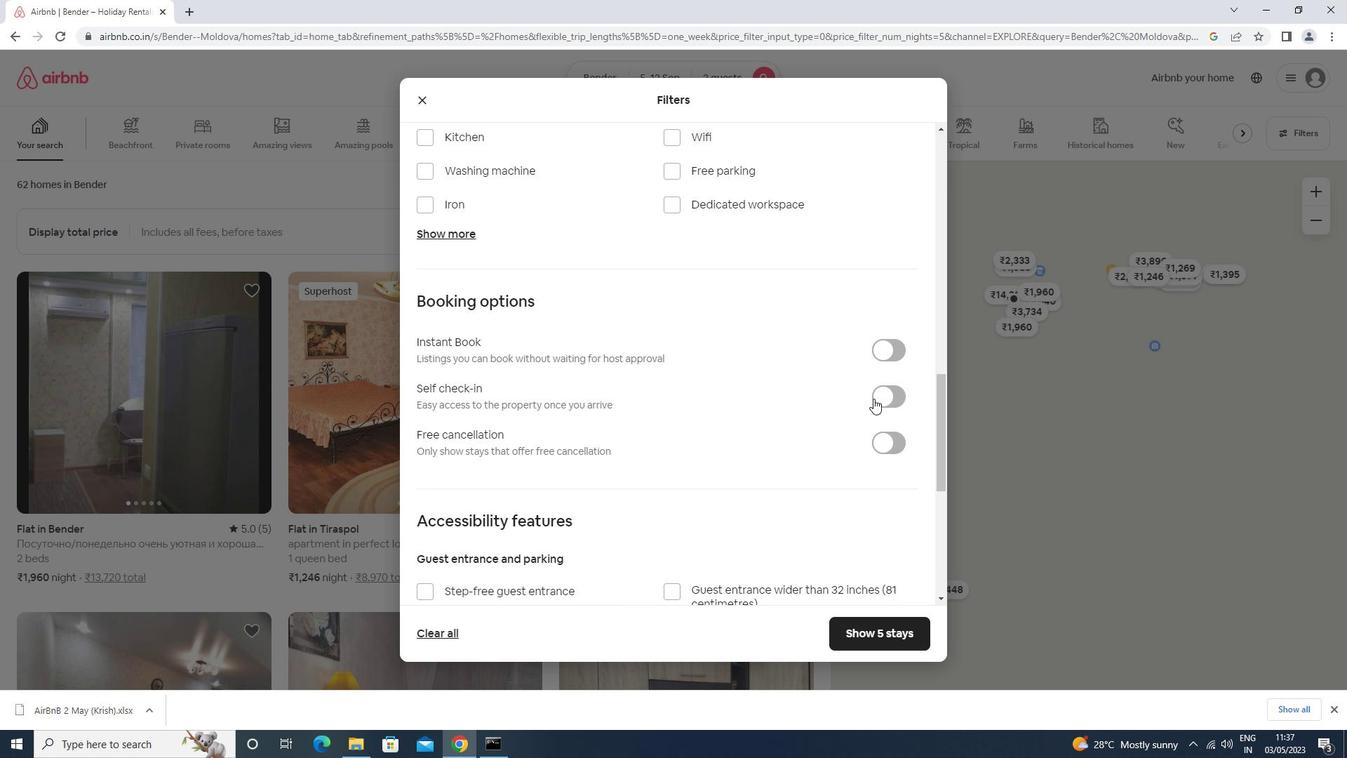 
Action: Mouse pressed left at (878, 394)
Screenshot: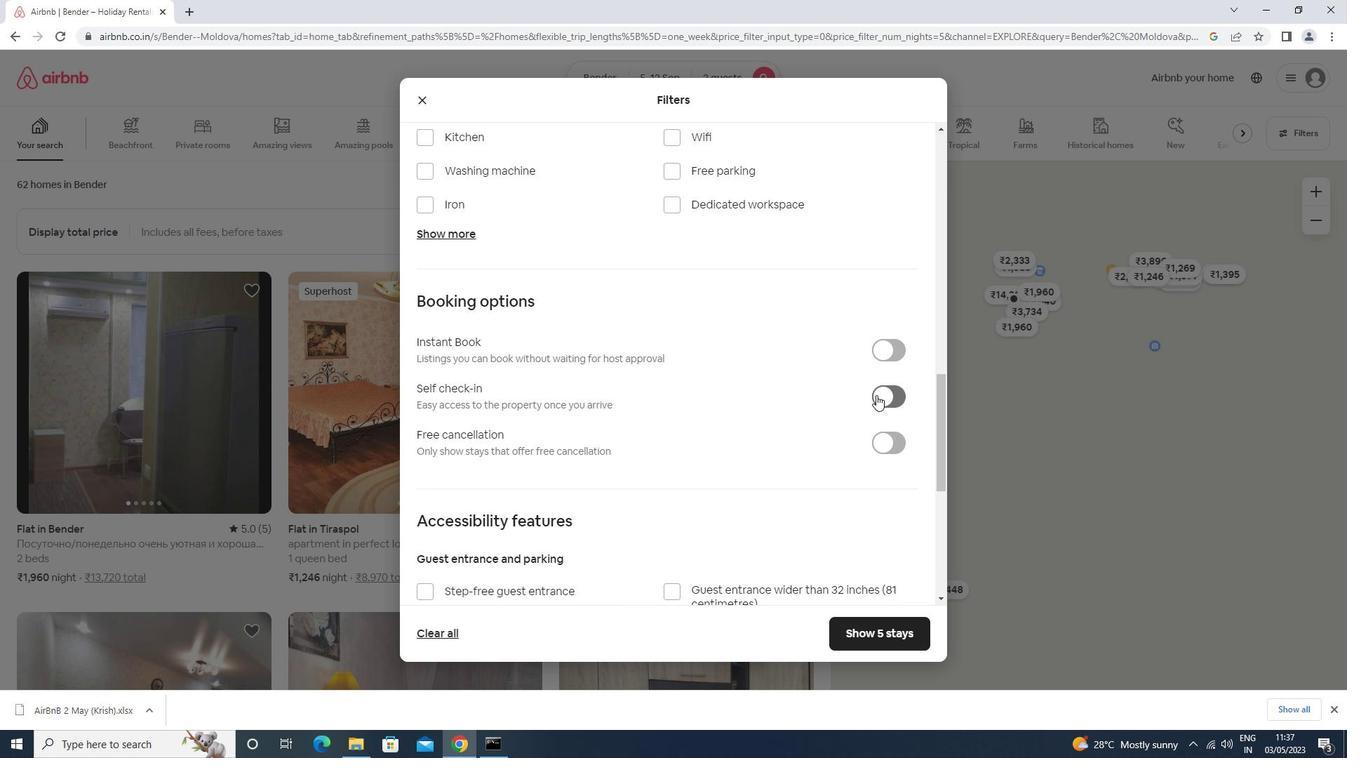 
Action: Mouse moved to (878, 394)
Screenshot: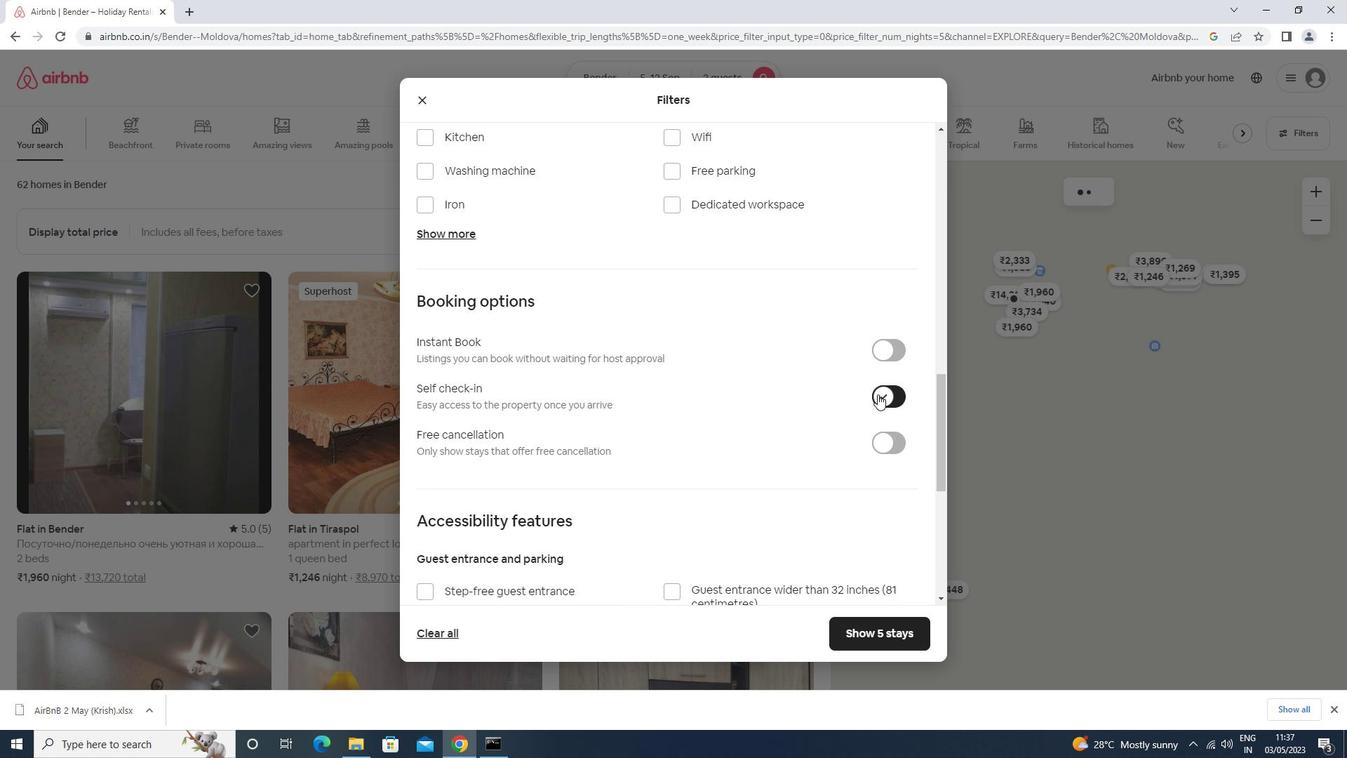
Action: Mouse scrolled (878, 393) with delta (0, 0)
Screenshot: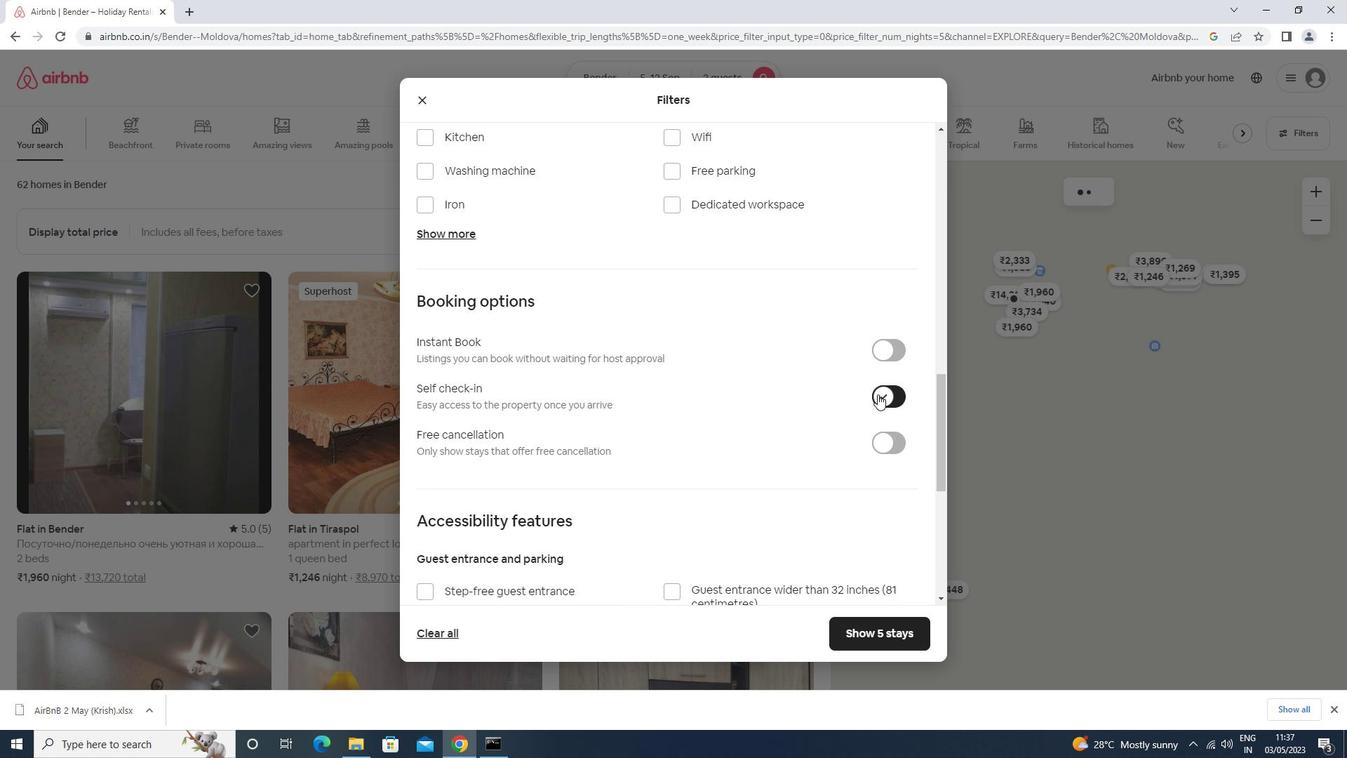 
Action: Mouse moved to (876, 394)
Screenshot: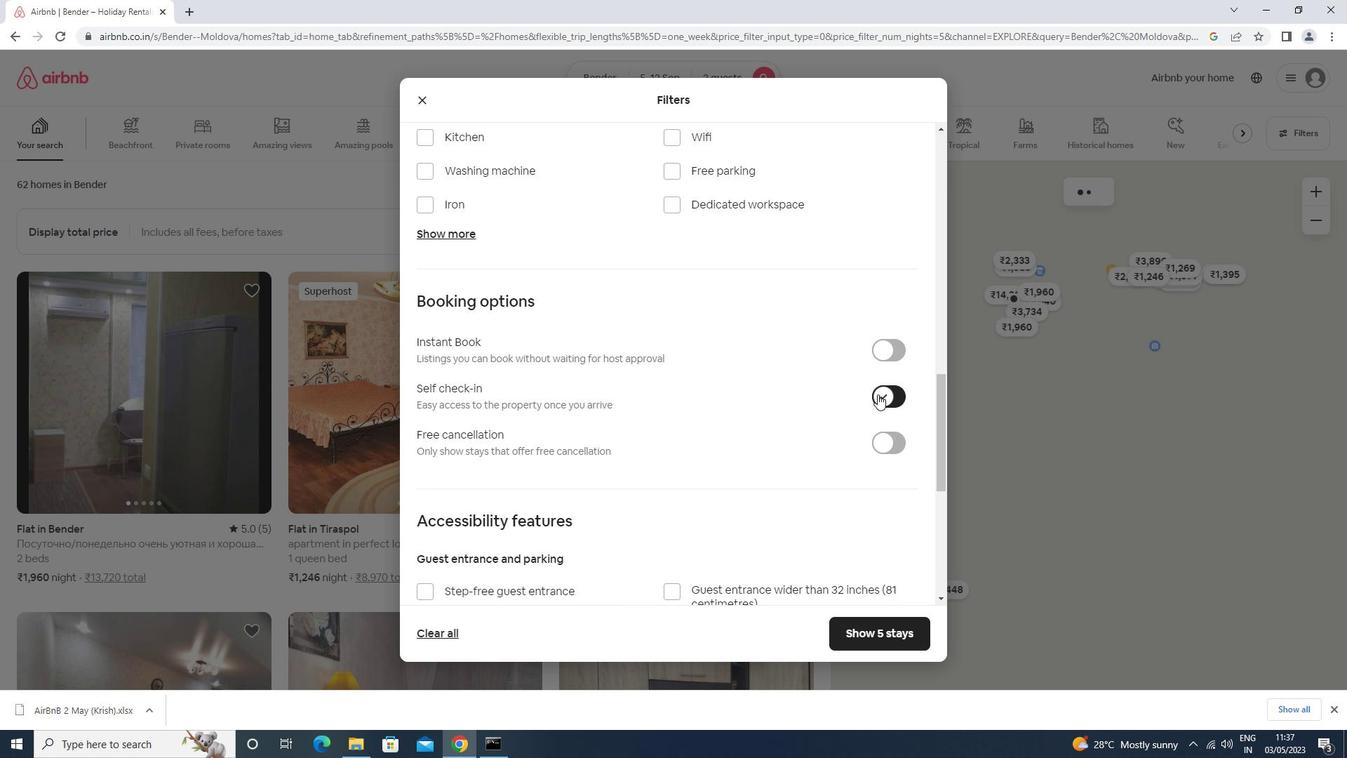 
Action: Mouse scrolled (876, 393) with delta (0, 0)
Screenshot: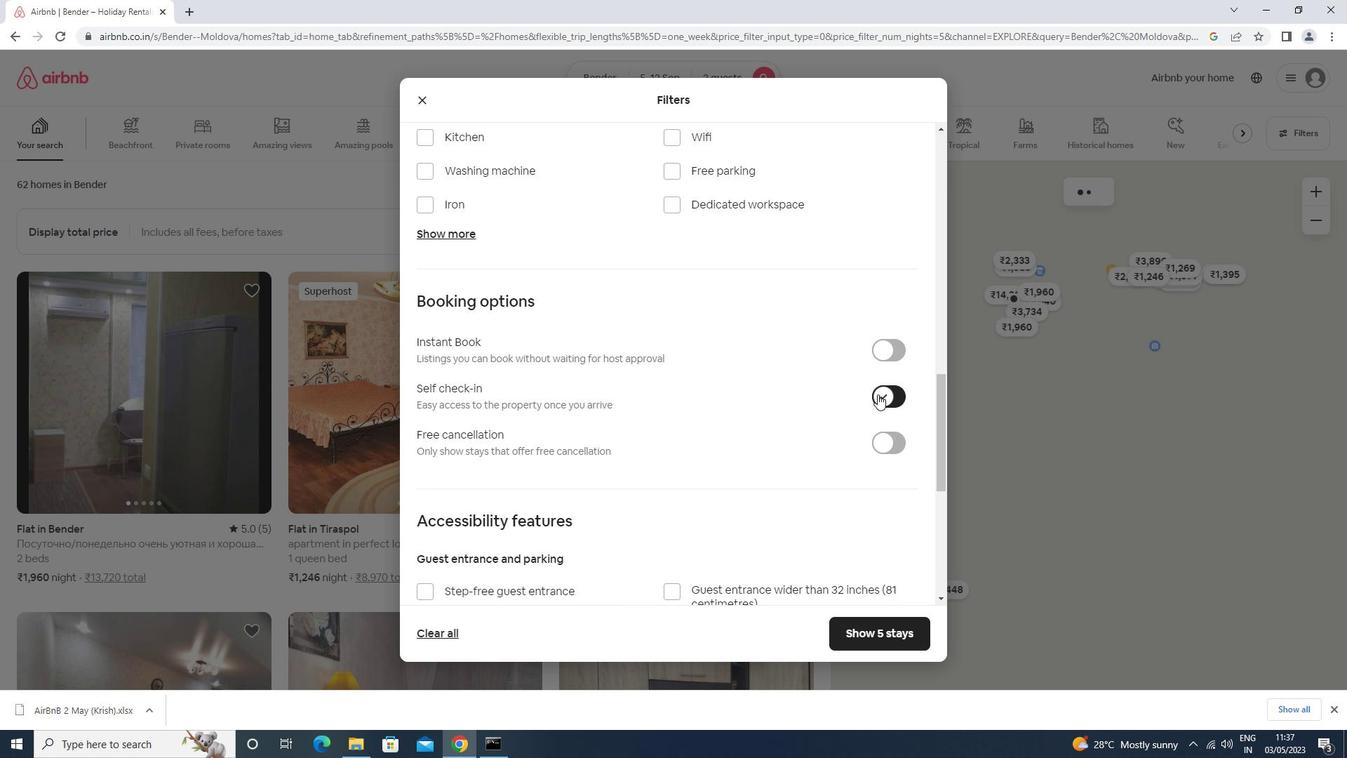
Action: Mouse scrolled (876, 393) with delta (0, 0)
Screenshot: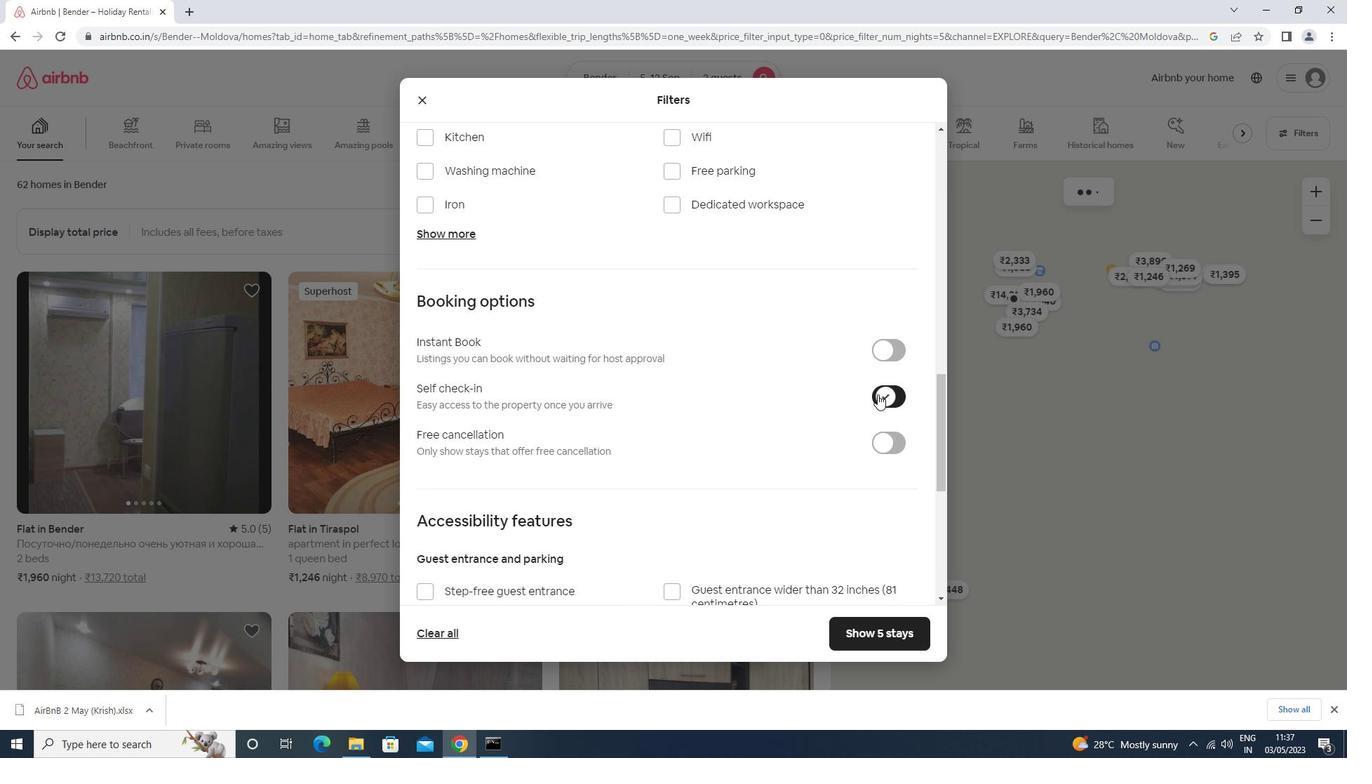 
Action: Mouse moved to (875, 394)
Screenshot: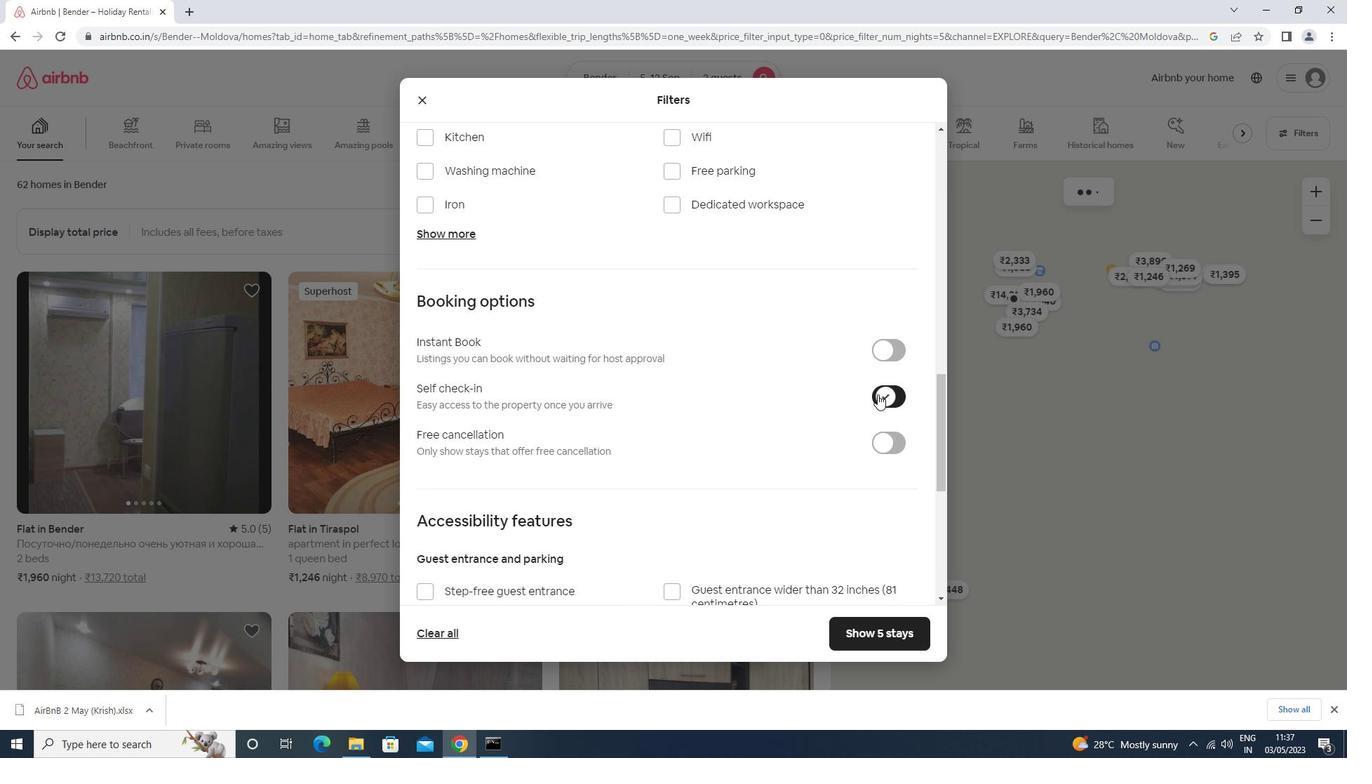 
Action: Mouse scrolled (875, 393) with delta (0, 0)
Screenshot: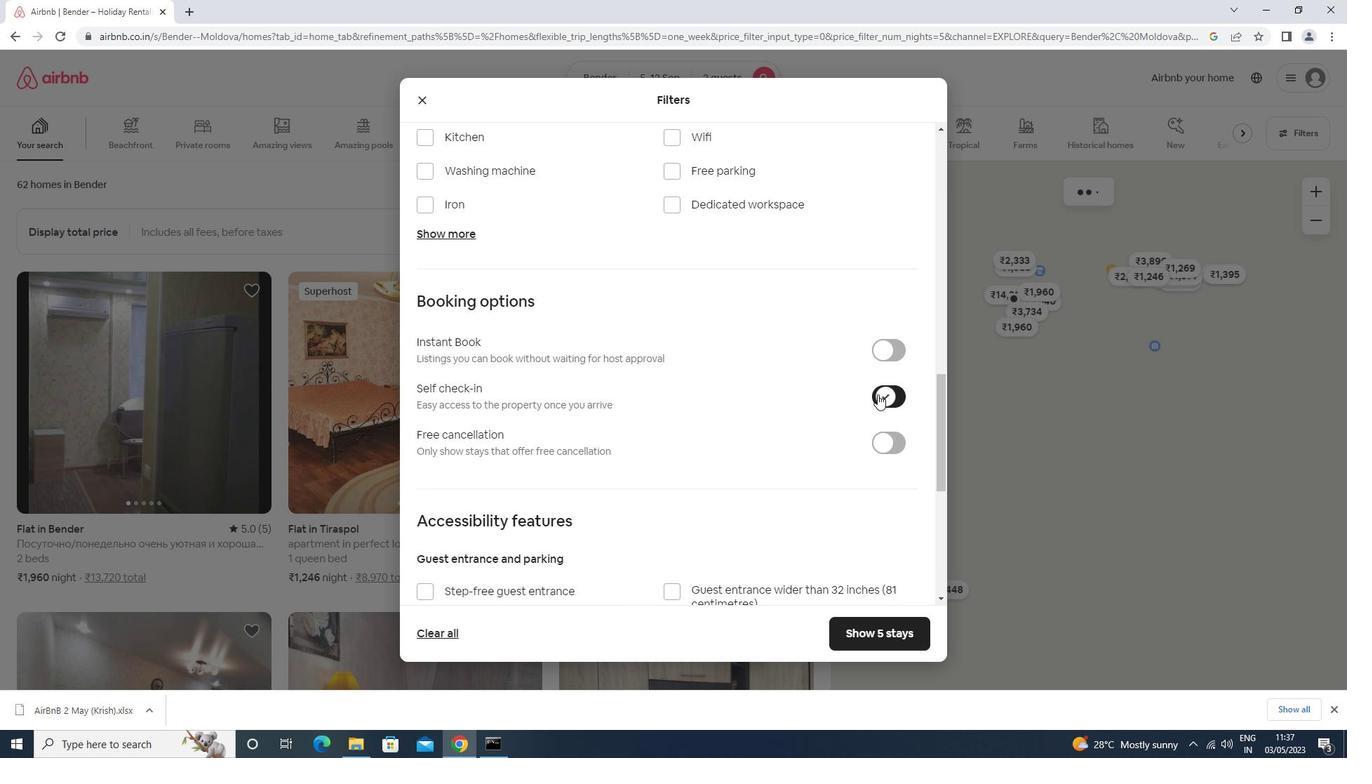 
Action: Mouse scrolled (875, 393) with delta (0, 0)
Screenshot: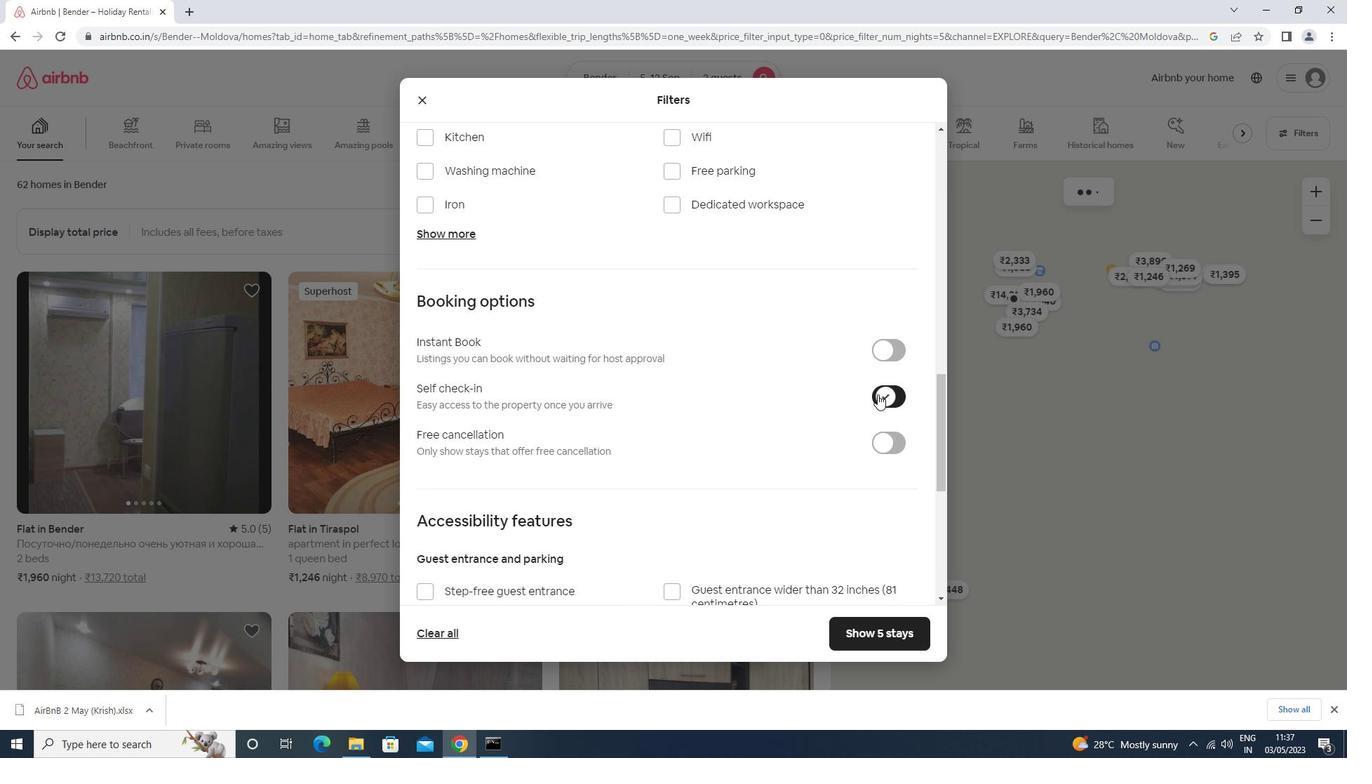 
Action: Mouse scrolled (875, 393) with delta (0, 0)
Screenshot: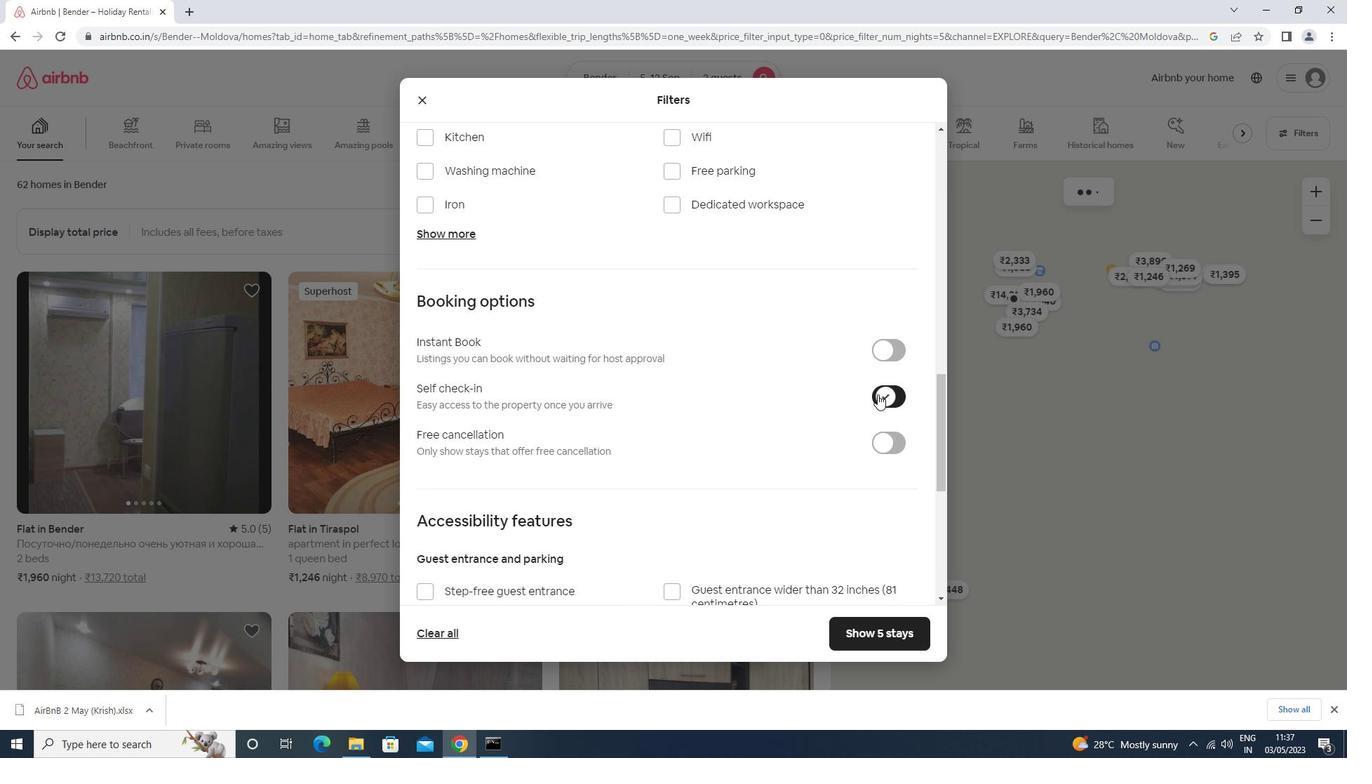 
Action: Mouse scrolled (875, 393) with delta (0, 0)
Screenshot: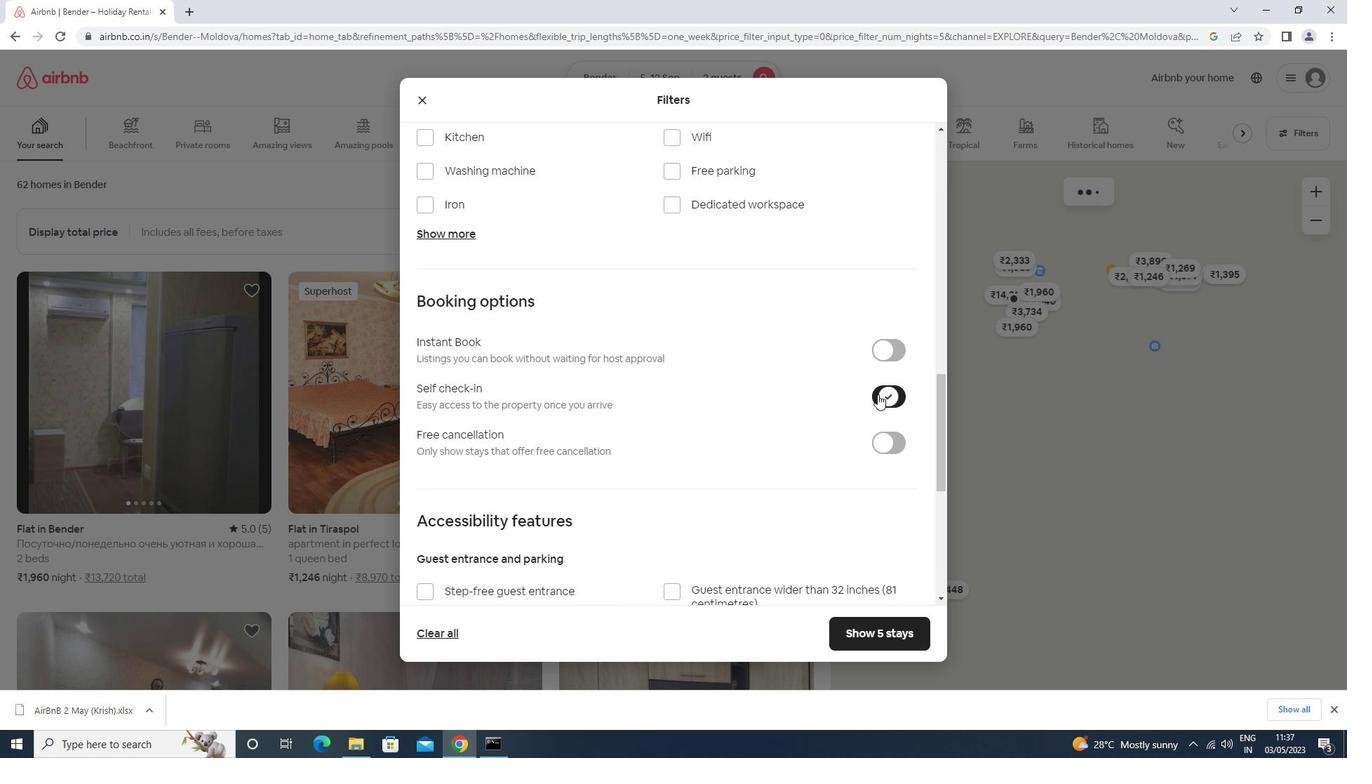 
Action: Mouse moved to (865, 404)
Screenshot: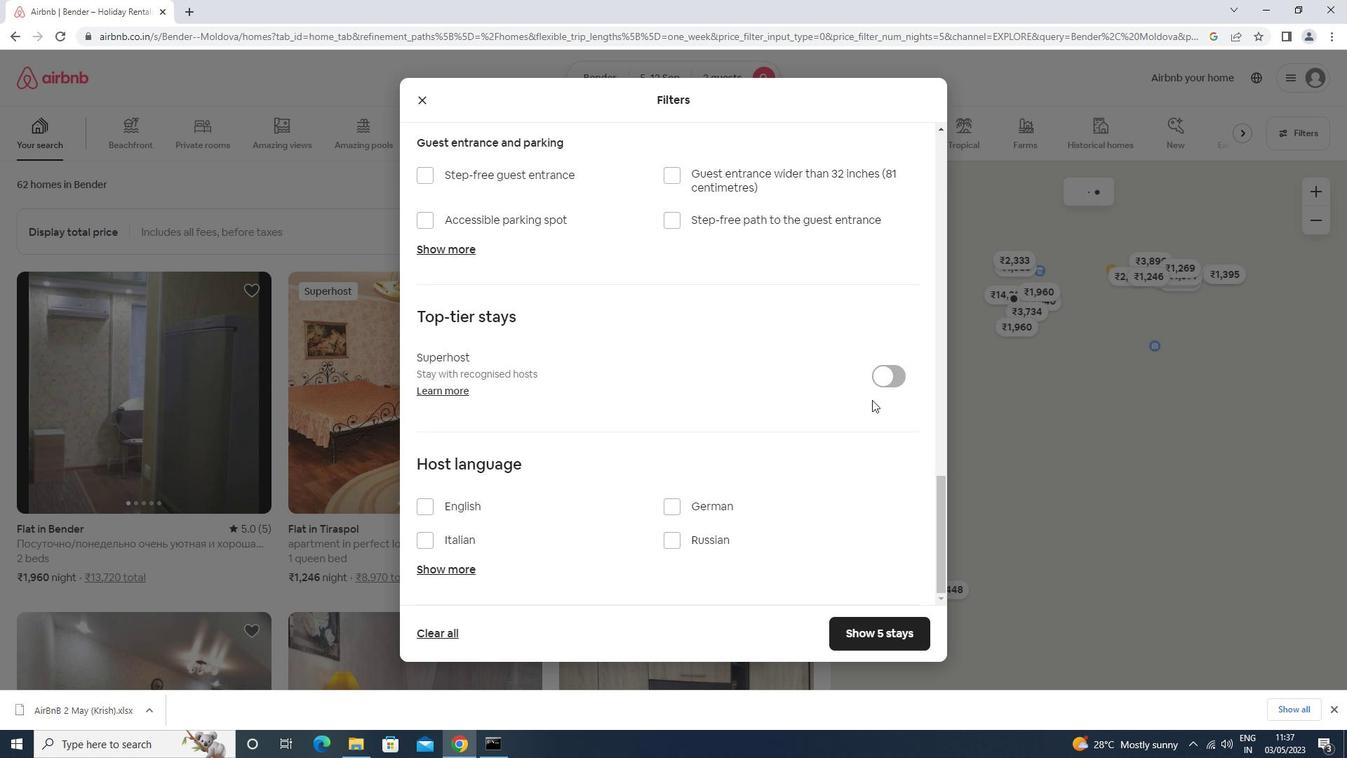 
Action: Mouse scrolled (865, 403) with delta (0, 0)
Screenshot: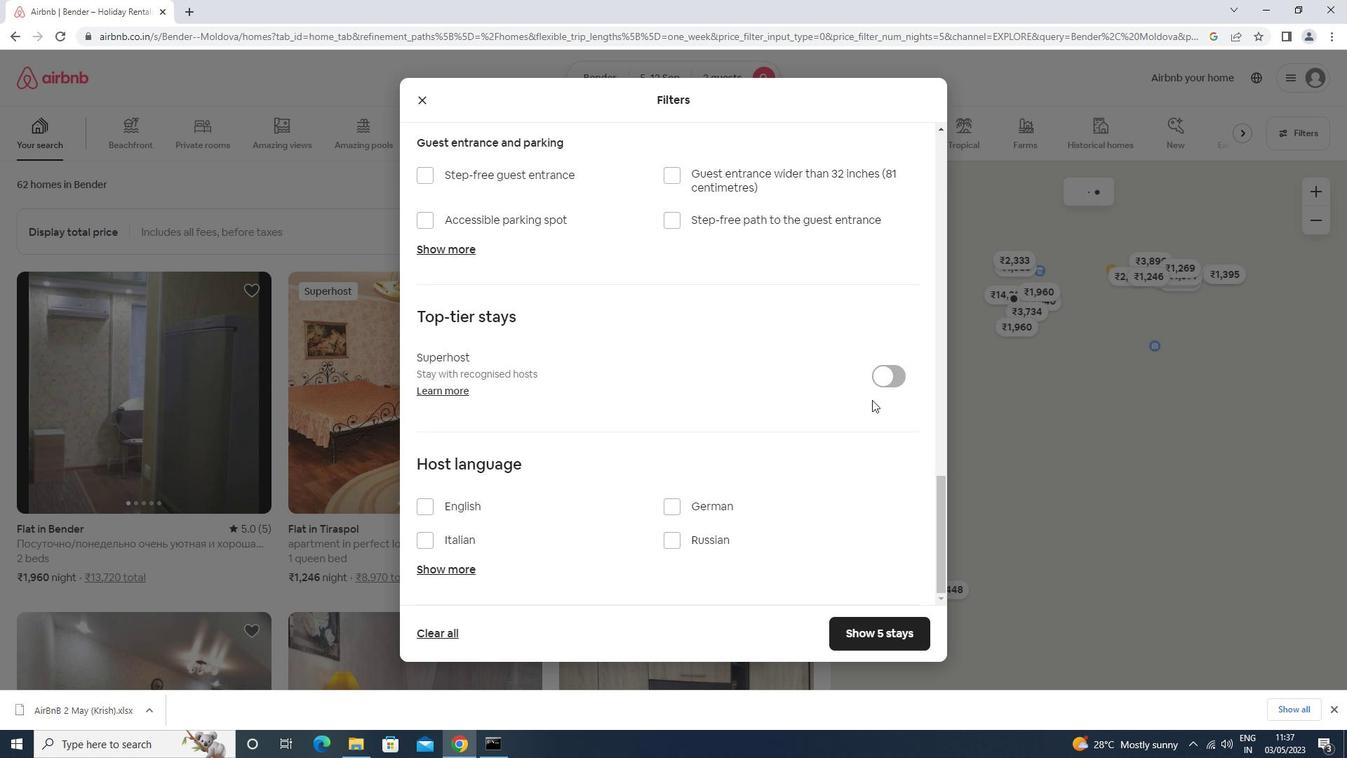 
Action: Mouse moved to (865, 404)
Screenshot: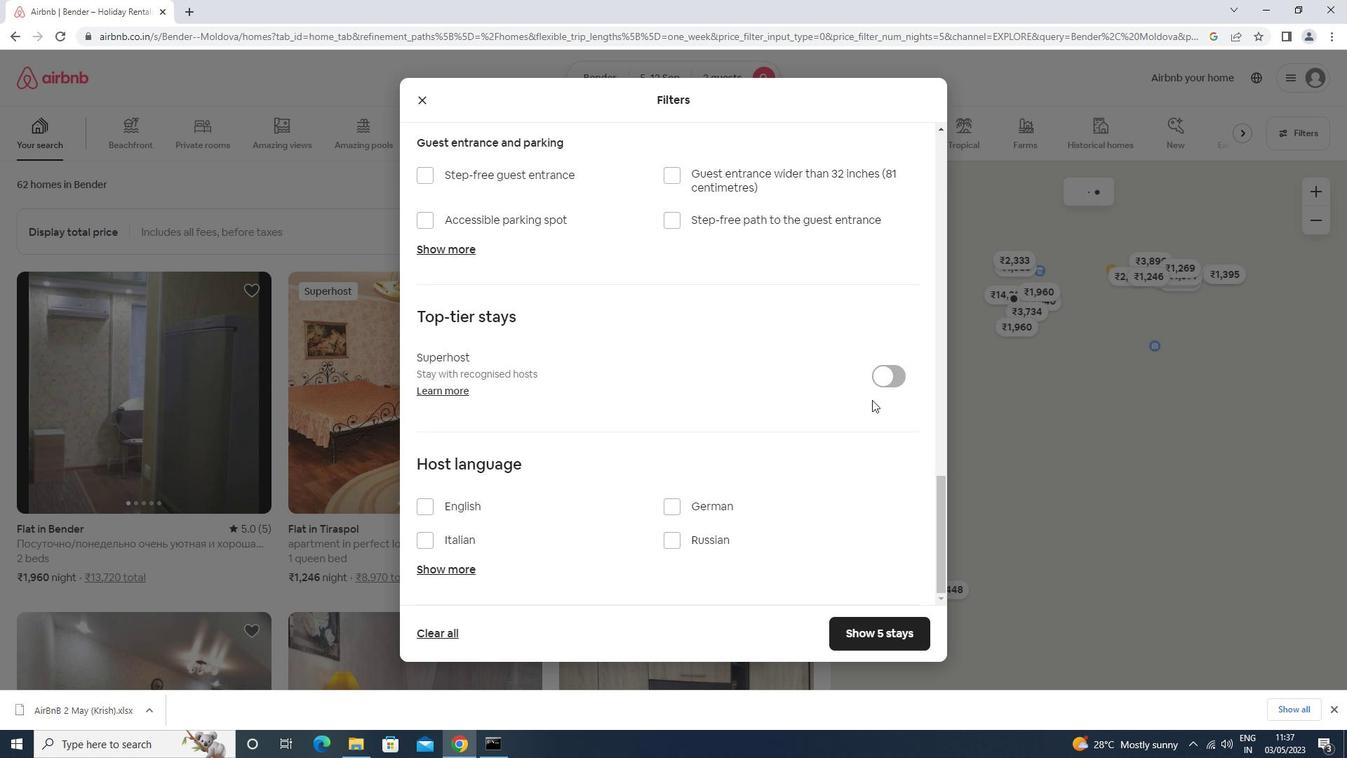 
Action: Mouse scrolled (865, 404) with delta (0, 0)
Screenshot: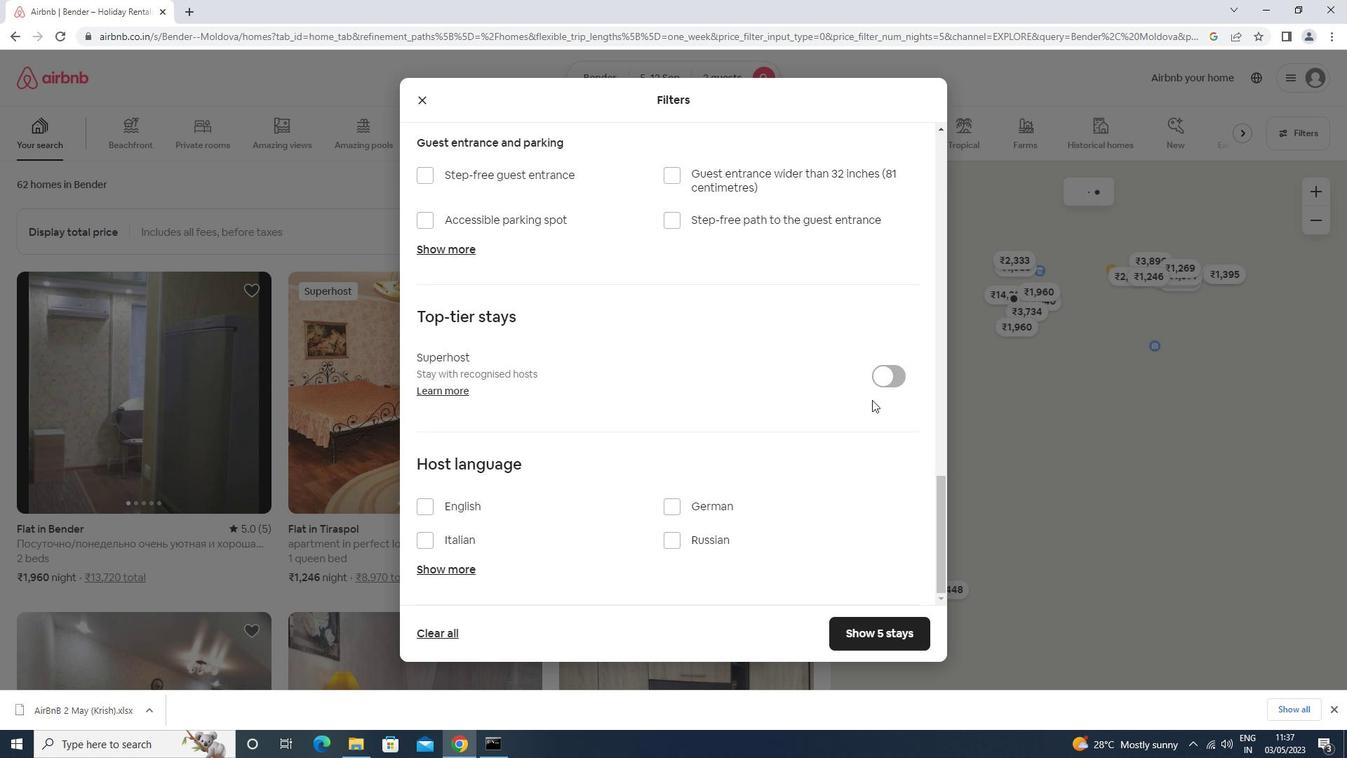 
Action: Mouse scrolled (865, 404) with delta (0, 0)
Screenshot: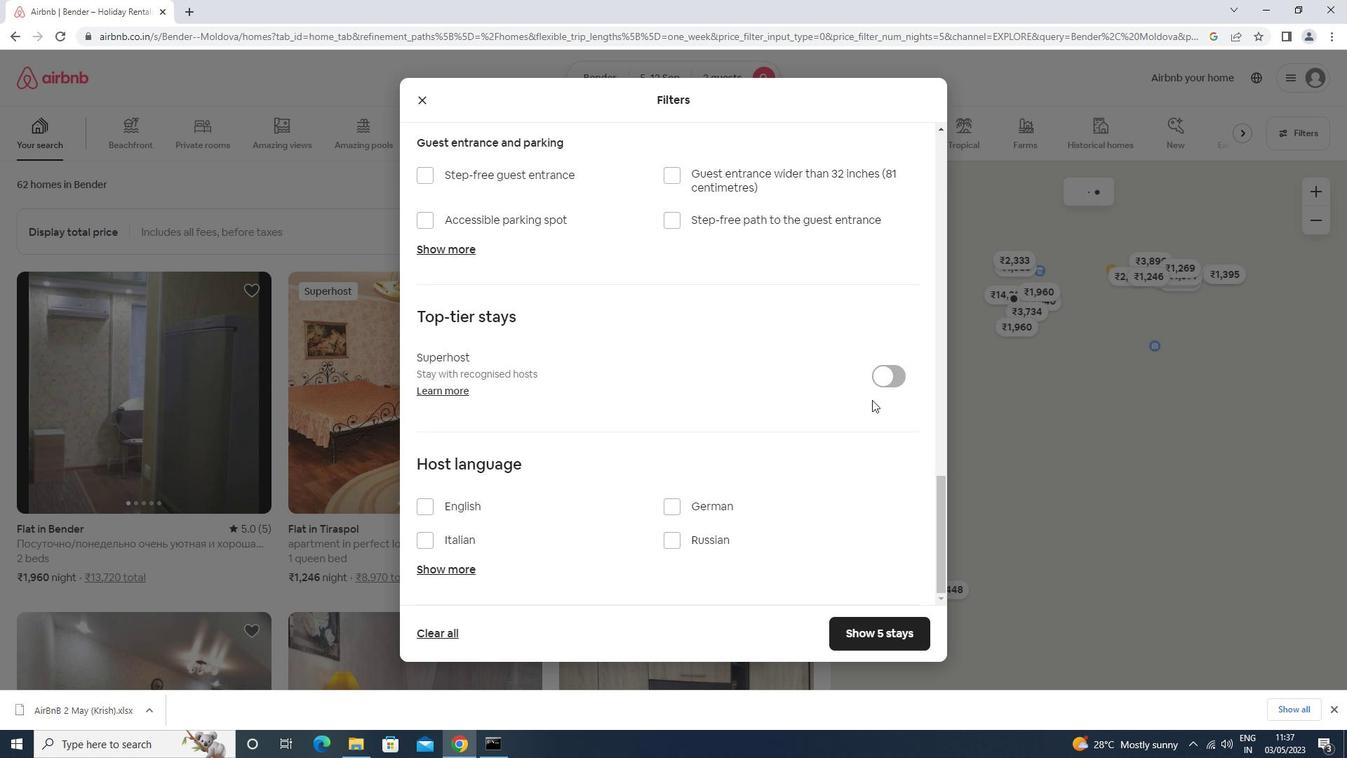 
Action: Mouse scrolled (865, 404) with delta (0, 0)
Screenshot: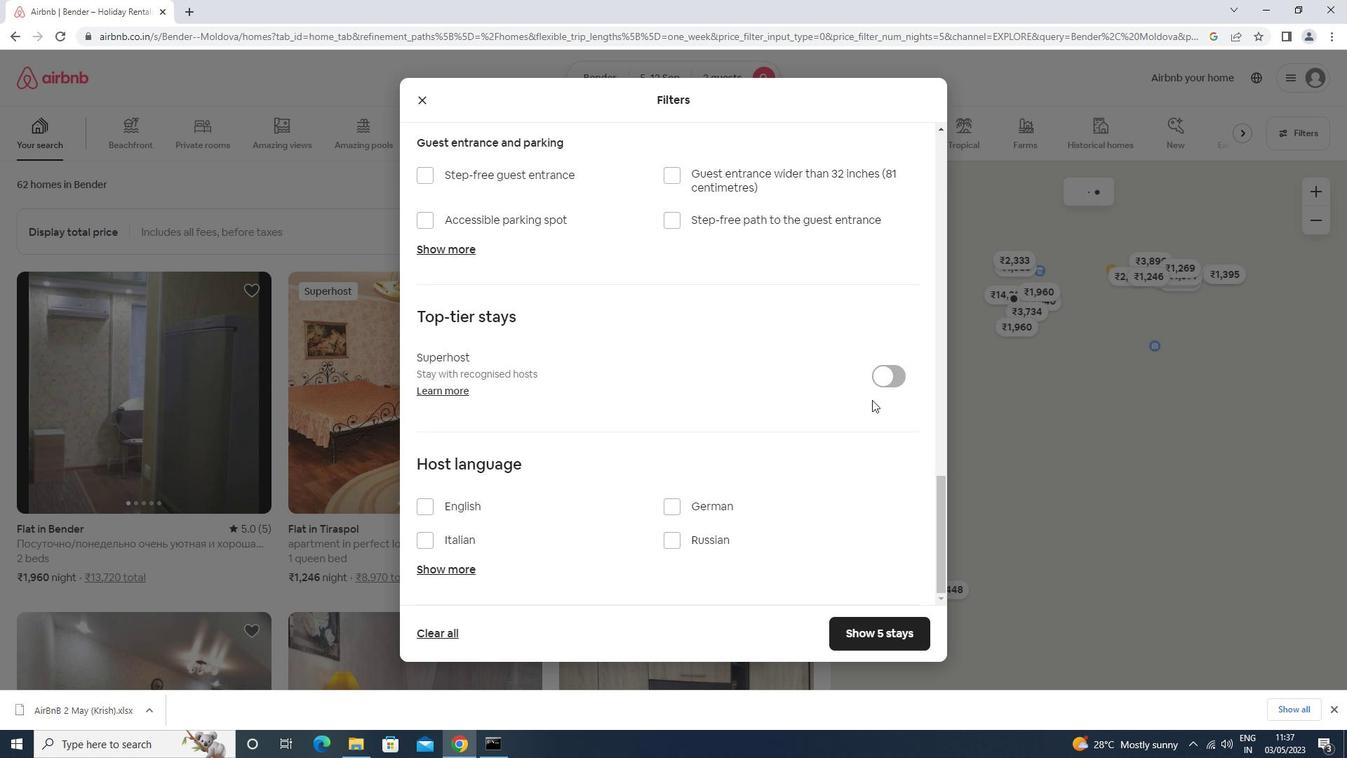 
Action: Mouse moved to (864, 404)
Screenshot: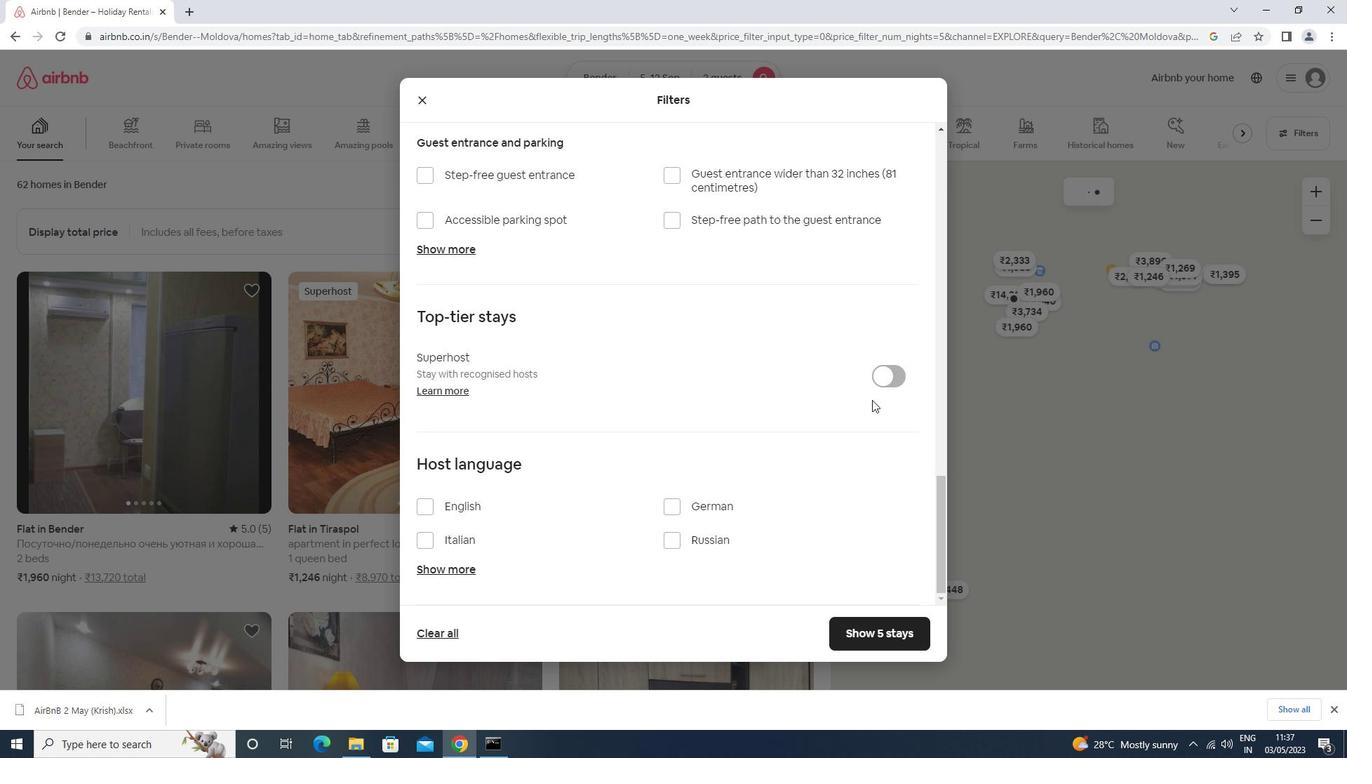 
Action: Mouse scrolled (864, 404) with delta (0, 0)
Screenshot: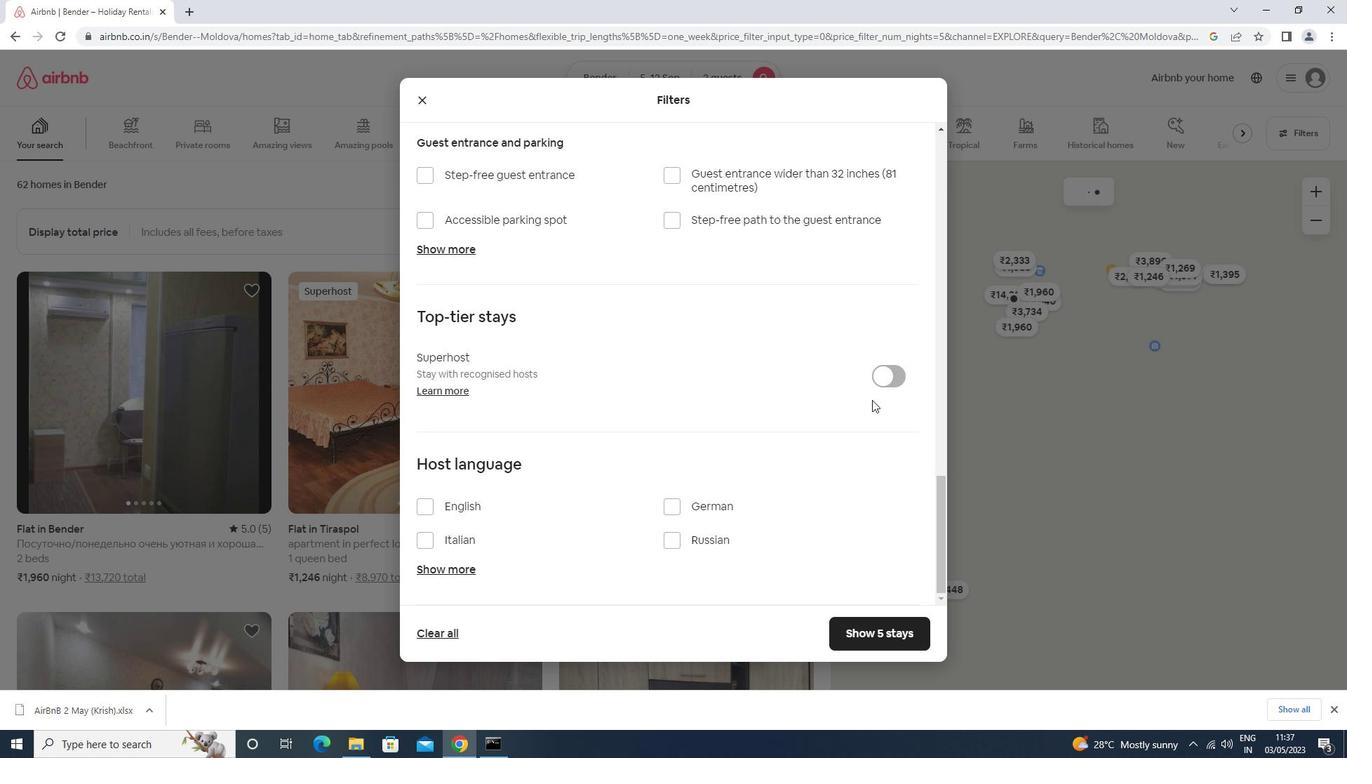 
Action: Mouse moved to (443, 504)
Screenshot: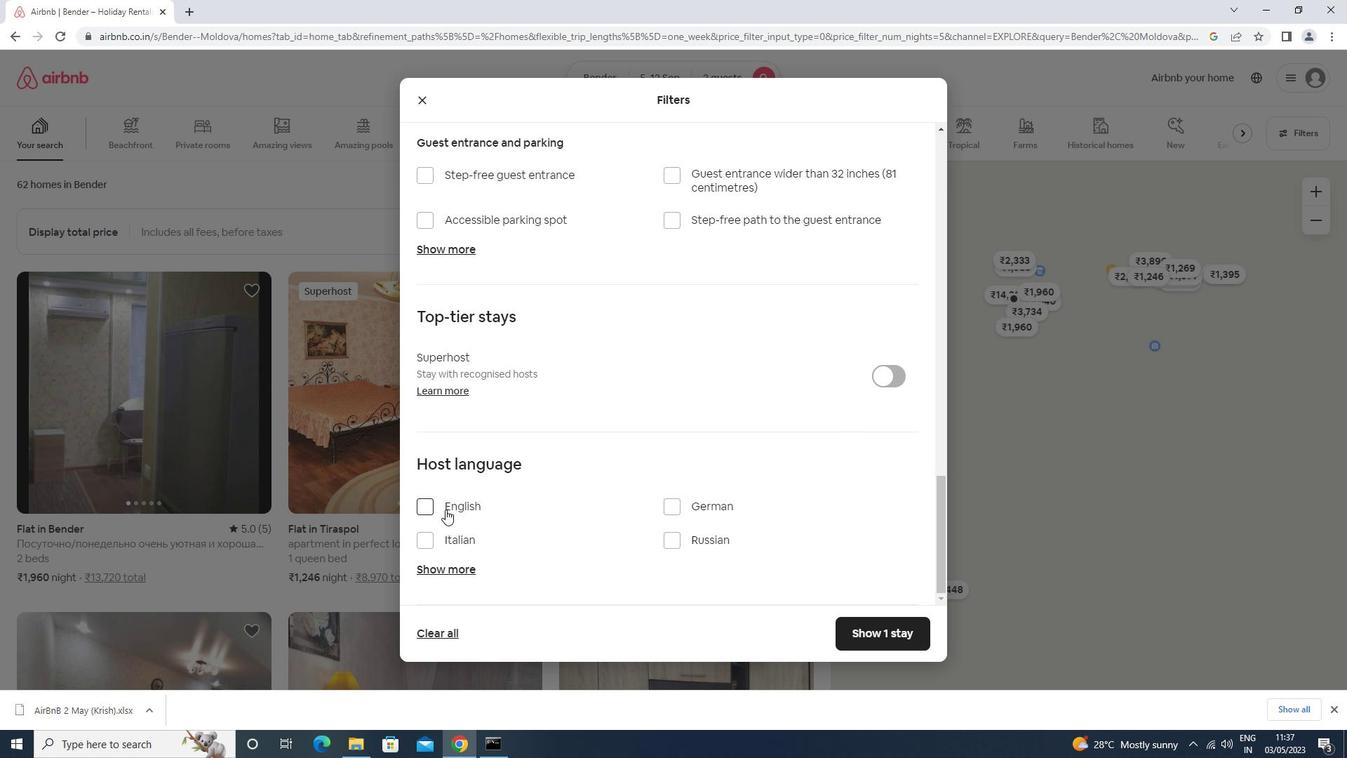 
Action: Mouse pressed left at (443, 504)
Screenshot: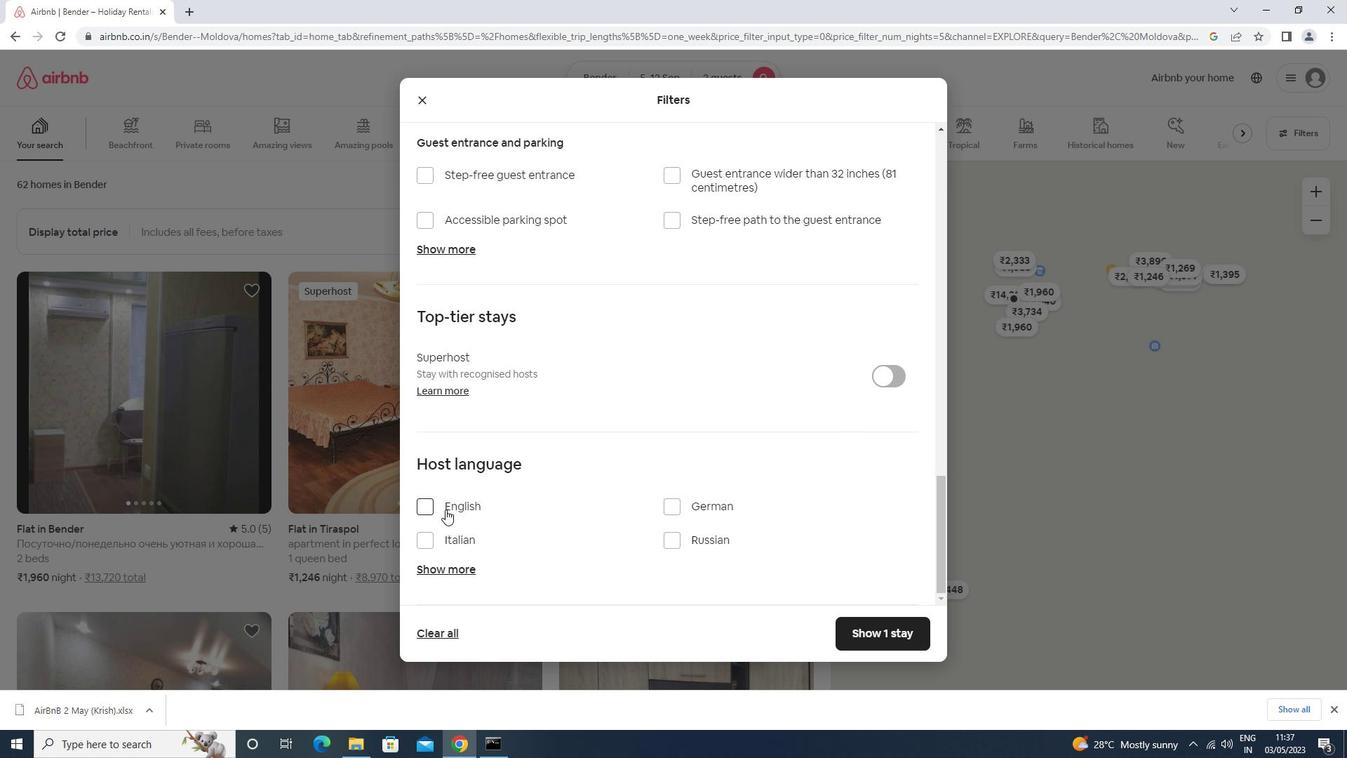 
Action: Mouse moved to (859, 621)
Screenshot: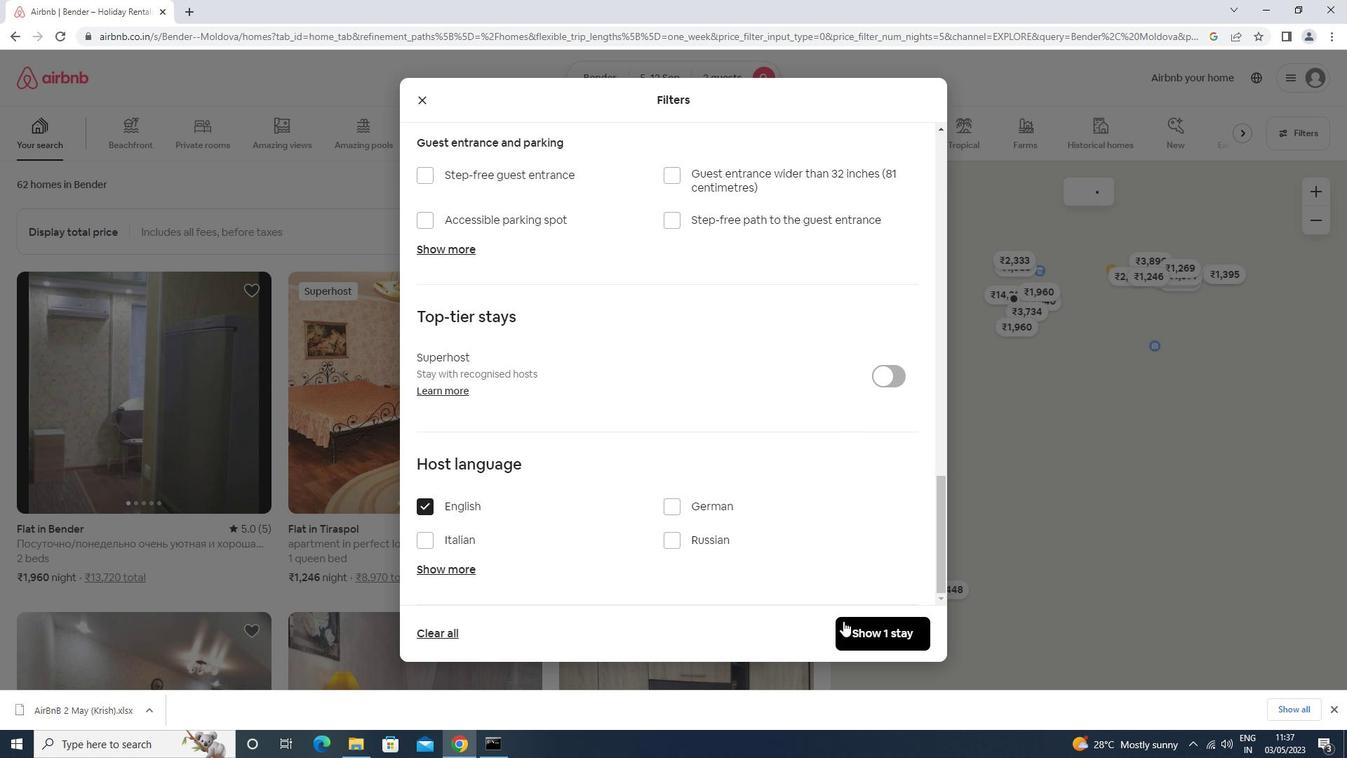
Action: Mouse pressed left at (859, 621)
Screenshot: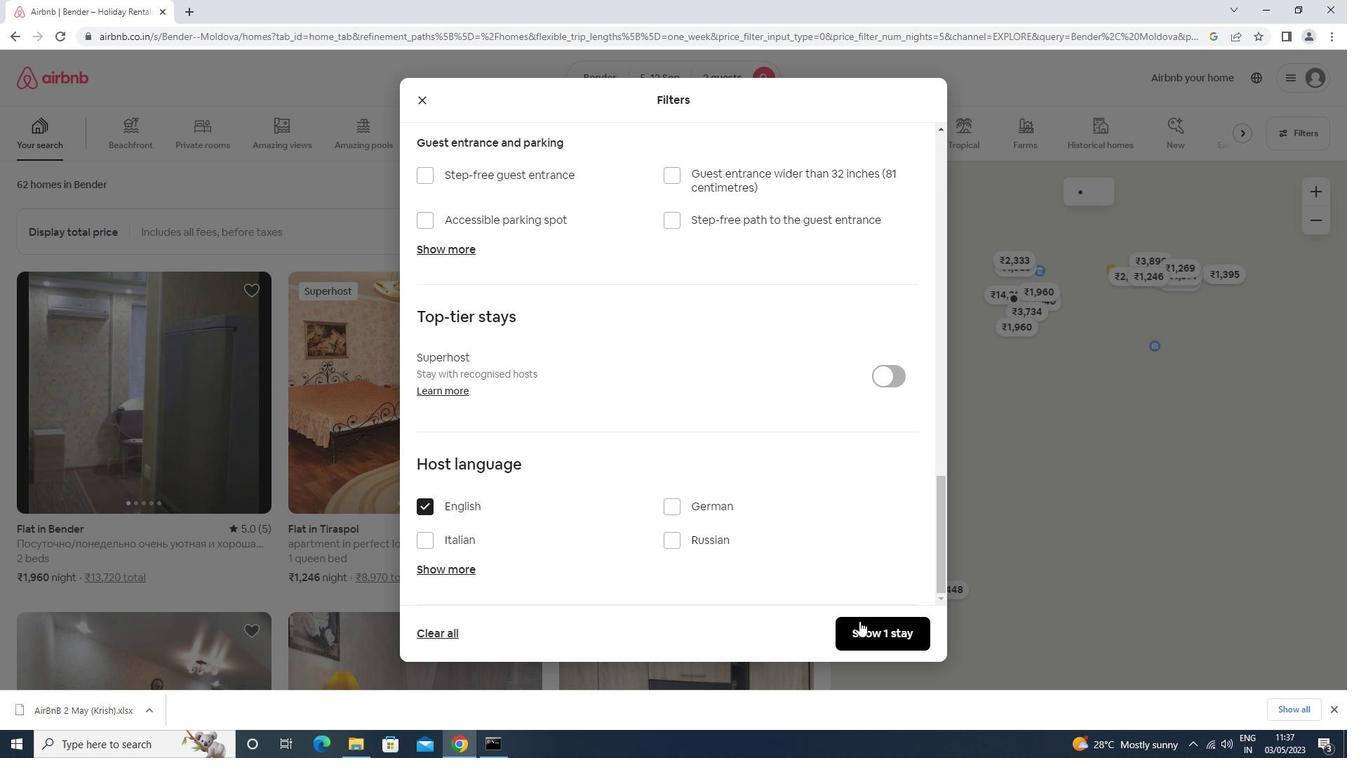 
